 Task: Add an event with the title Training Session: Time Management, date '2024/03/16', time 8:50 AM to 10:50 AMand add a description: This training session is designed to help participants effectively manage their time, increase productivity, and achieve a better work-life balance. Select event color  Basil . Add location for the event as: 654 Queen's Road, Central, Hong Kong, logged in from the account softage.1@softage.netand send the event invitation to softage.7@softage.net and softage.8@softage.net. Set a reminder for the event Every weekday(Monday to Friday)
Action: Mouse moved to (46, 96)
Screenshot: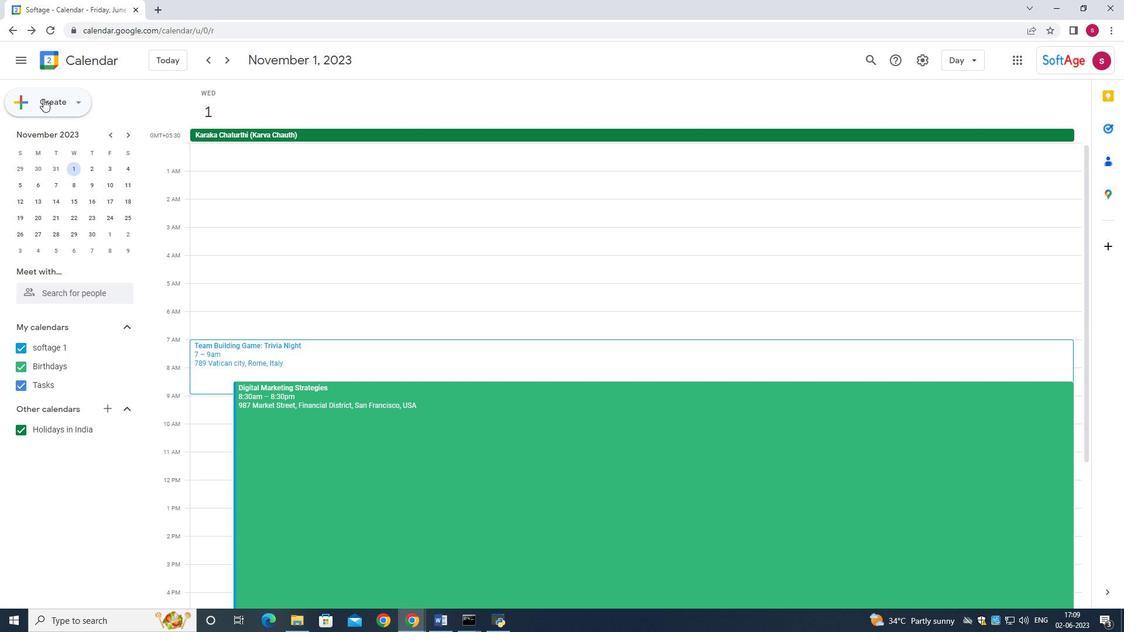 
Action: Mouse pressed left at (46, 96)
Screenshot: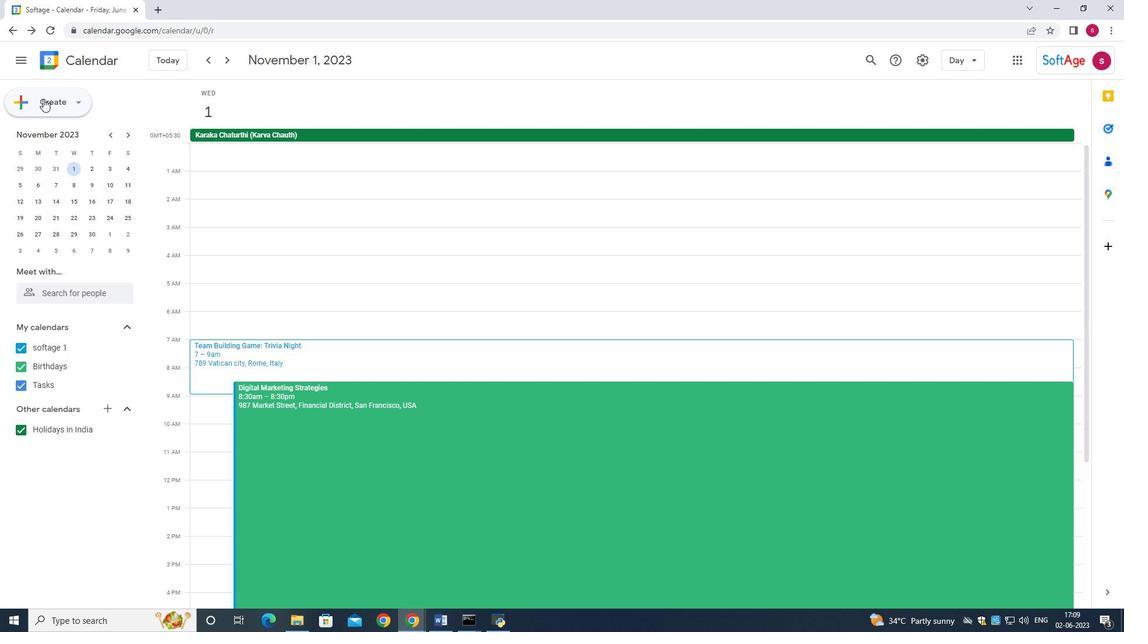 
Action: Mouse moved to (45, 138)
Screenshot: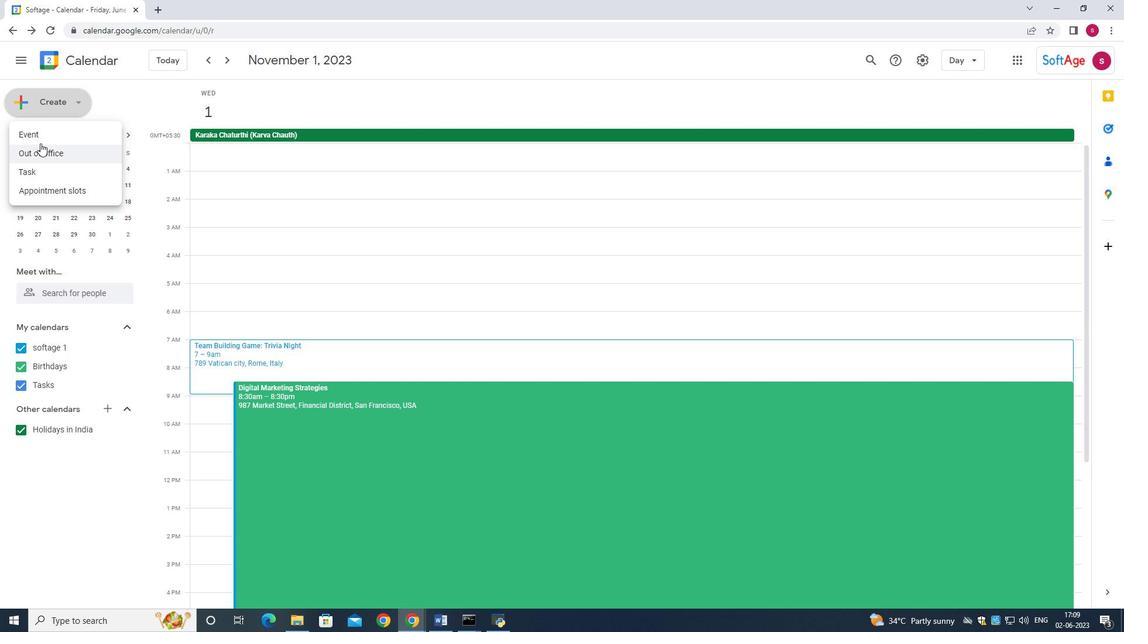 
Action: Mouse pressed left at (45, 138)
Screenshot: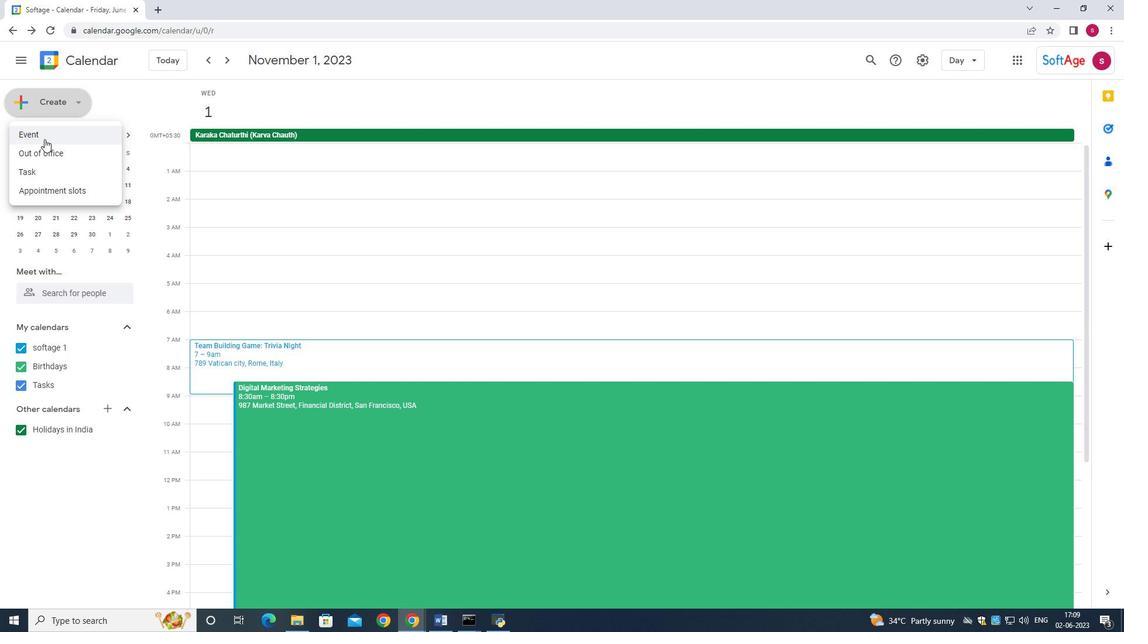 
Action: Mouse moved to (558, 316)
Screenshot: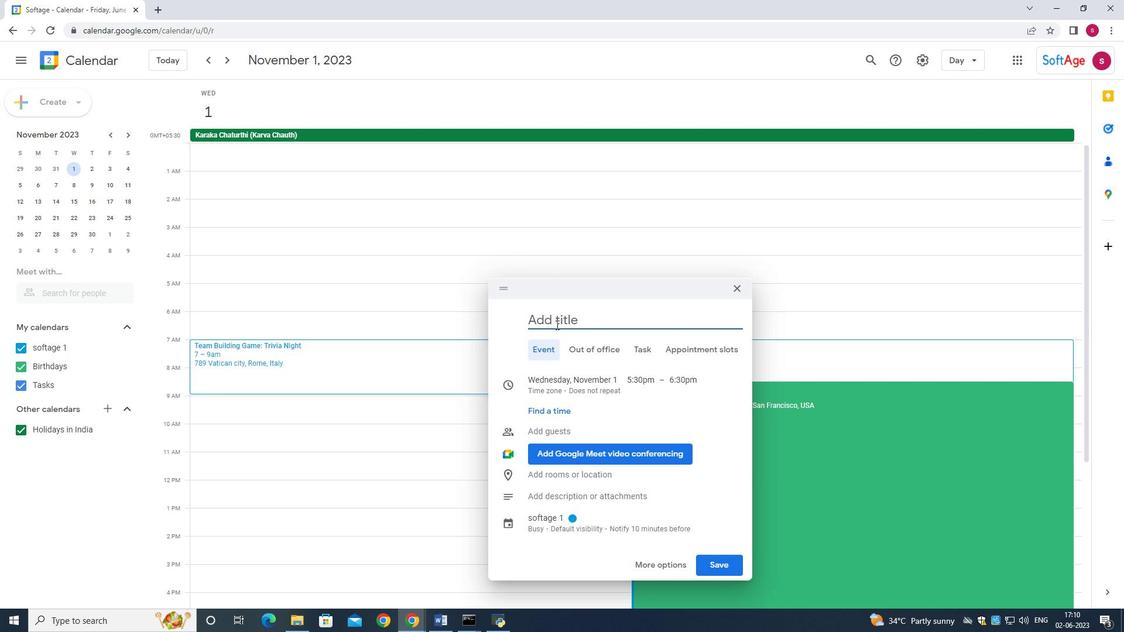 
Action: Mouse pressed left at (558, 316)
Screenshot: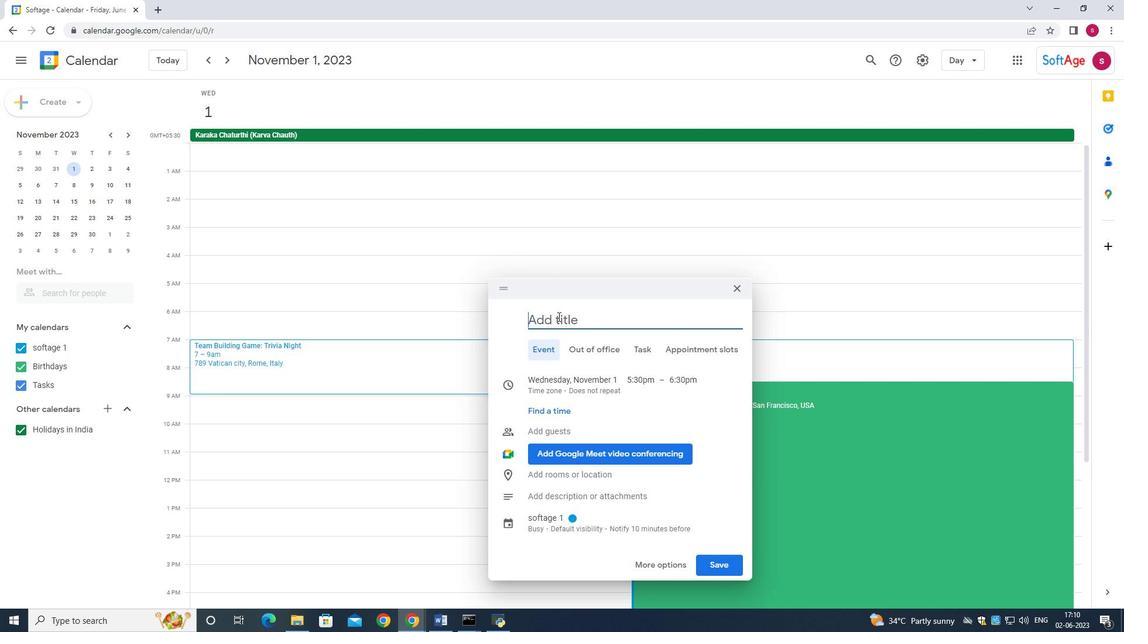 
Action: Key pressed <Key.shift>Training<Key.space><Key.shift>Session
Screenshot: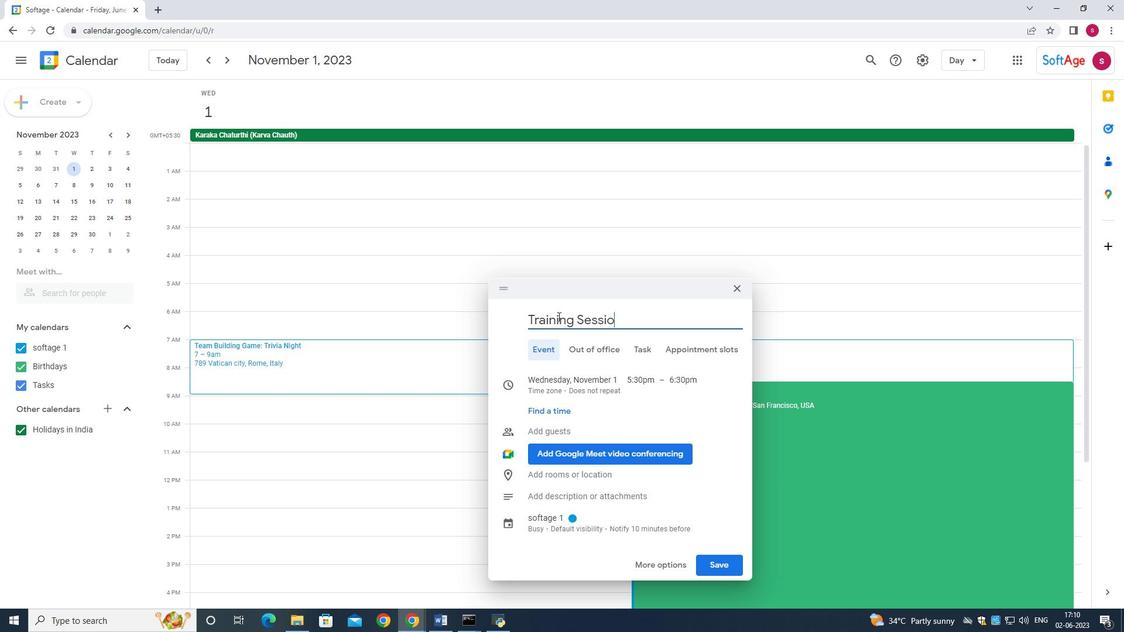 
Action: Mouse moved to (551, 375)
Screenshot: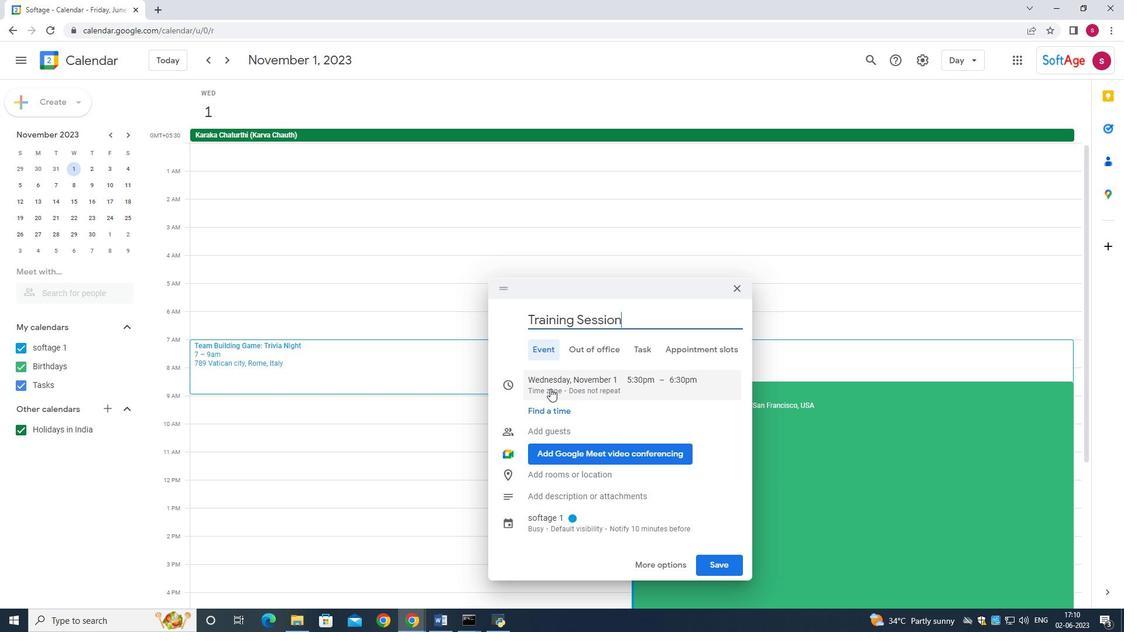 
Action: Mouse pressed left at (551, 375)
Screenshot: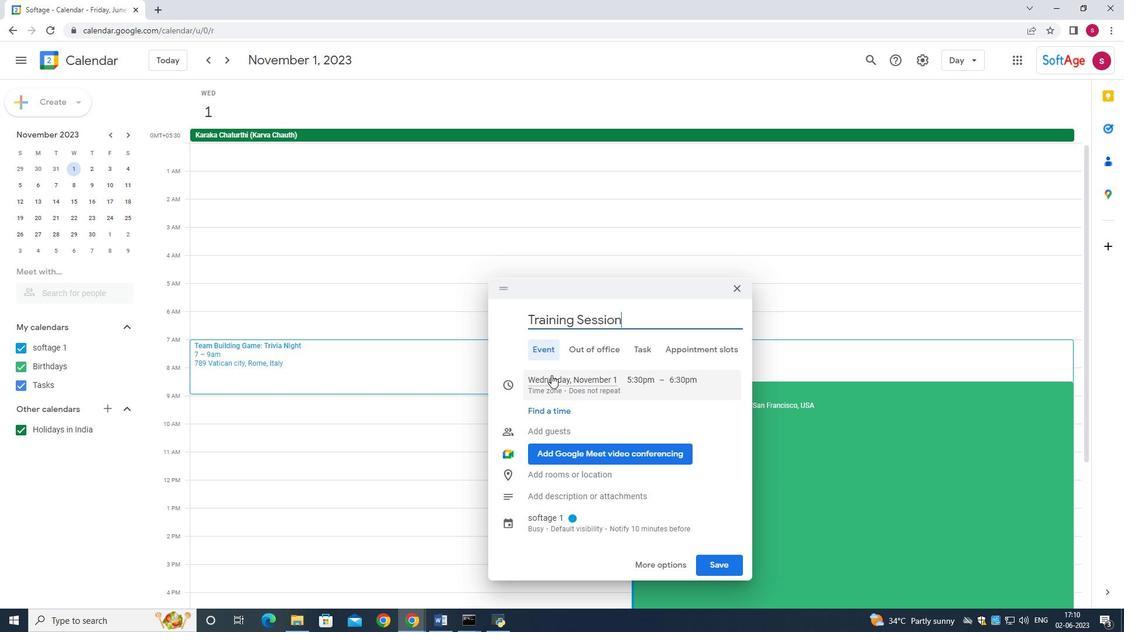 
Action: Mouse moved to (641, 286)
Screenshot: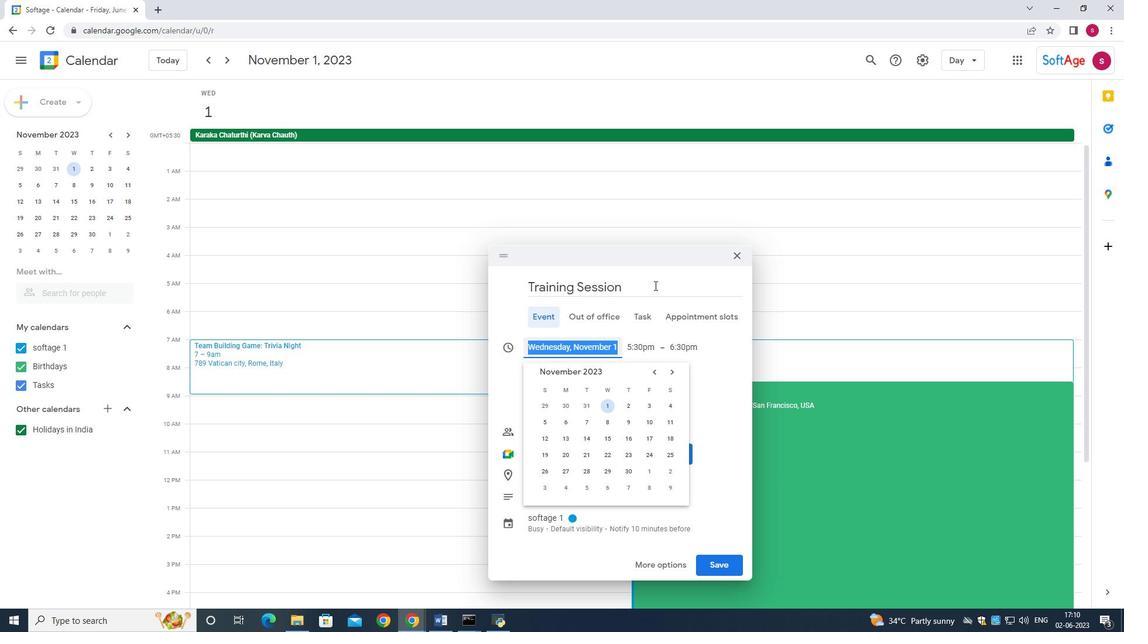 
Action: Mouse pressed left at (641, 286)
Screenshot: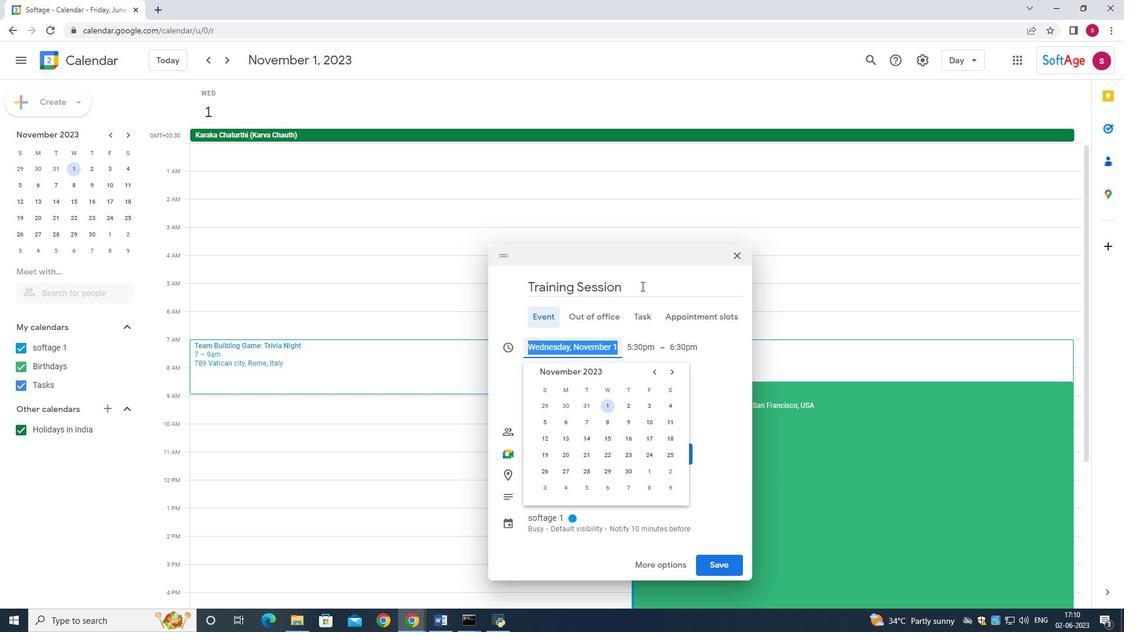 
Action: Key pressed <Key.space><Key.shift_r>:<Key.space><Key.shift><Key.shift><Key.shift><Key.shift><Key.shift><Key.shift>Time<Key.space><Key.shift_r><Key.shift_r><Key.shift_r><Key.shift_r><Key.shift_r>Management
Screenshot: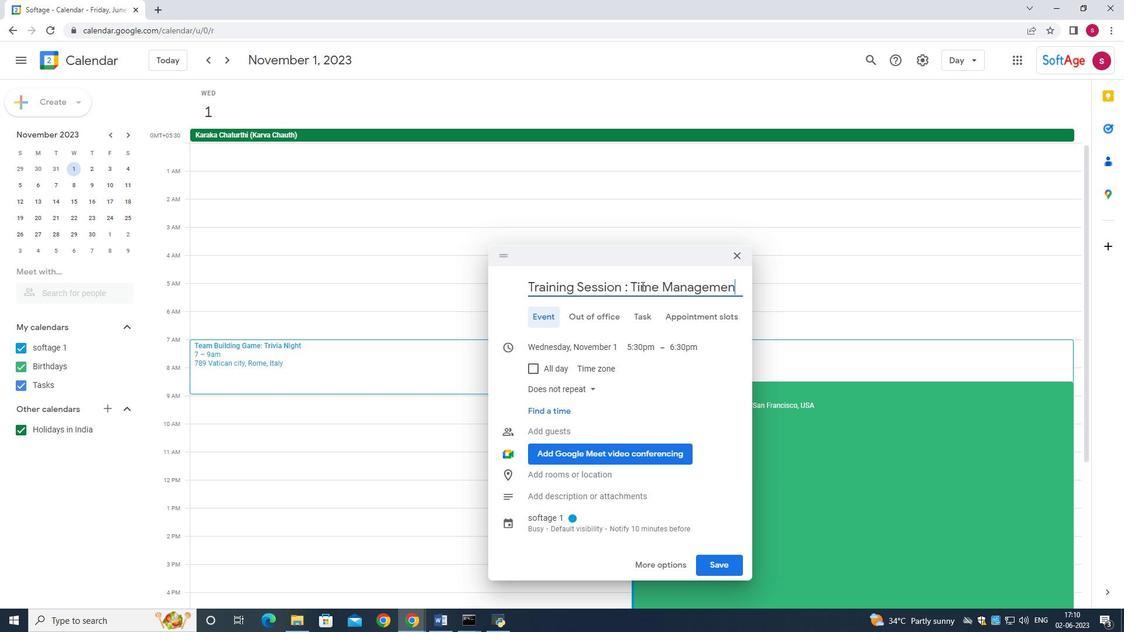 
Action: Mouse moved to (562, 348)
Screenshot: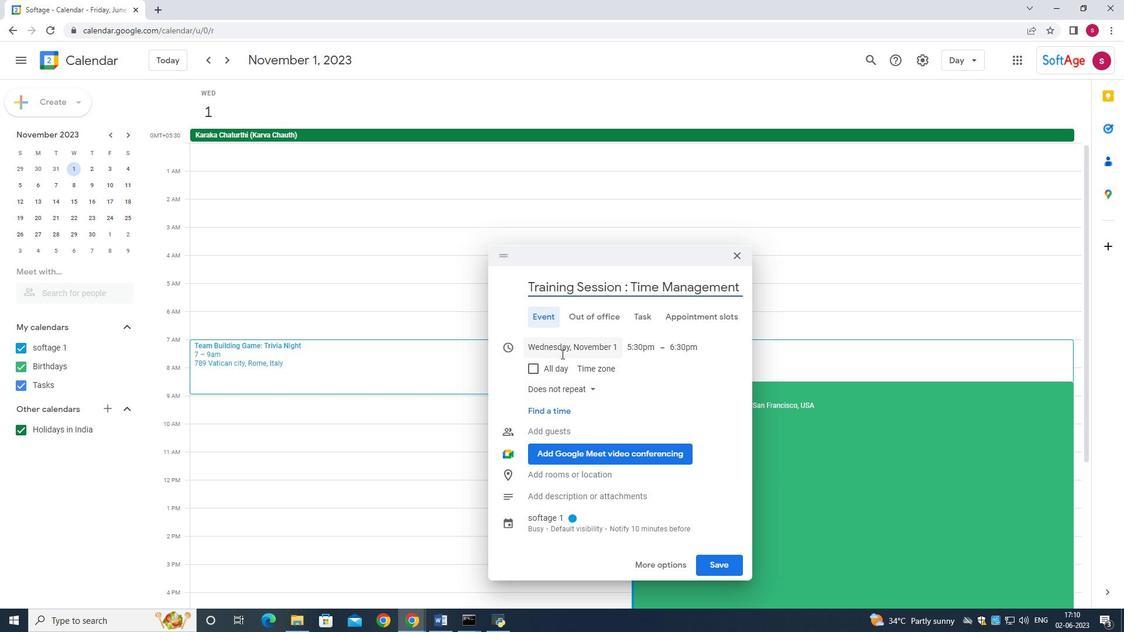 
Action: Mouse pressed left at (562, 348)
Screenshot: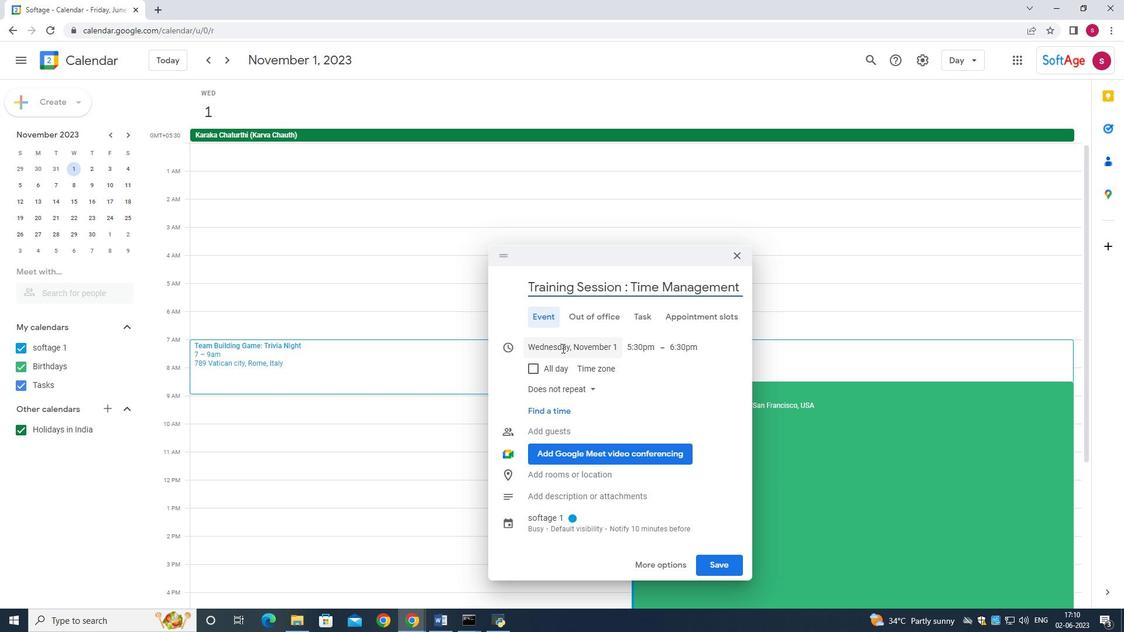 
Action: Mouse moved to (659, 369)
Screenshot: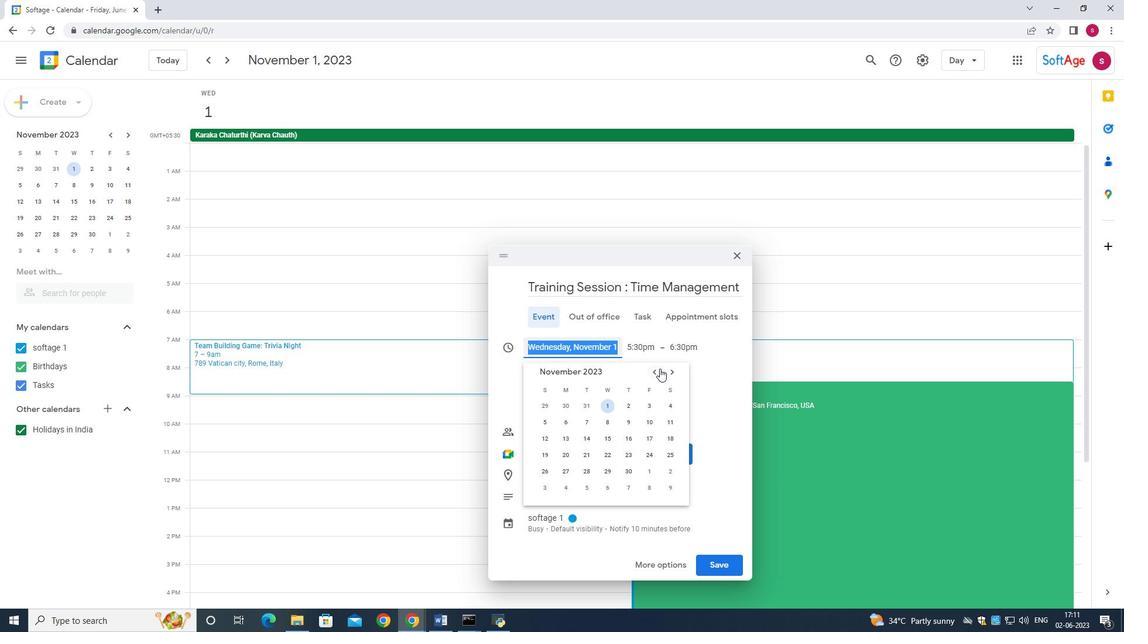 
Action: Mouse pressed left at (659, 369)
Screenshot: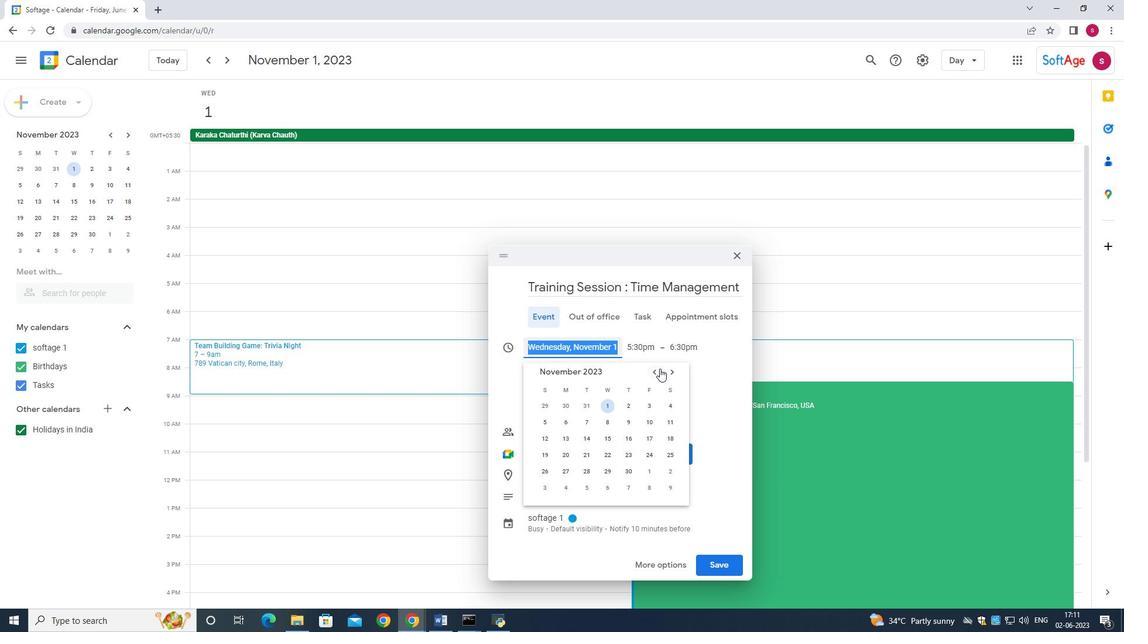 
Action: Mouse pressed left at (659, 369)
Screenshot: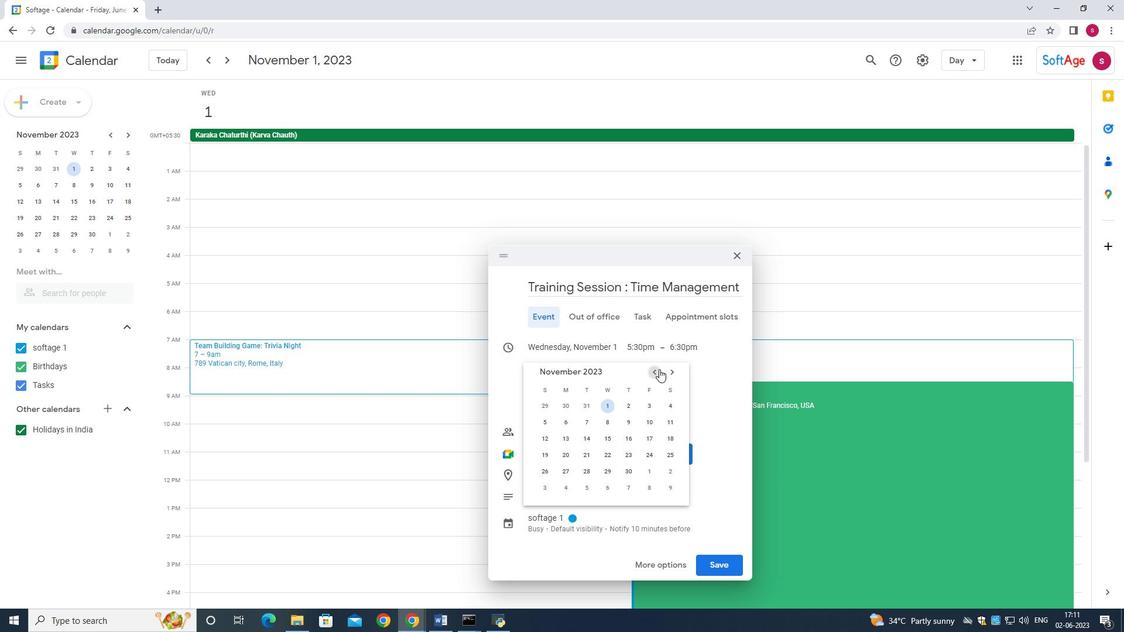 
Action: Mouse pressed left at (659, 369)
Screenshot: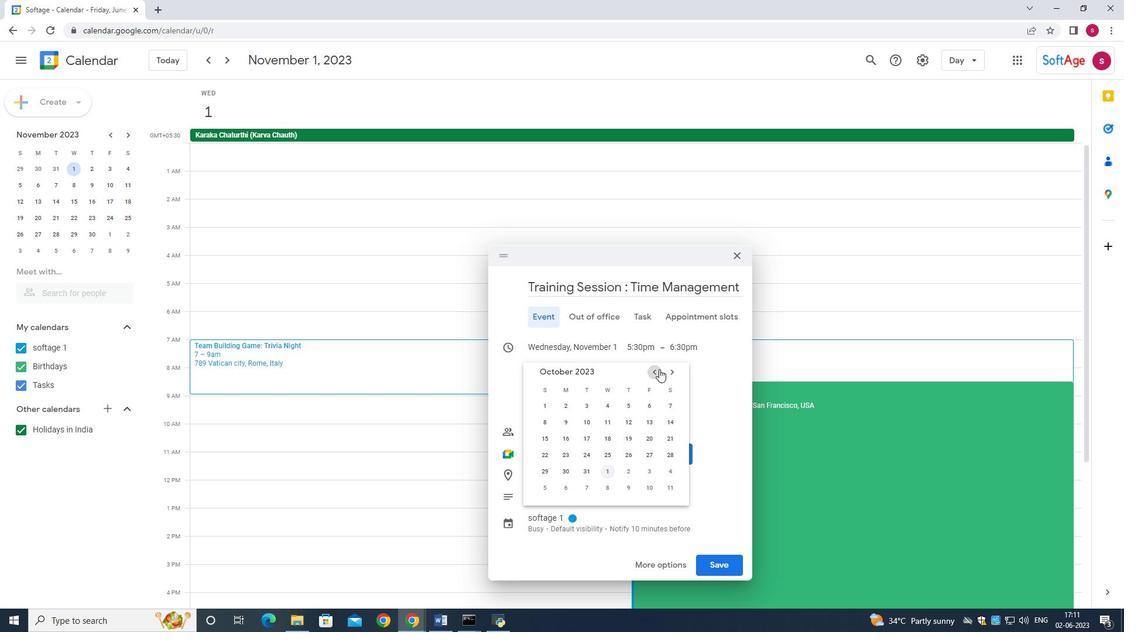 
Action: Mouse pressed left at (659, 369)
Screenshot: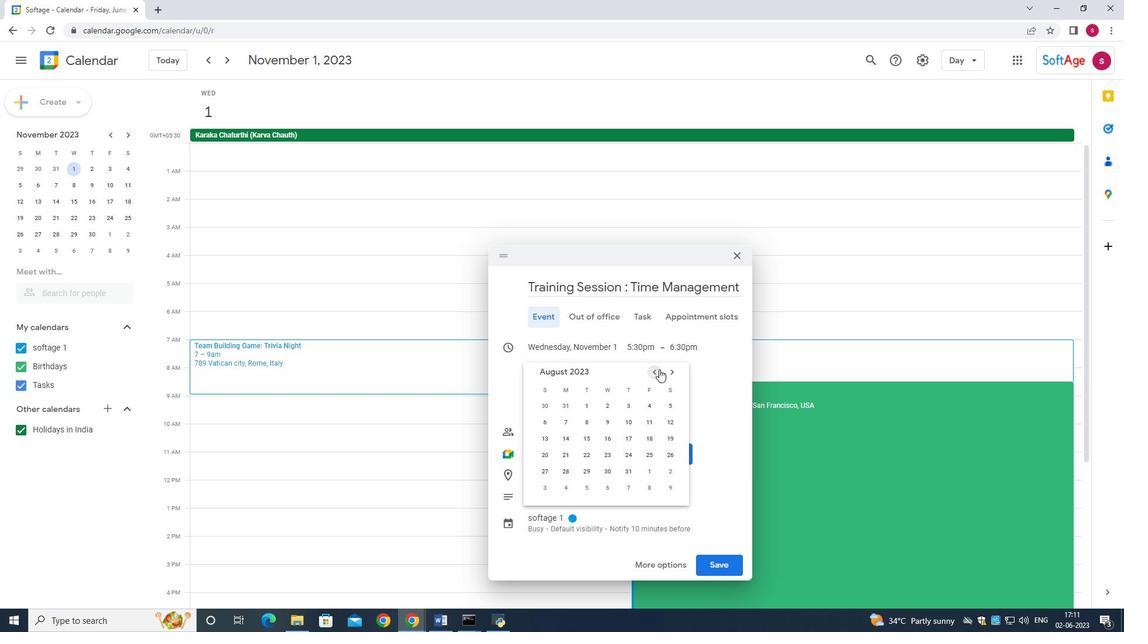 
Action: Mouse pressed left at (659, 369)
Screenshot: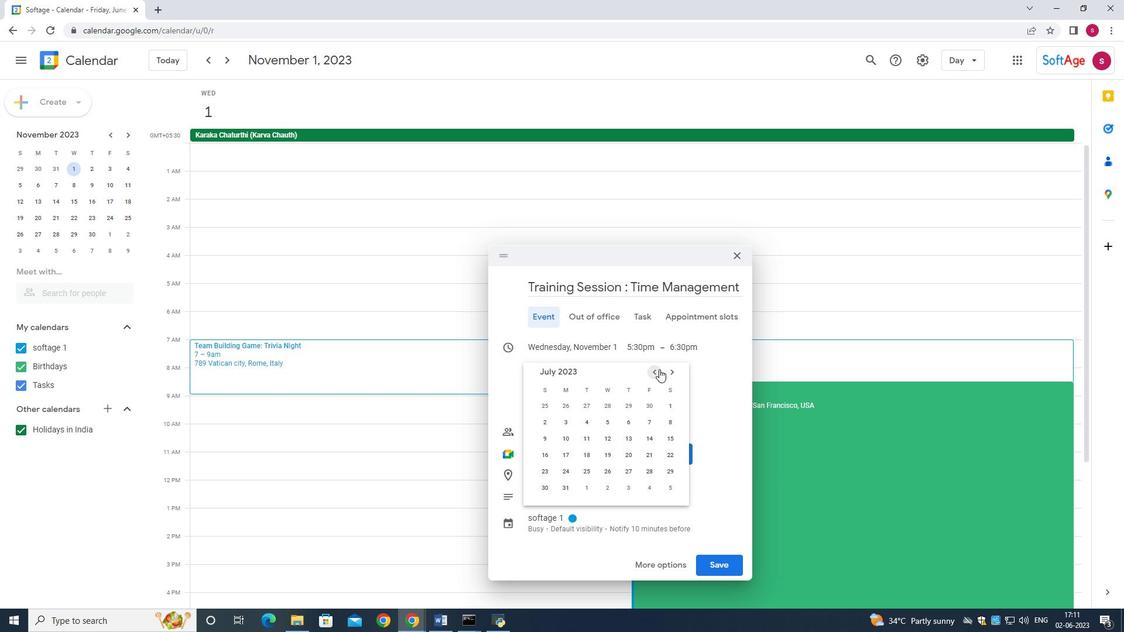 
Action: Mouse pressed left at (659, 369)
Screenshot: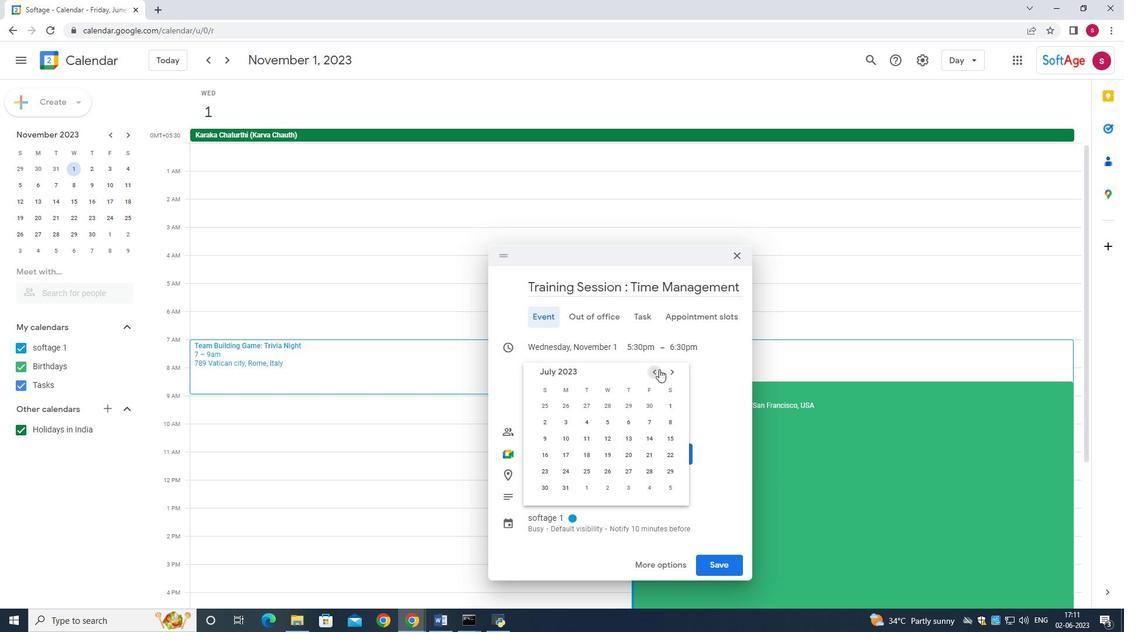 
Action: Mouse pressed left at (659, 369)
Screenshot: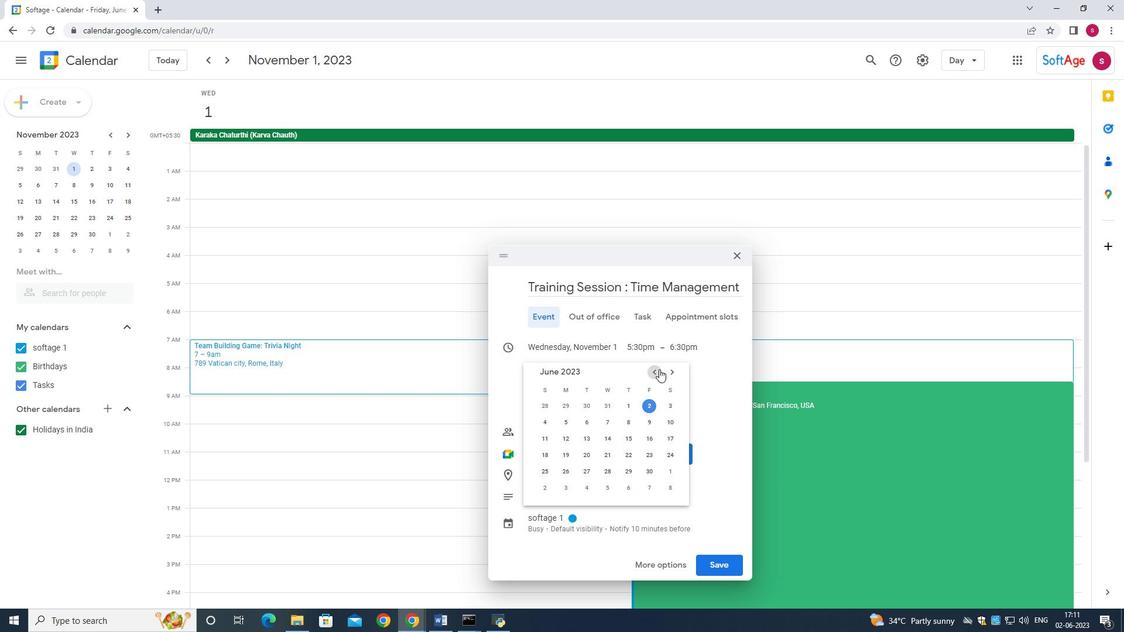 
Action: Mouse pressed left at (659, 369)
Screenshot: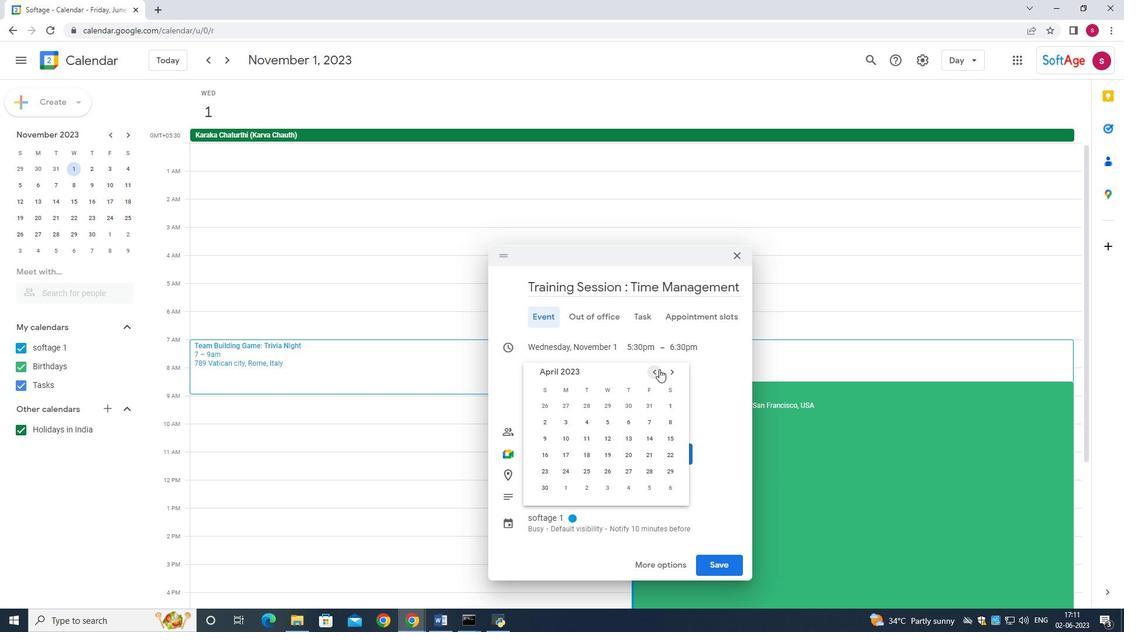 
Action: Mouse moved to (630, 435)
Screenshot: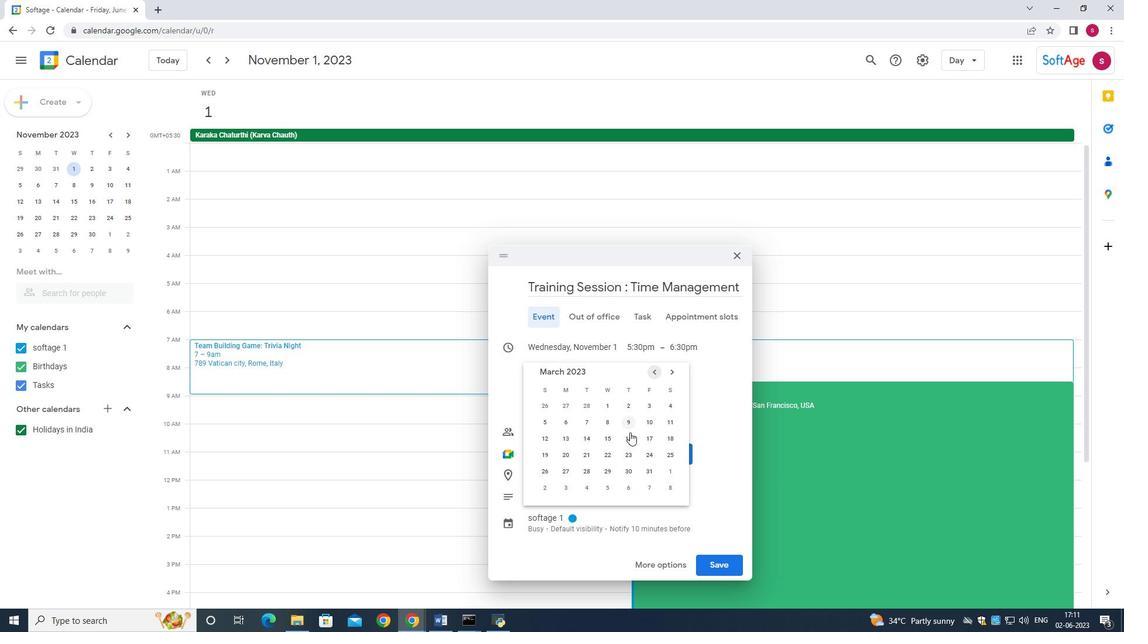 
Action: Mouse pressed left at (630, 435)
Screenshot: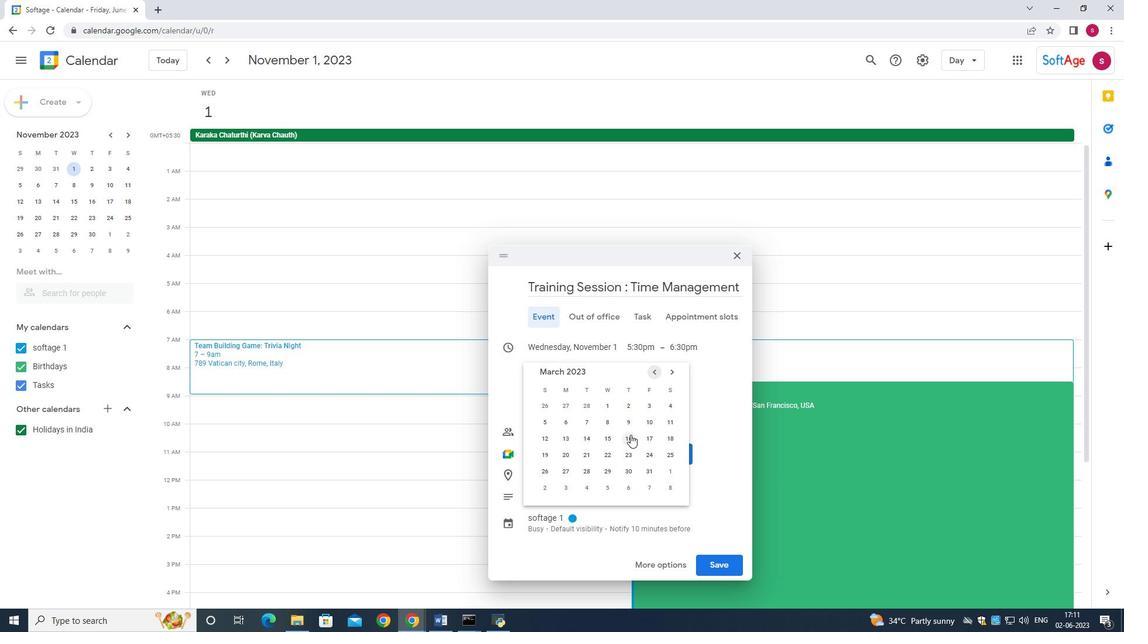 
Action: Mouse moved to (627, 277)
Screenshot: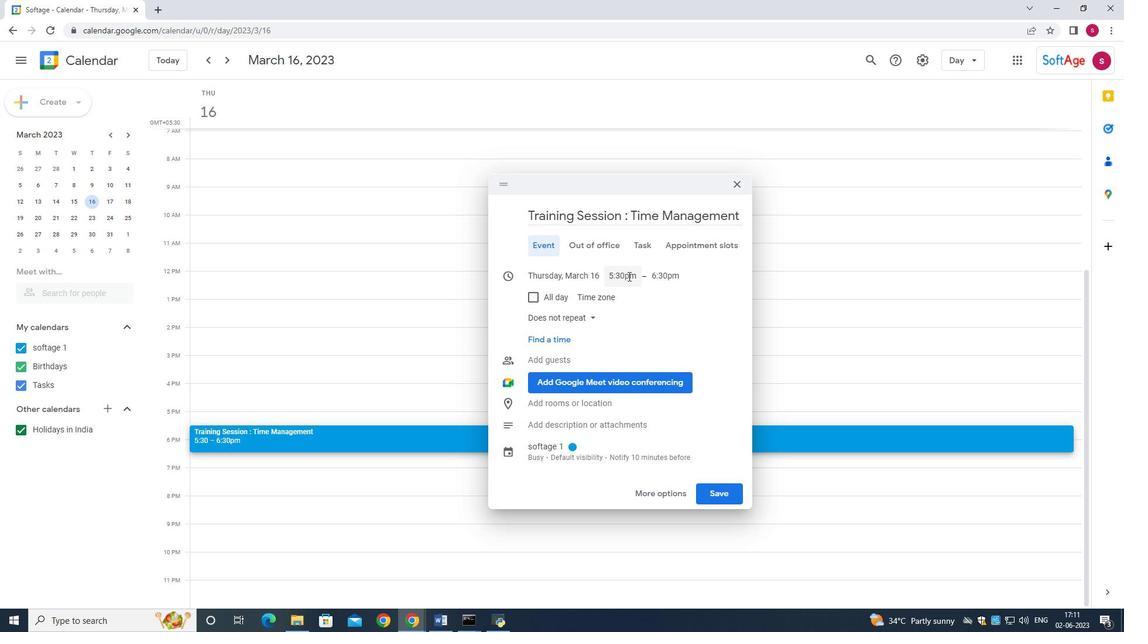 
Action: Mouse pressed left at (627, 277)
Screenshot: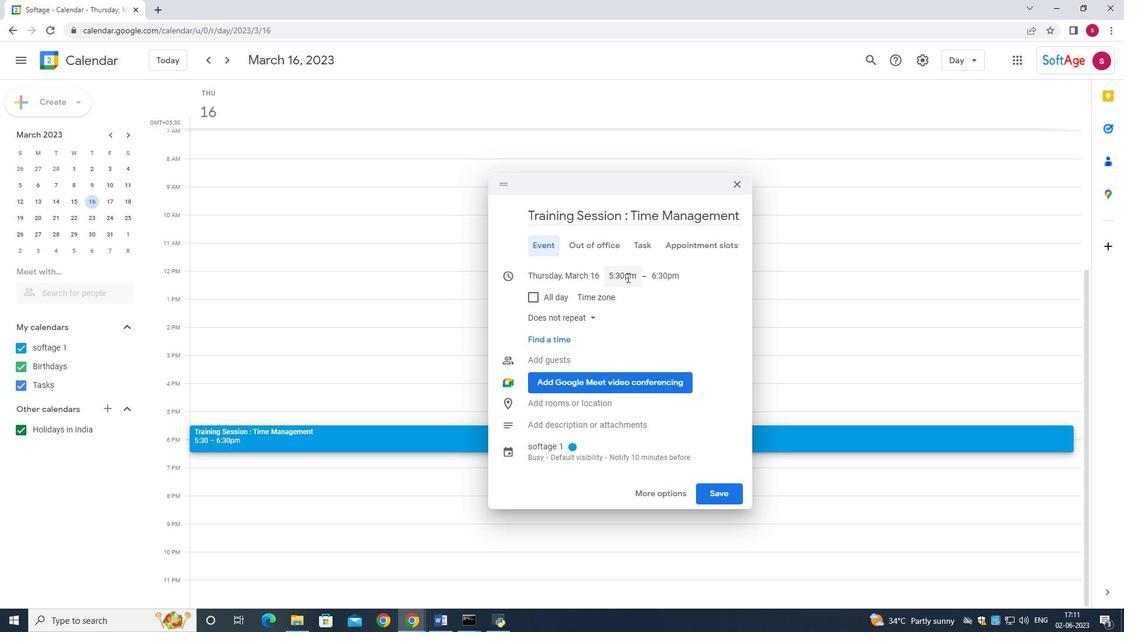 
Action: Mouse moved to (626, 276)
Screenshot: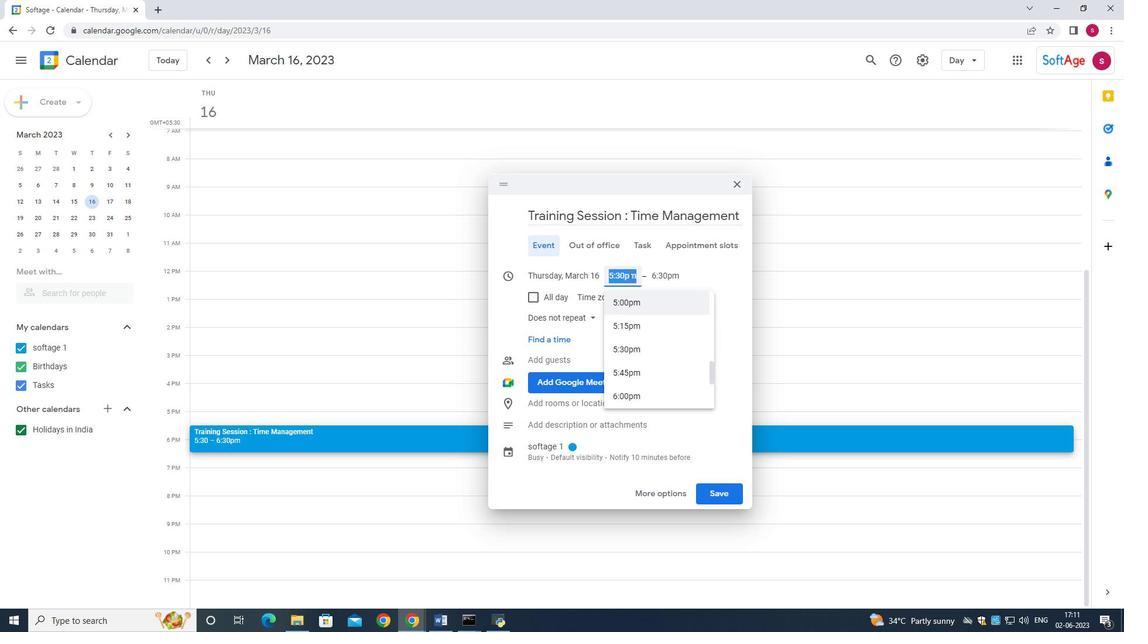 
Action: Mouse pressed left at (626, 276)
Screenshot: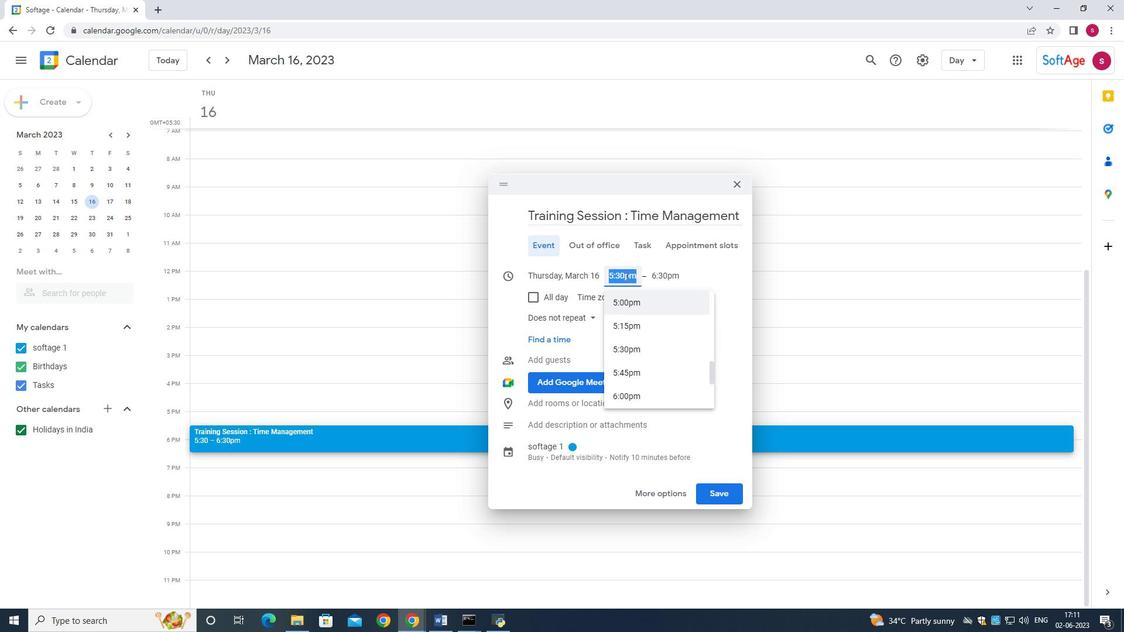 
Action: Mouse moved to (615, 276)
Screenshot: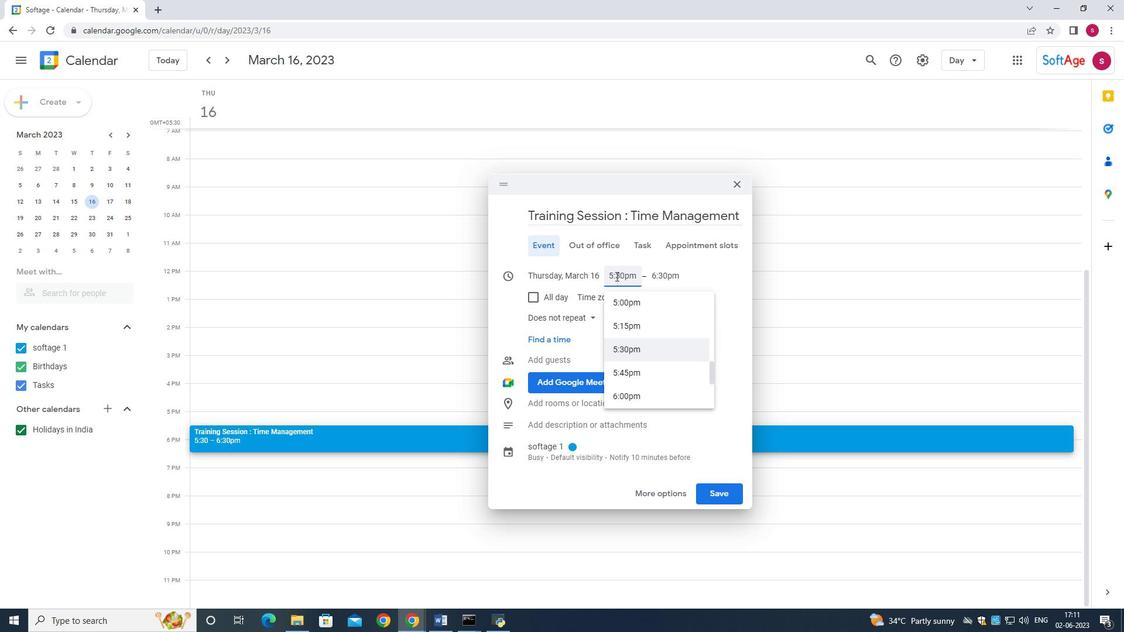 
Action: Mouse pressed left at (615, 276)
Screenshot: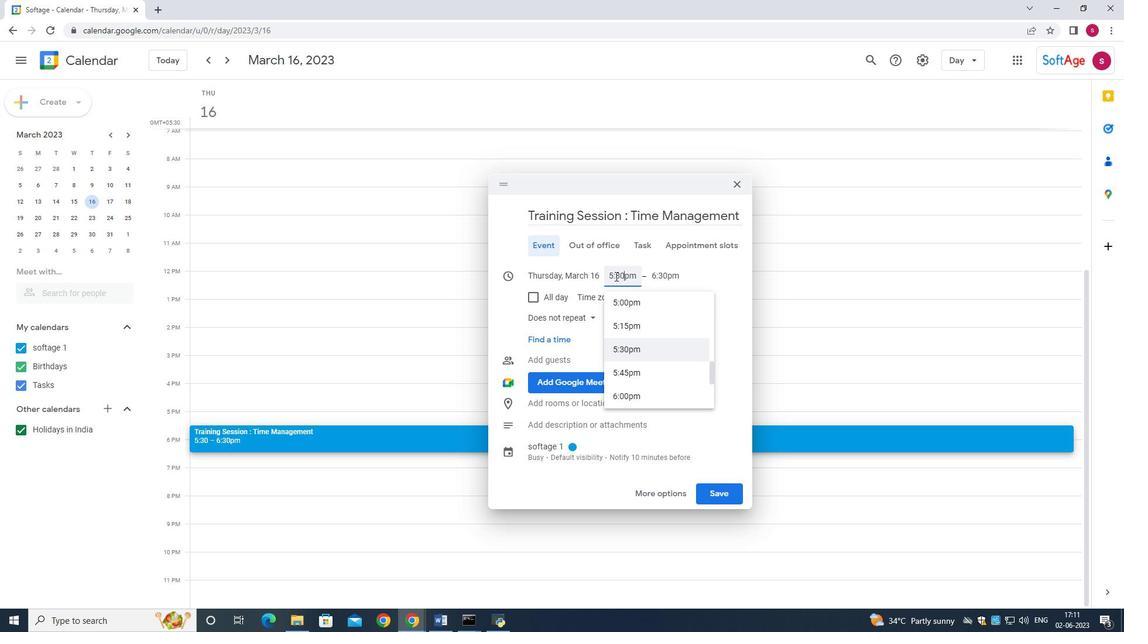 
Action: Key pressed <Key.backspace>8<Key.shift_r>:50
Screenshot: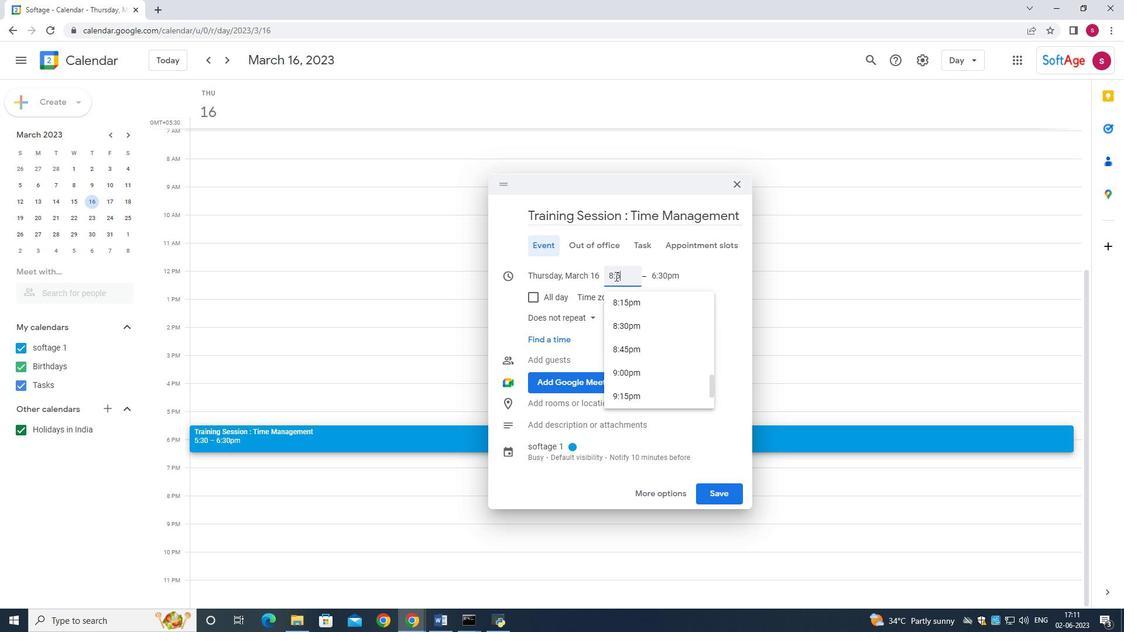 
Action: Mouse moved to (649, 273)
Screenshot: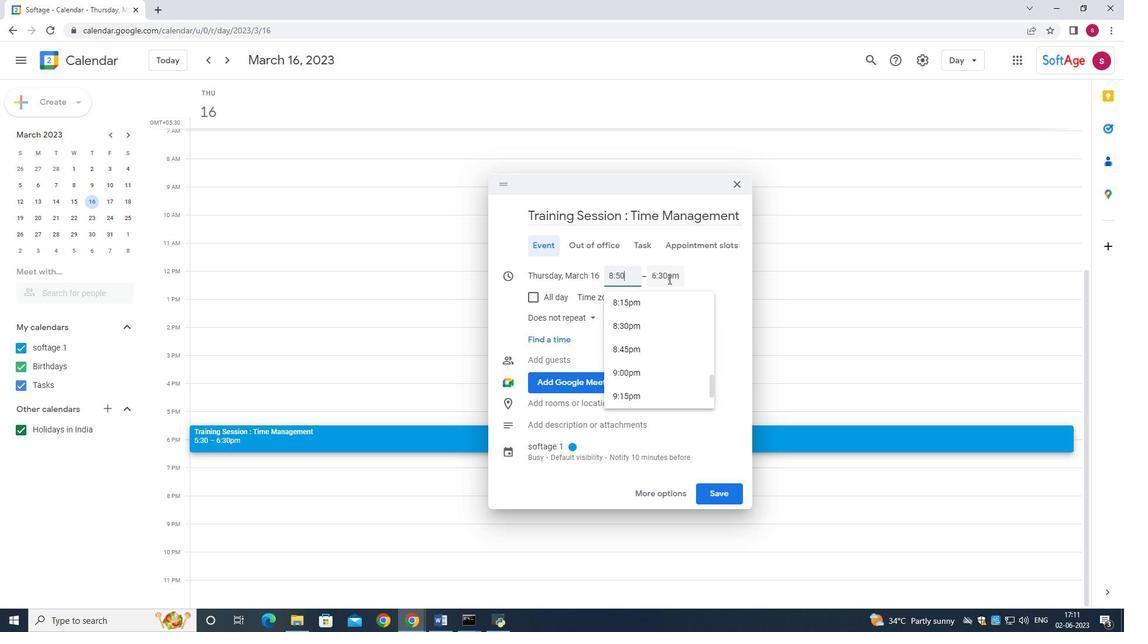 
Action: Mouse pressed left at (649, 273)
Screenshot: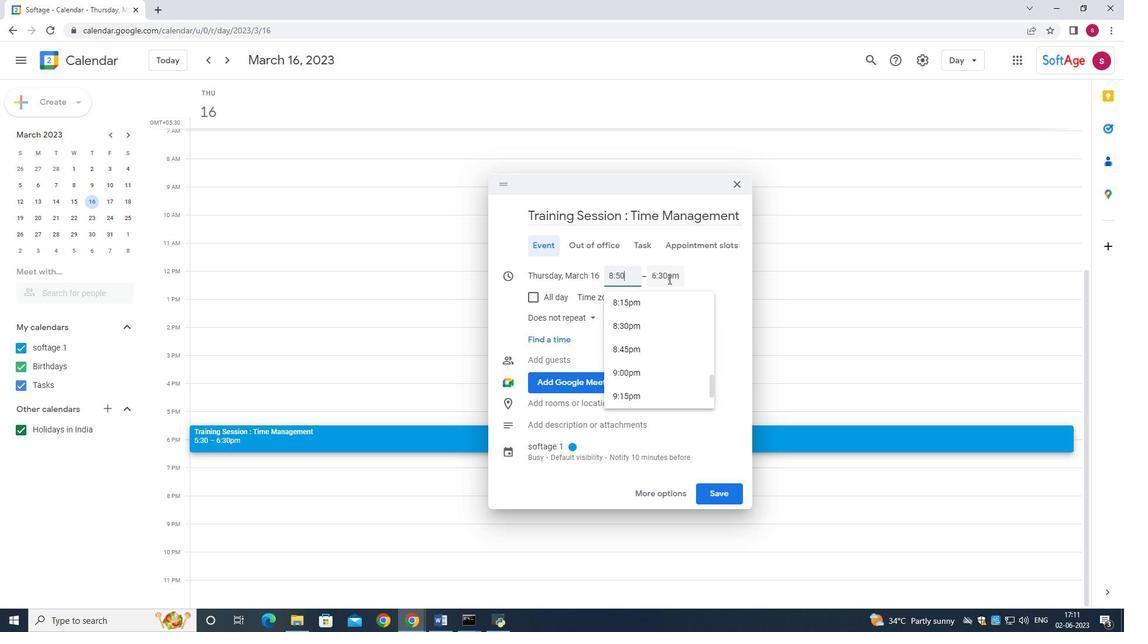 
Action: Mouse moved to (657, 320)
Screenshot: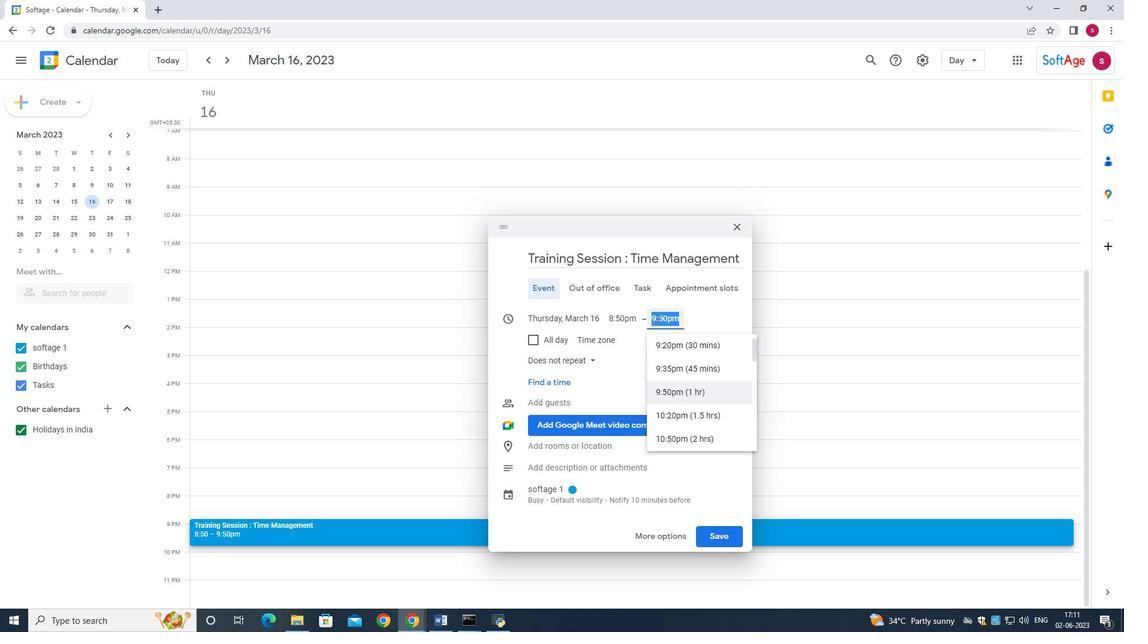 
Action: Mouse pressed left at (657, 320)
Screenshot: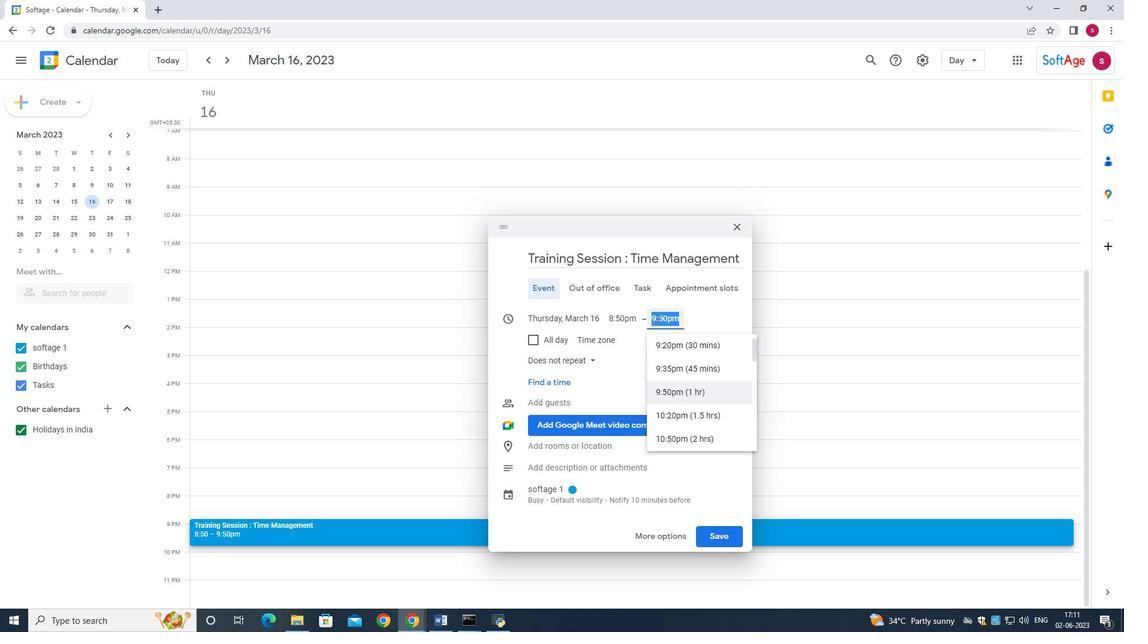 
Action: Mouse pressed left at (657, 320)
Screenshot: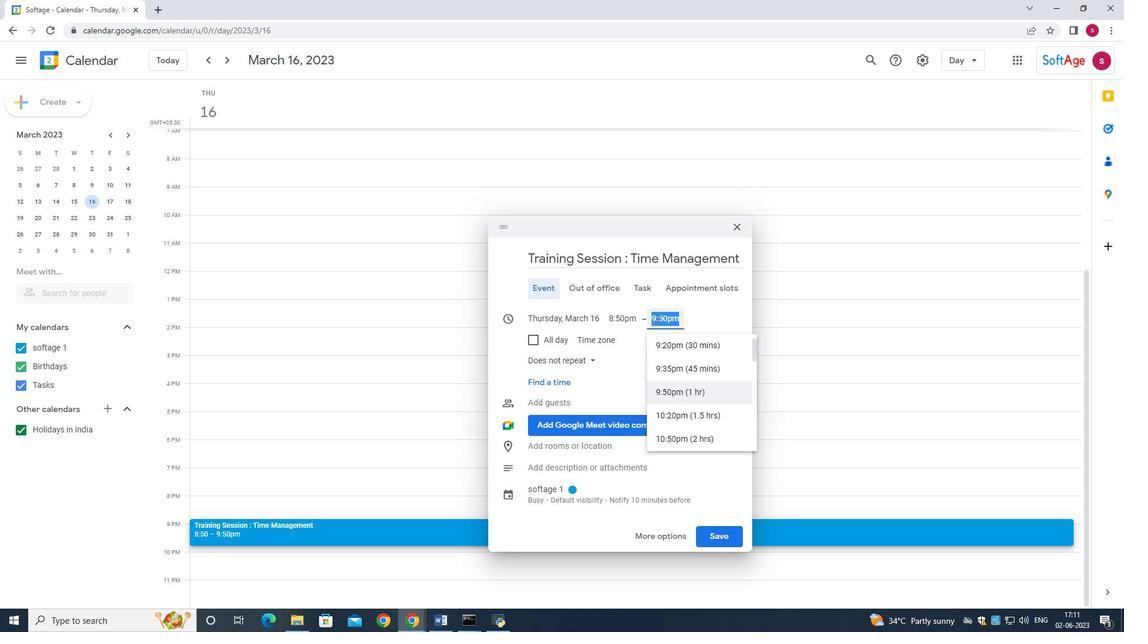 
Action: Mouse pressed left at (657, 320)
Screenshot: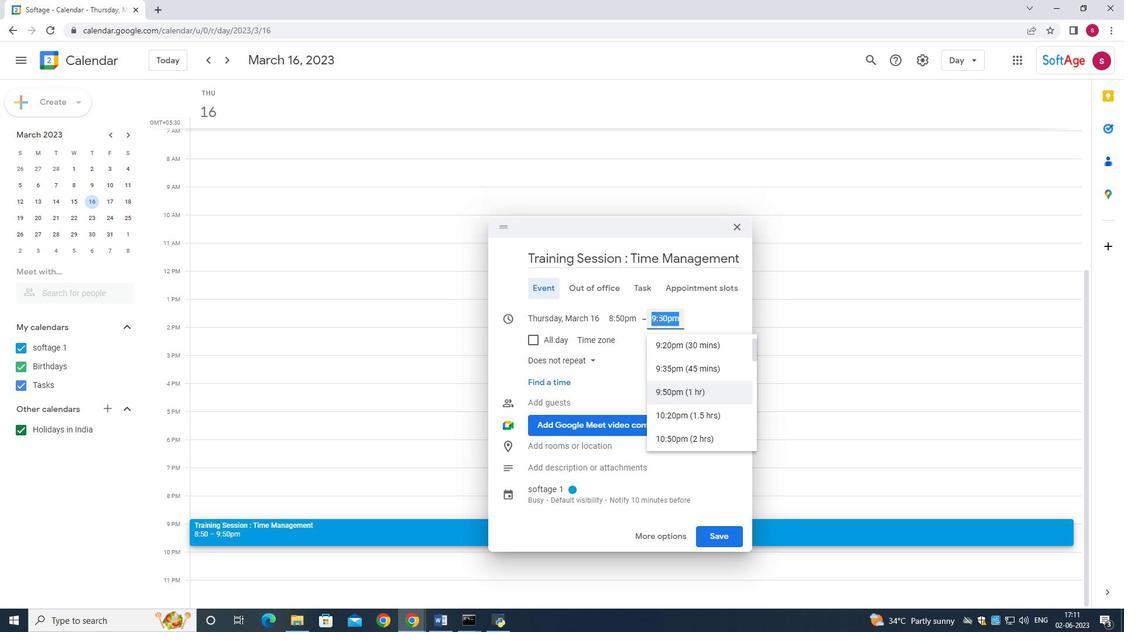 
Action: Mouse pressed left at (657, 320)
Screenshot: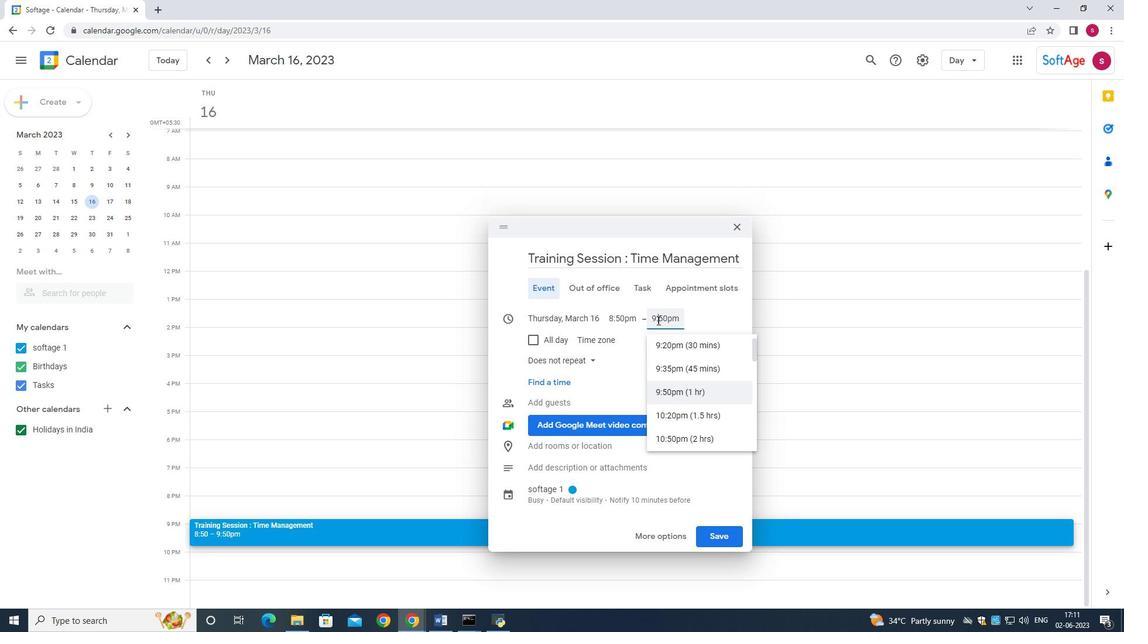 
Action: Key pressed <Key.backspace>
Screenshot: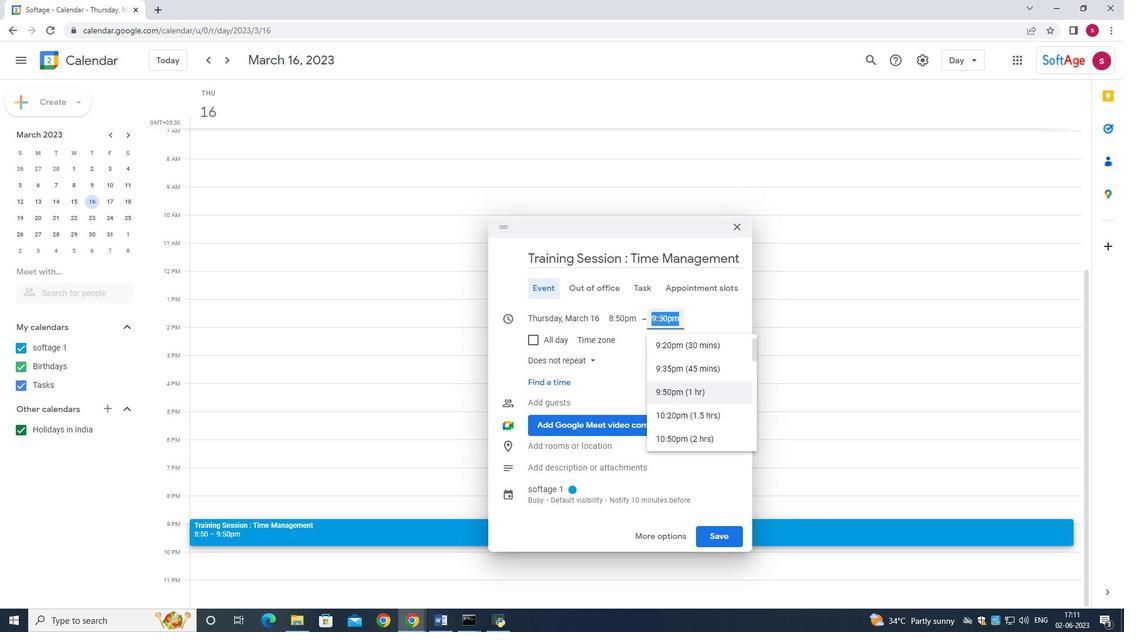 
Action: Mouse moved to (637, 319)
Screenshot: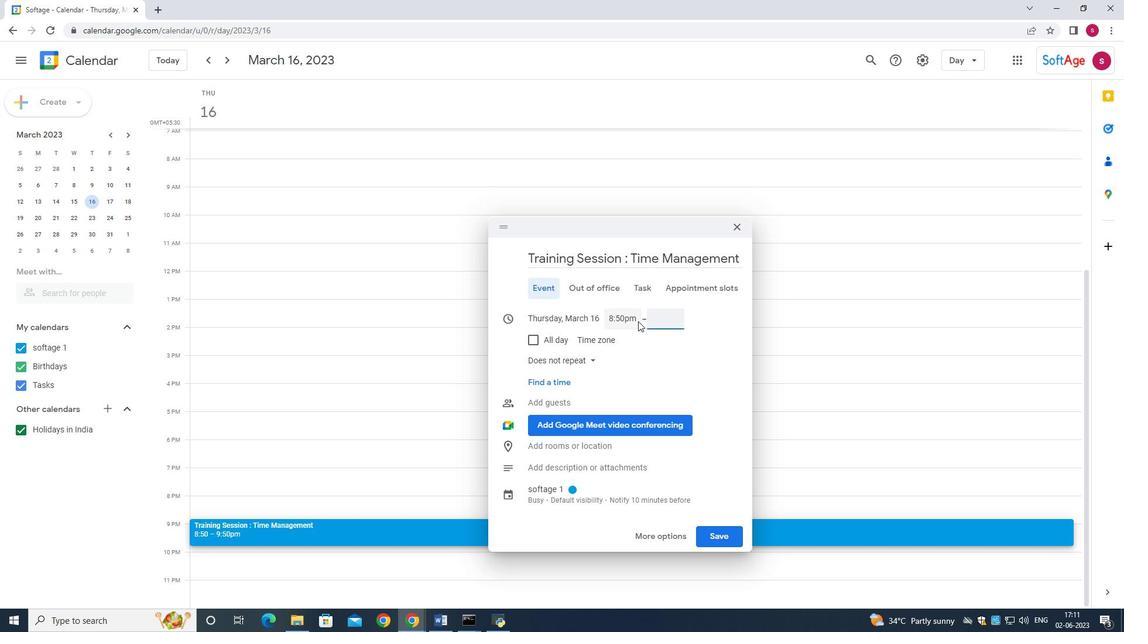 
Action: Mouse pressed left at (637, 319)
Screenshot: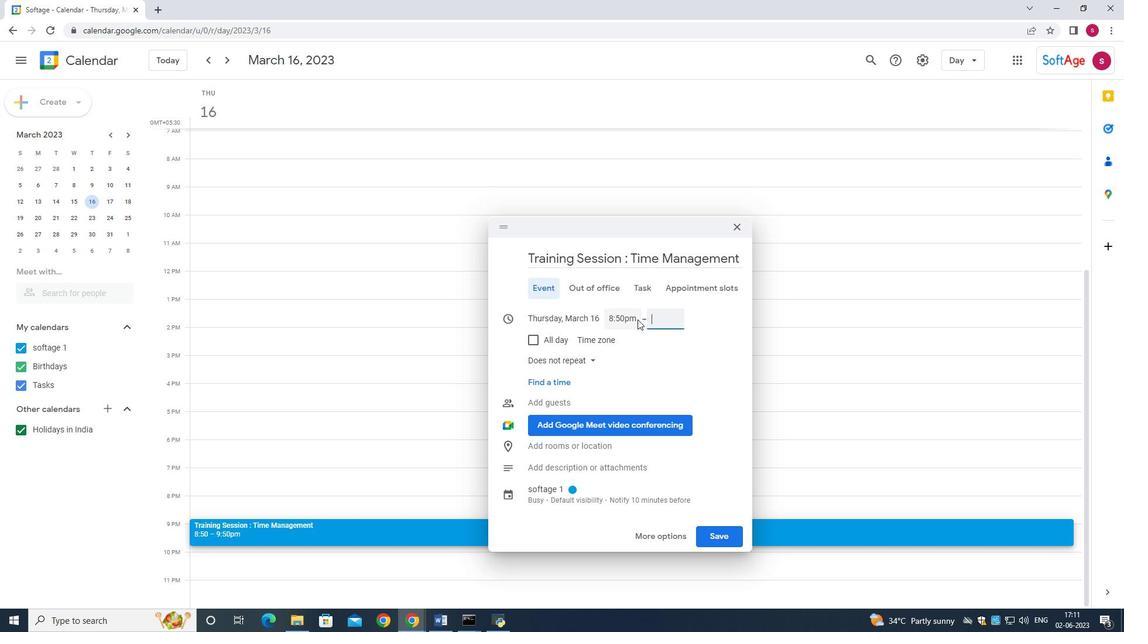 
Action: Mouse moved to (643, 390)
Screenshot: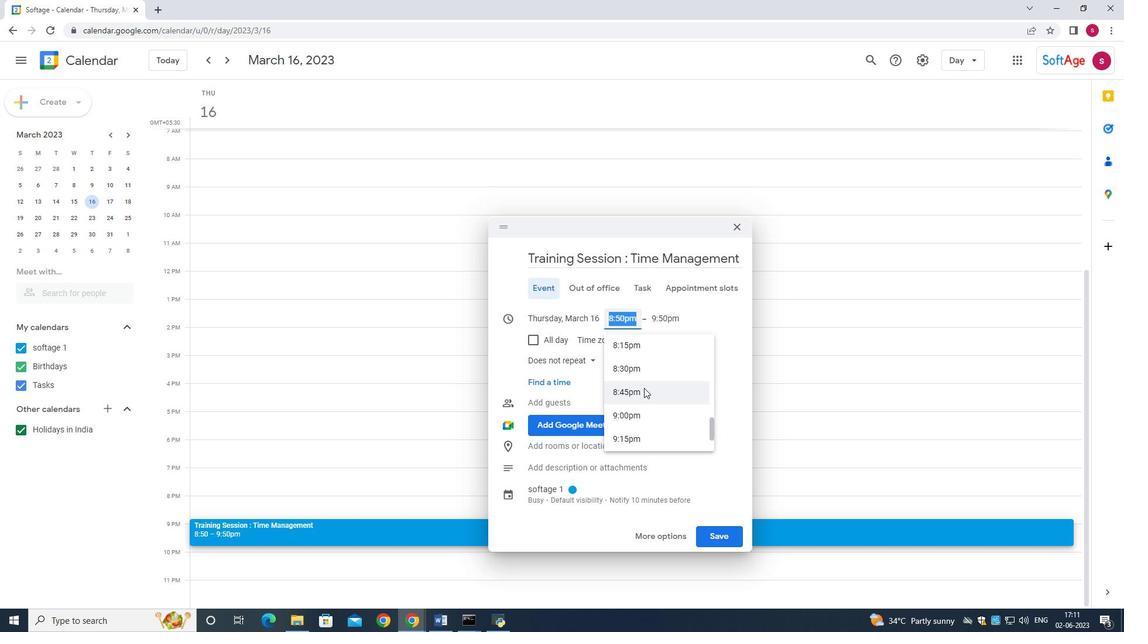 
Action: Mouse scrolled (643, 389) with delta (0, 0)
Screenshot: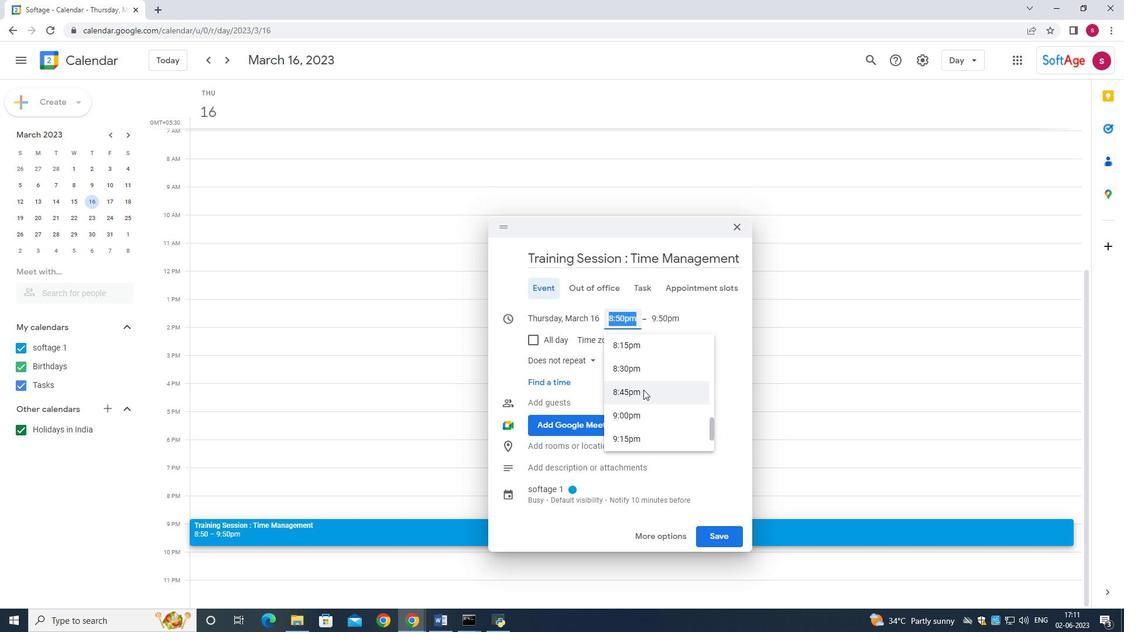 
Action: Mouse moved to (643, 390)
Screenshot: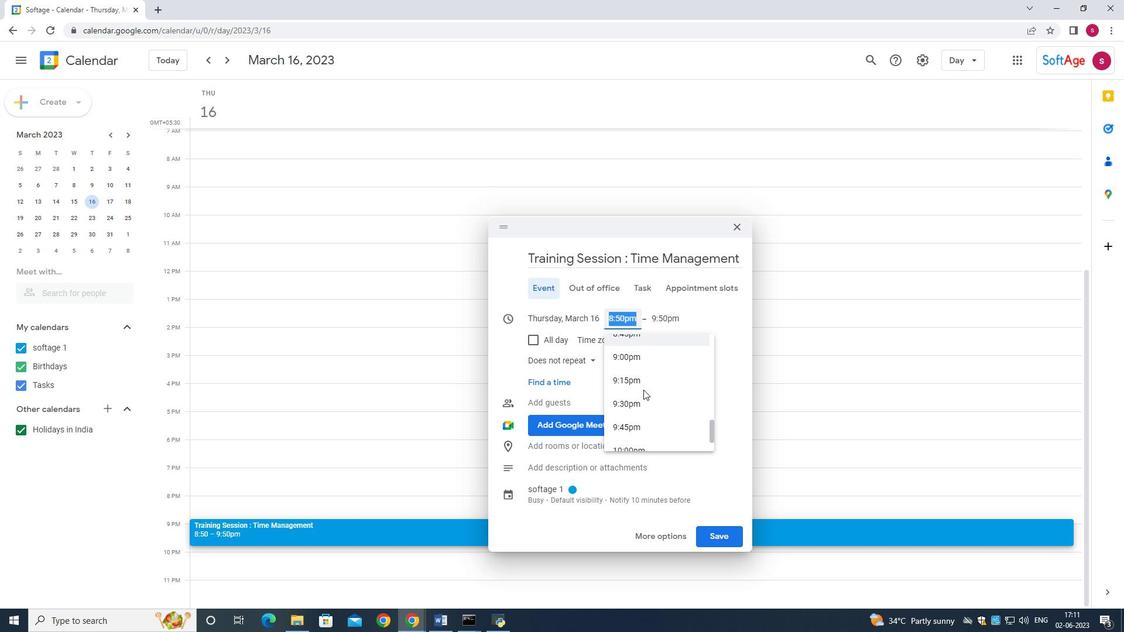 
Action: Mouse scrolled (643, 390) with delta (0, 0)
Screenshot: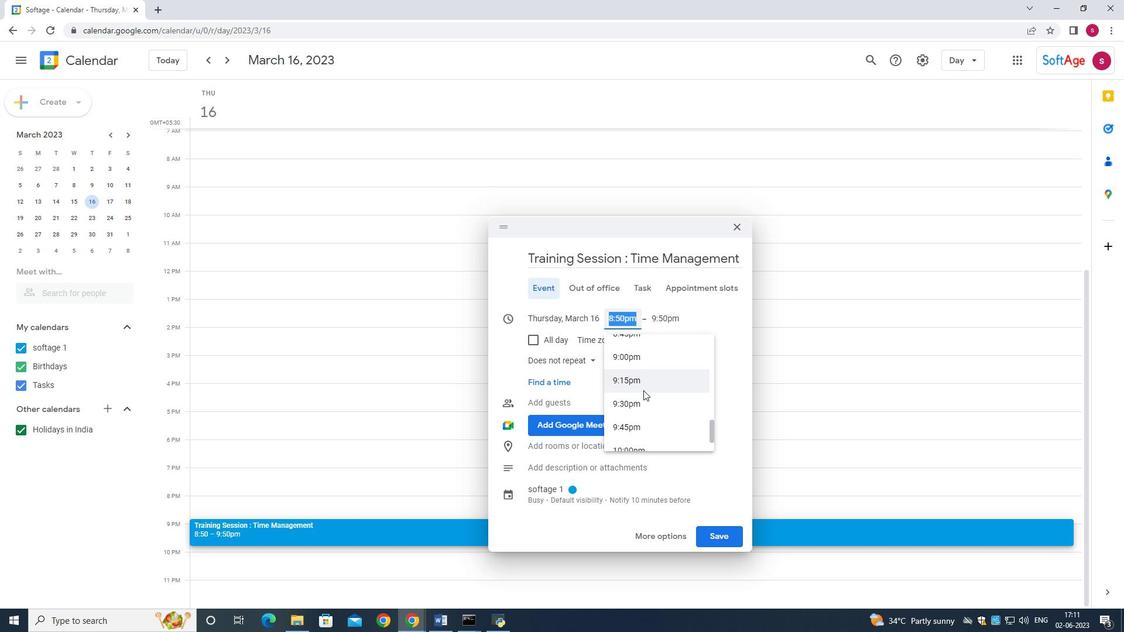 
Action: Mouse scrolled (643, 390) with delta (0, 0)
Screenshot: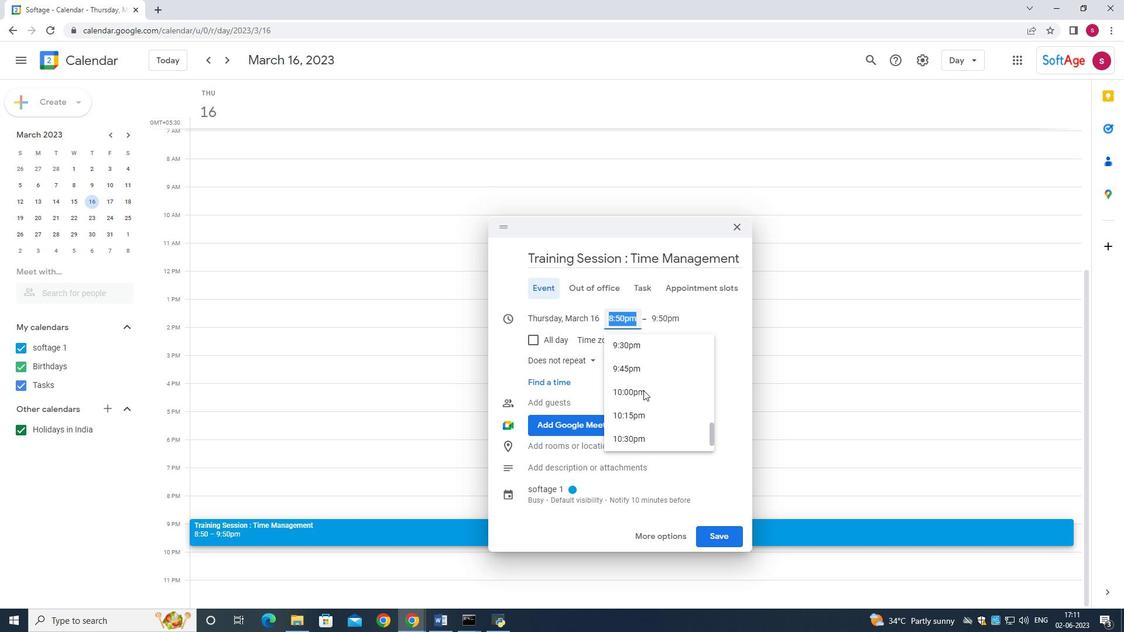 
Action: Mouse scrolled (643, 390) with delta (0, 0)
Screenshot: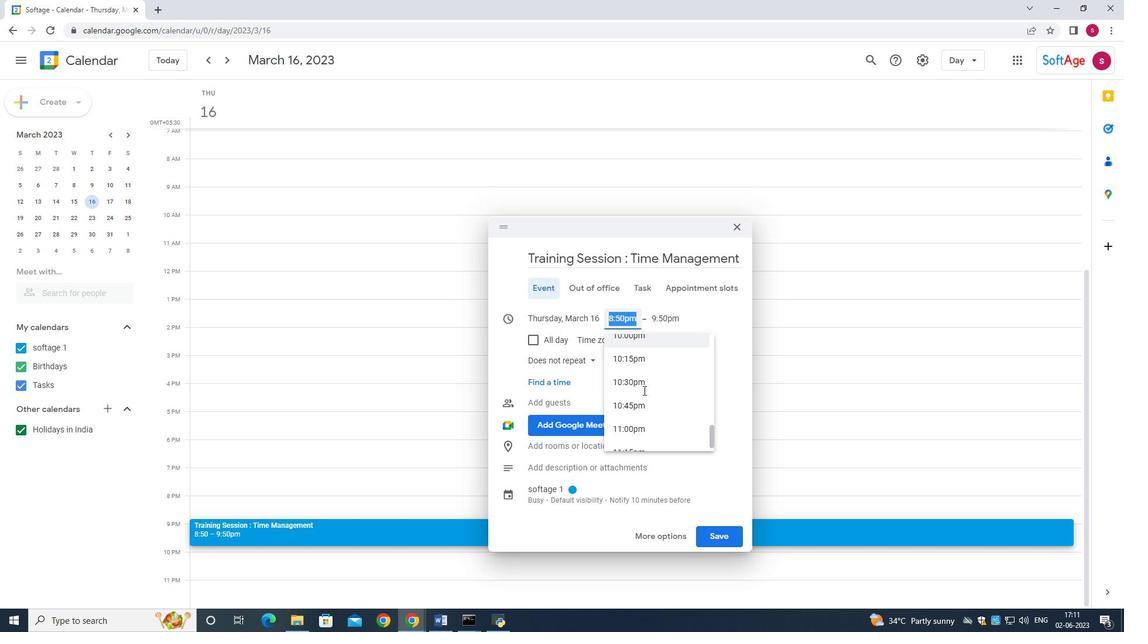 
Action: Mouse scrolled (643, 390) with delta (0, 0)
Screenshot: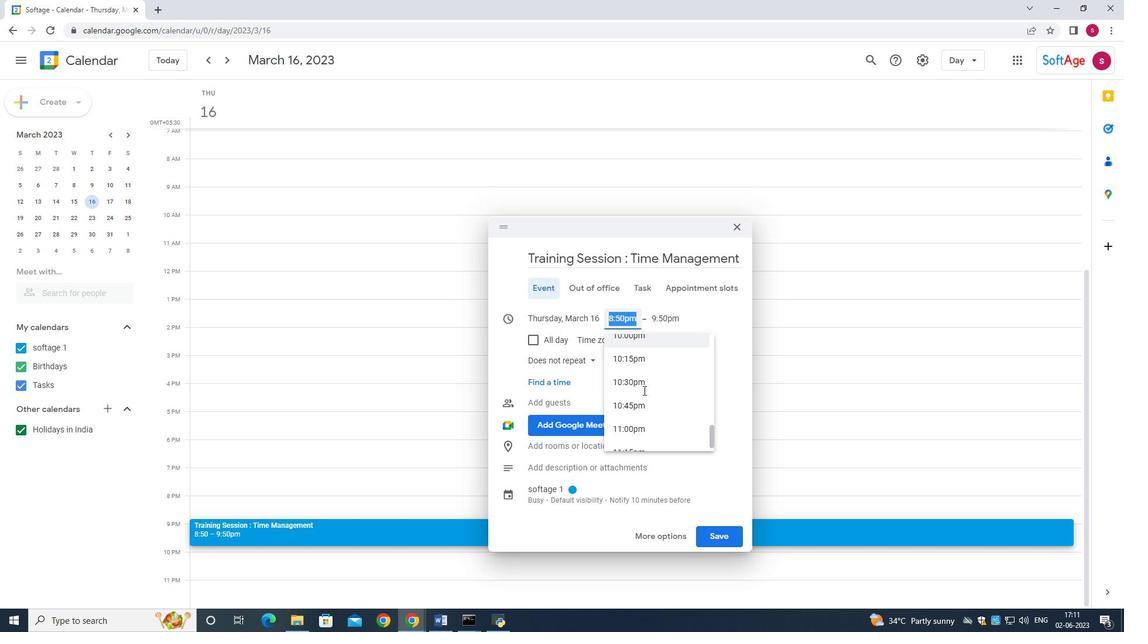 
Action: Mouse scrolled (643, 390) with delta (0, 0)
Screenshot: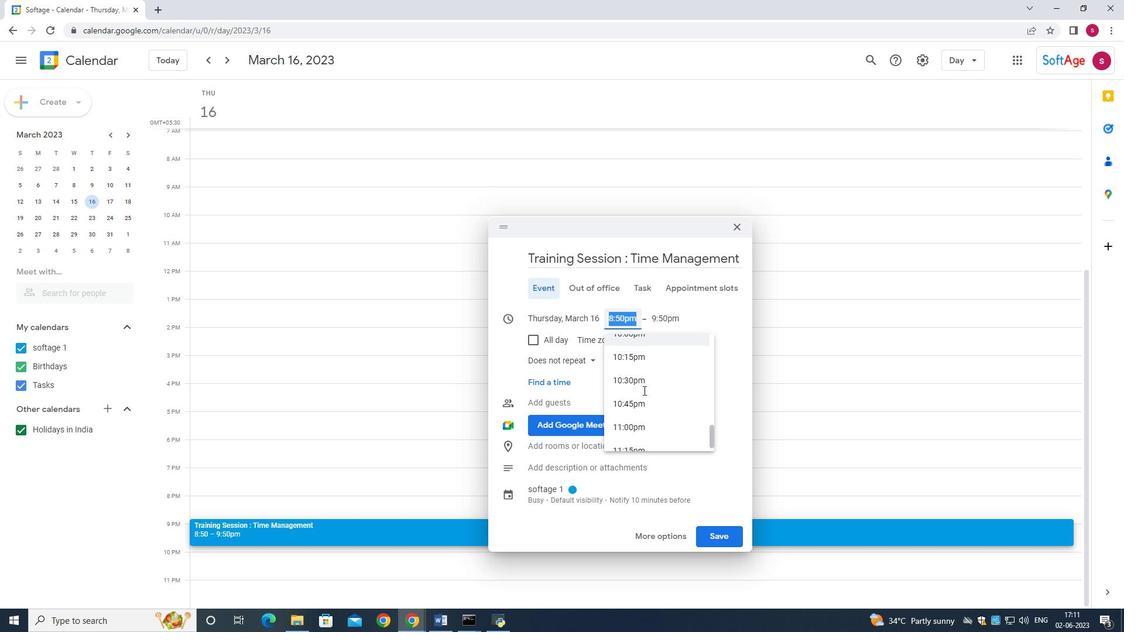 
Action: Mouse scrolled (643, 390) with delta (0, 0)
Screenshot: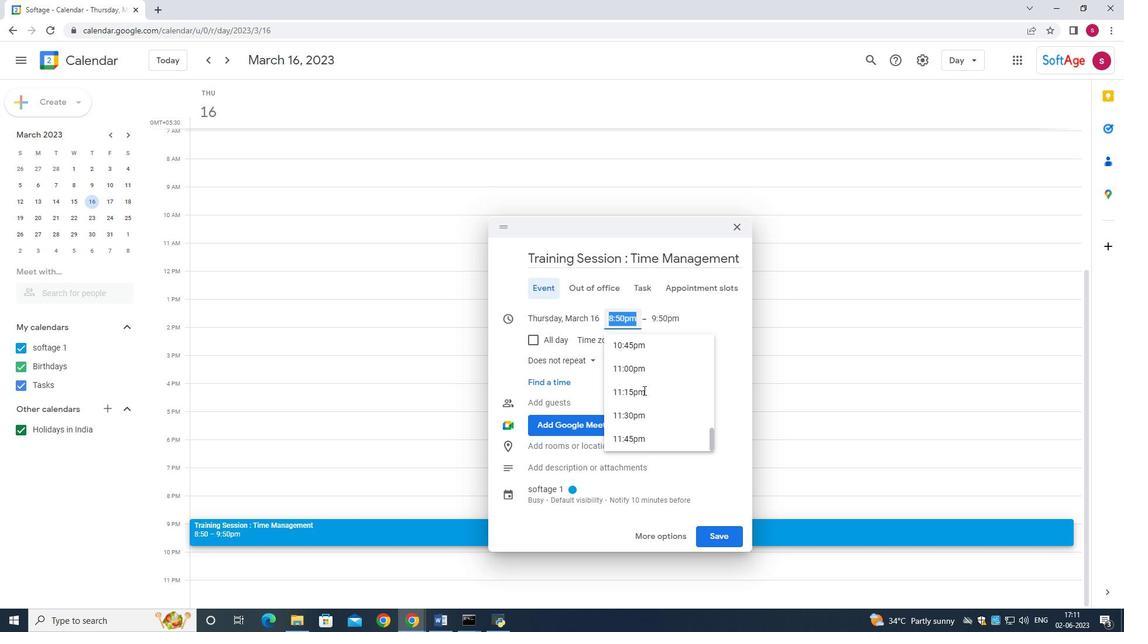 
Action: Mouse scrolled (643, 390) with delta (0, 0)
Screenshot: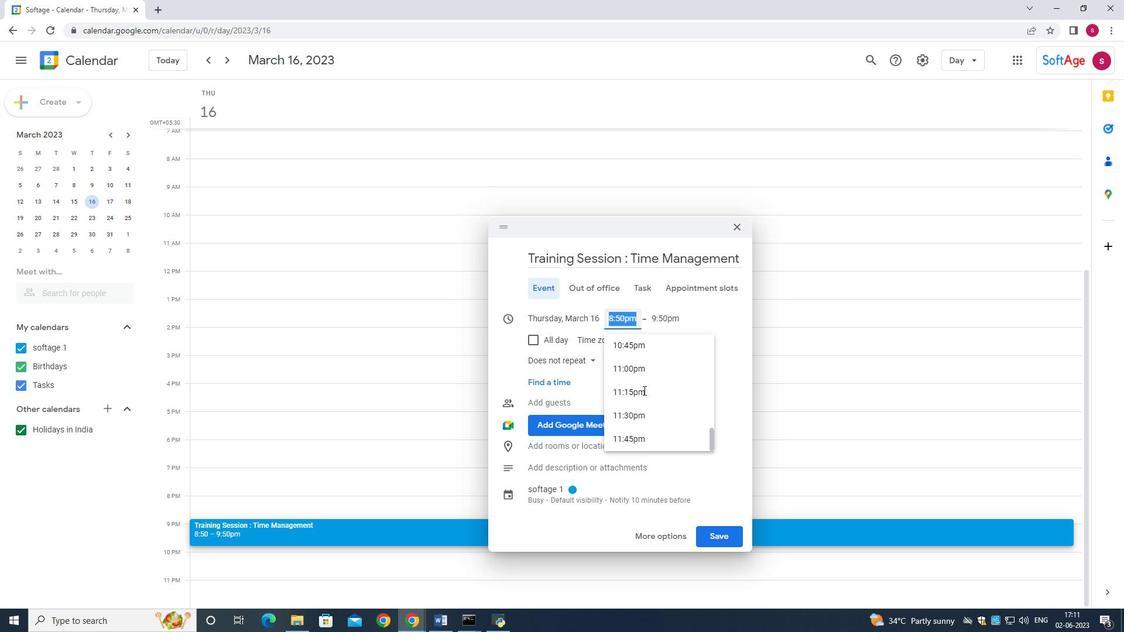 
Action: Mouse scrolled (643, 390) with delta (0, 0)
Screenshot: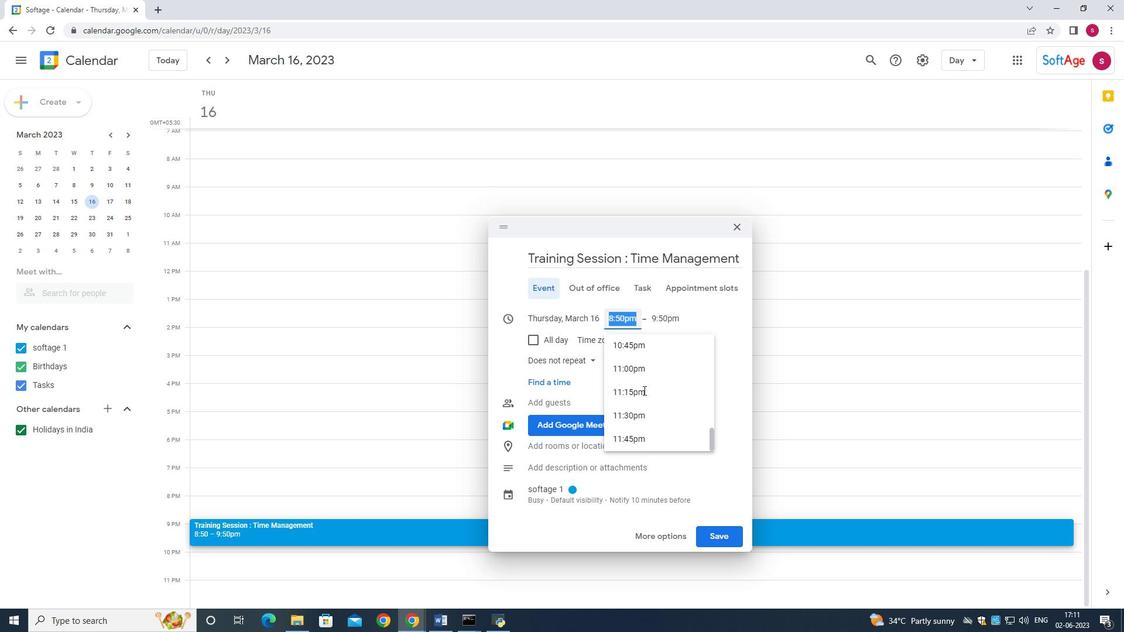 
Action: Mouse scrolled (643, 390) with delta (0, 0)
Screenshot: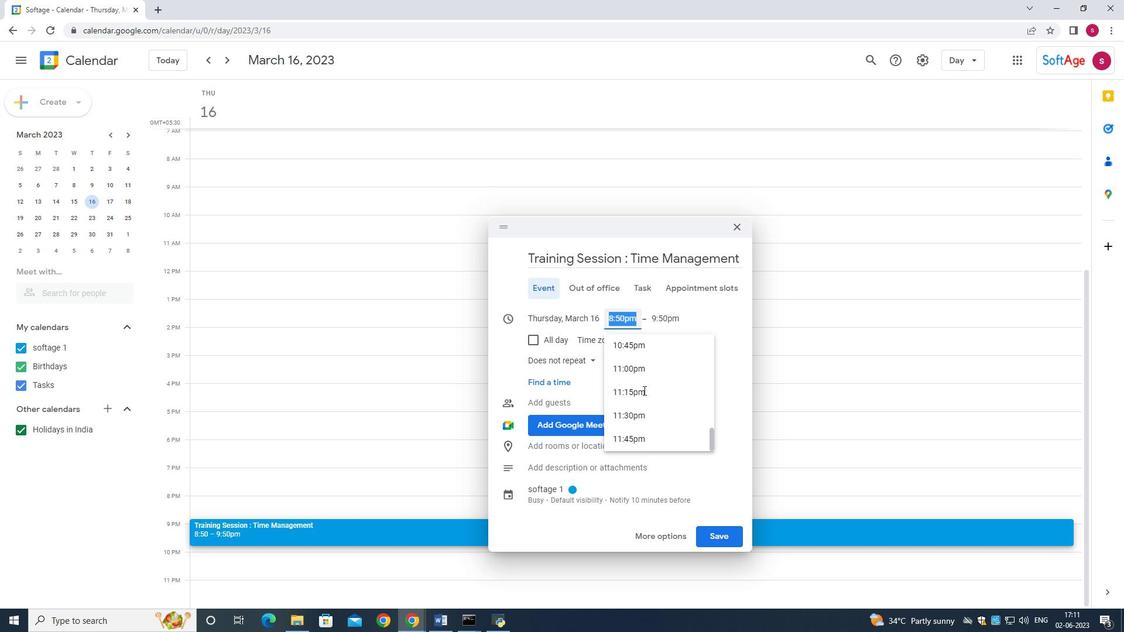 
Action: Mouse scrolled (643, 390) with delta (0, 0)
Screenshot: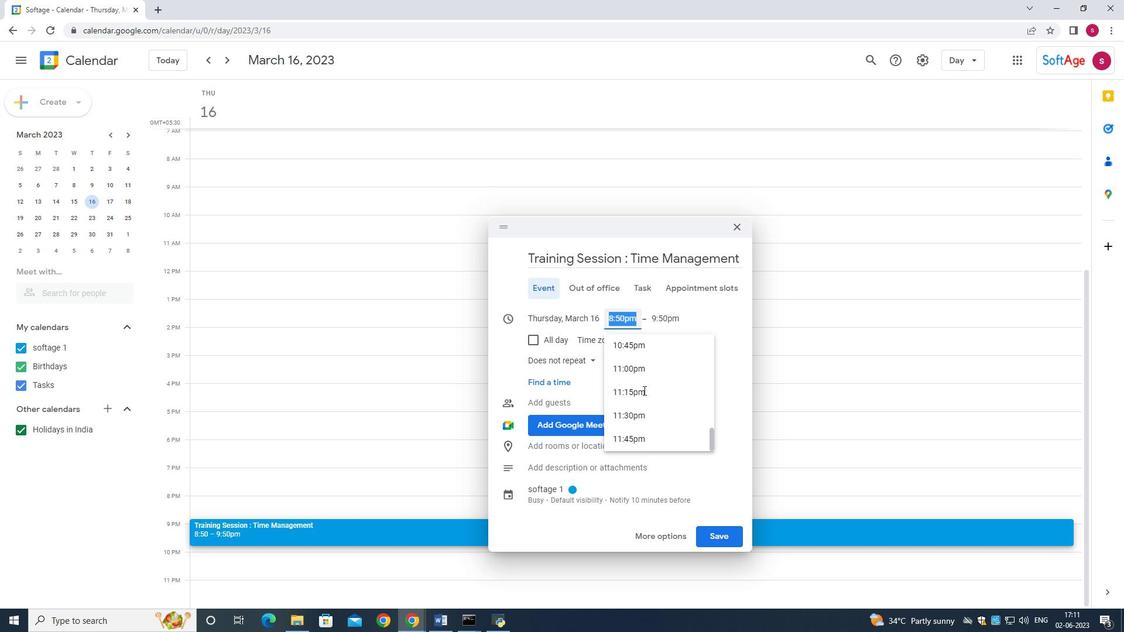 
Action: Mouse scrolled (643, 390) with delta (0, 0)
Screenshot: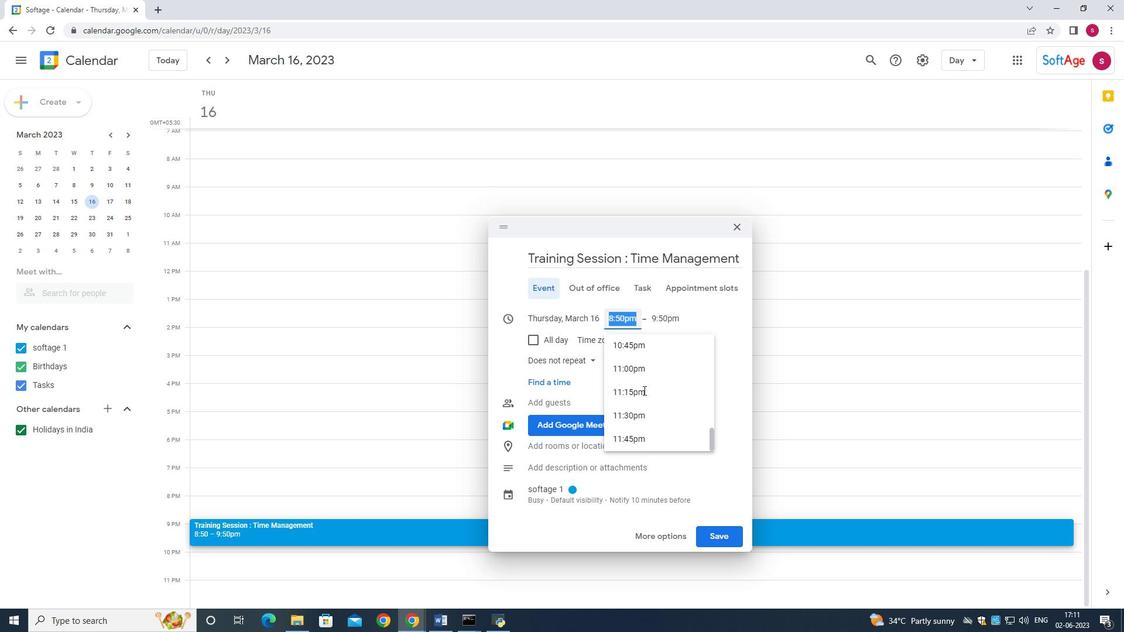 
Action: Mouse scrolled (643, 390) with delta (0, 0)
Screenshot: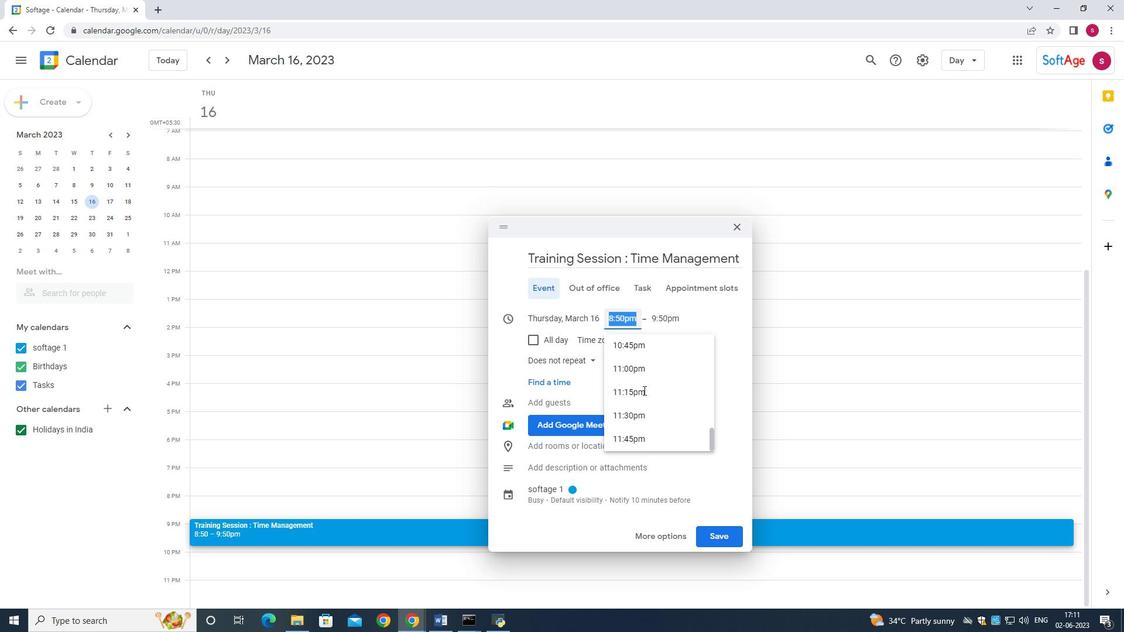 
Action: Mouse scrolled (643, 390) with delta (0, 0)
Screenshot: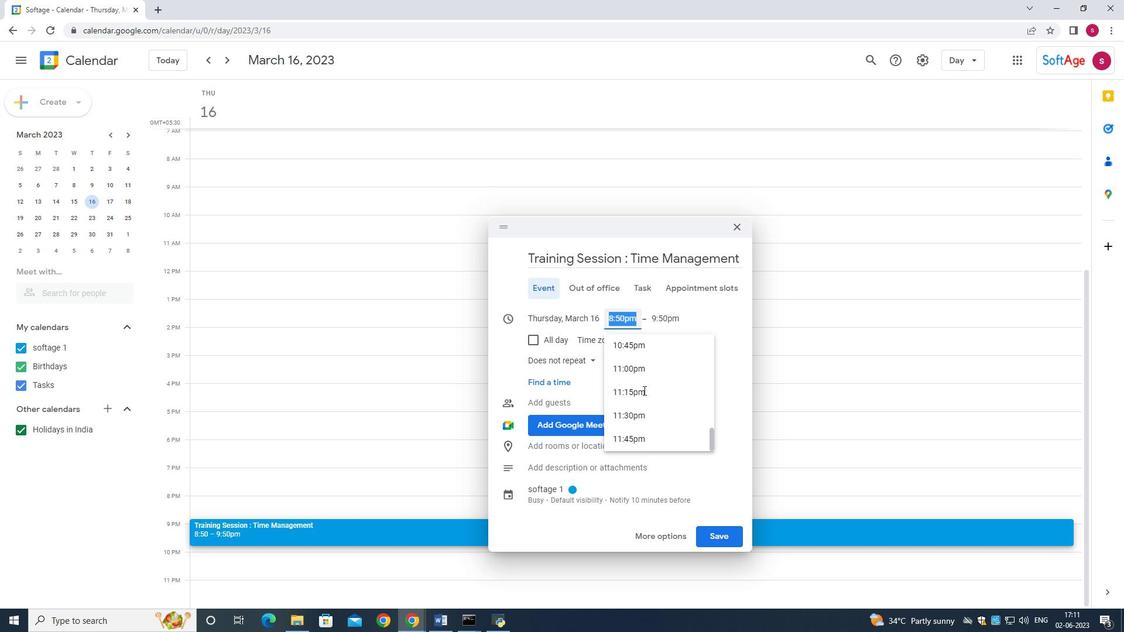 
Action: Mouse moved to (644, 404)
Screenshot: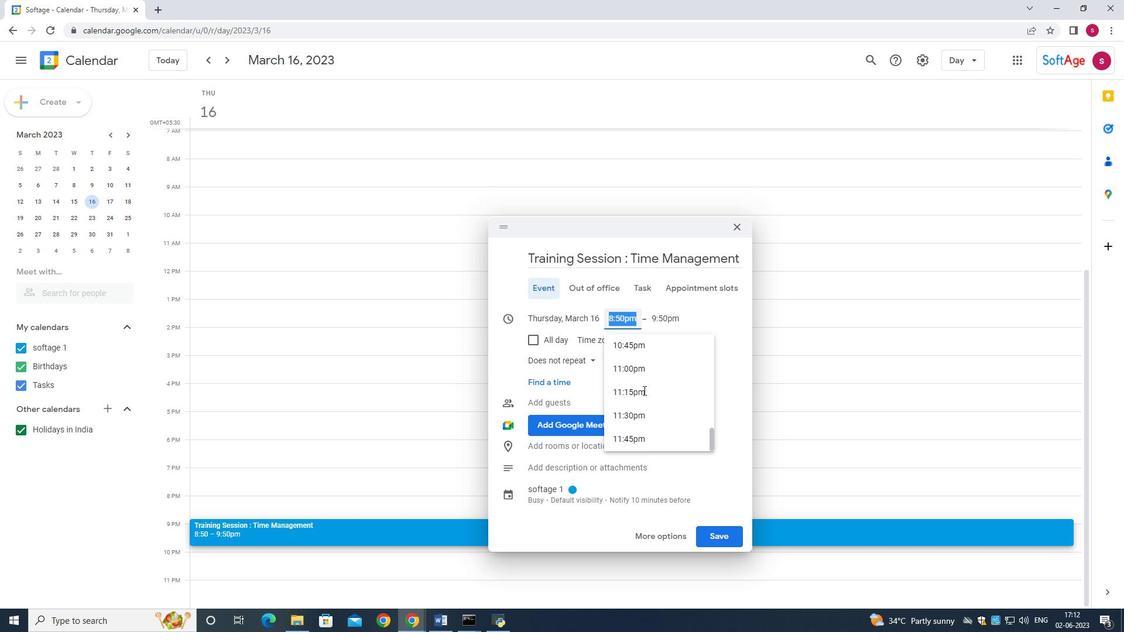 
Action: Mouse scrolled (644, 403) with delta (0, 0)
Screenshot: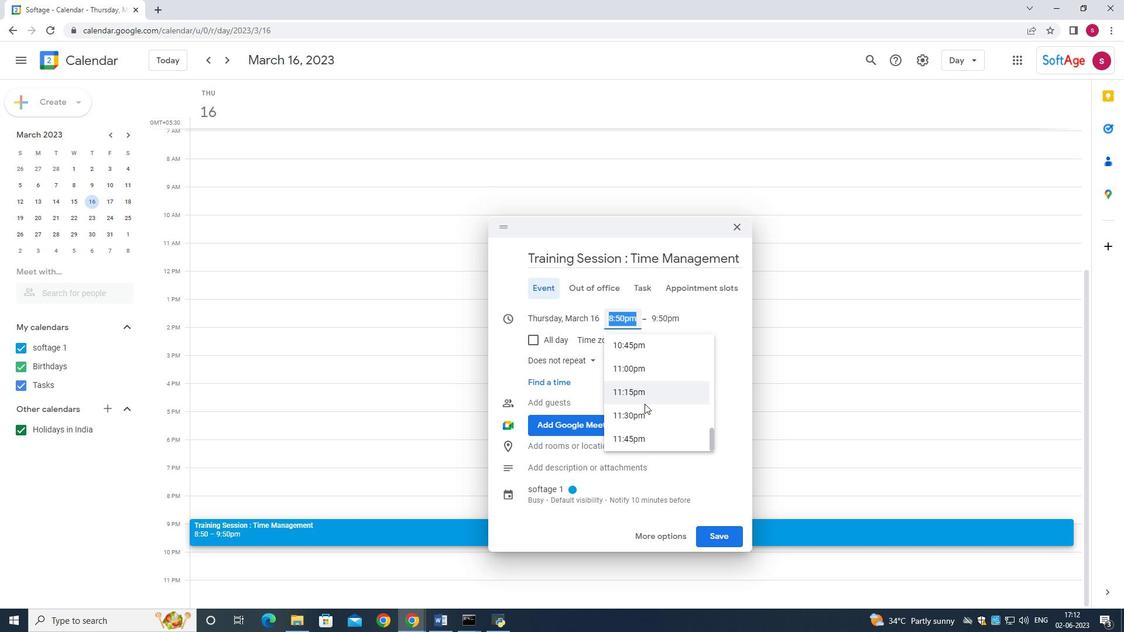 
Action: Mouse scrolled (644, 403) with delta (0, 0)
Screenshot: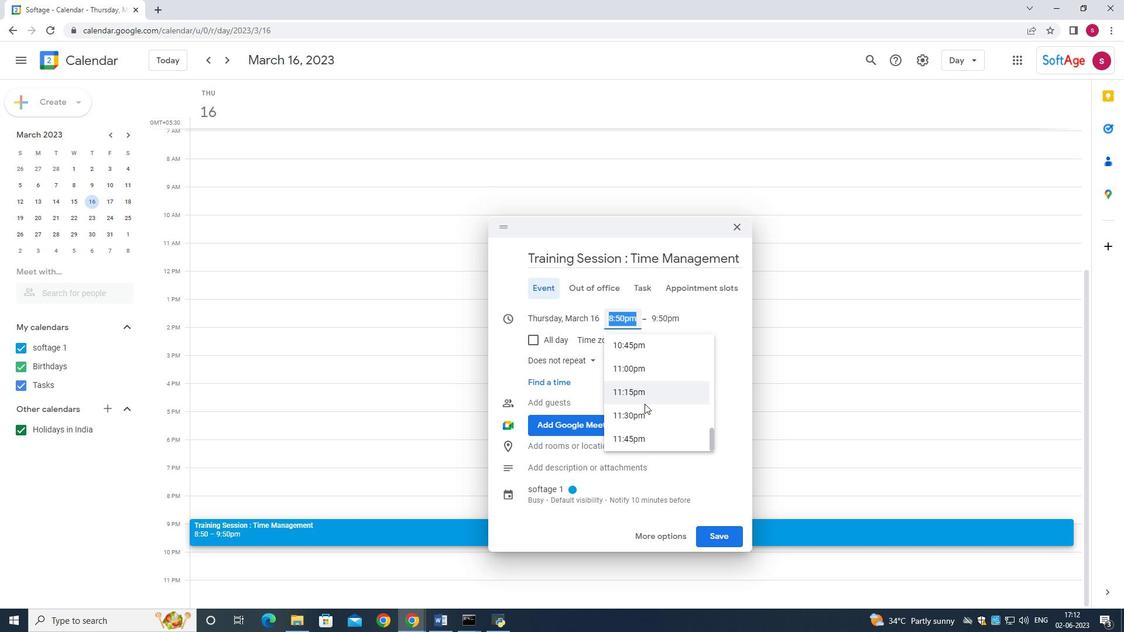 
Action: Mouse scrolled (644, 403) with delta (0, 0)
Screenshot: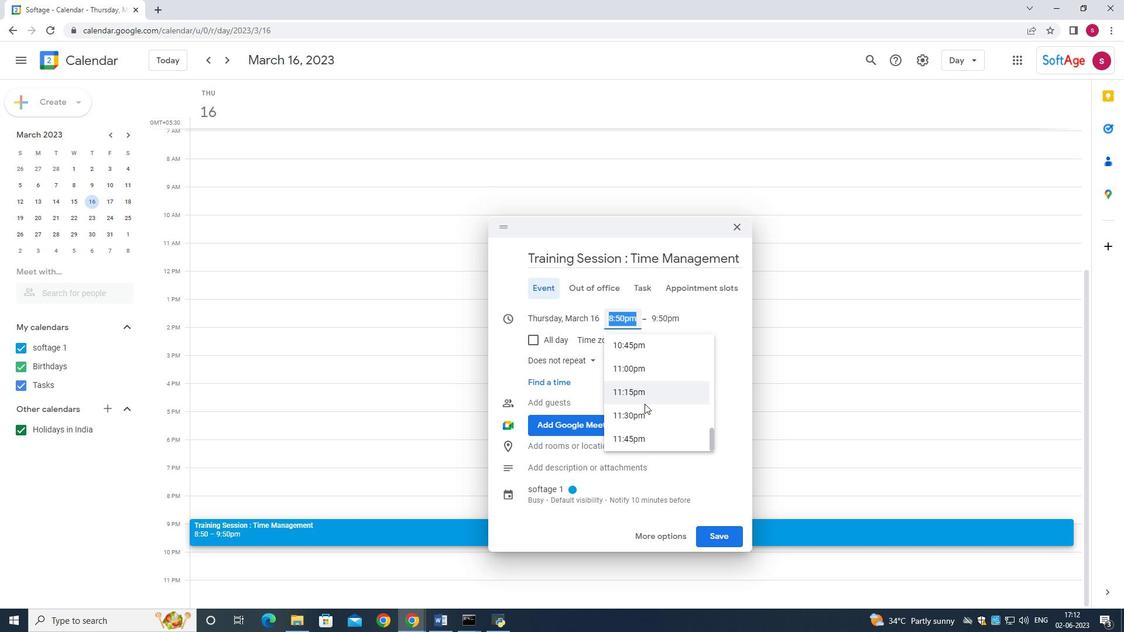 
Action: Mouse scrolled (644, 403) with delta (0, 0)
Screenshot: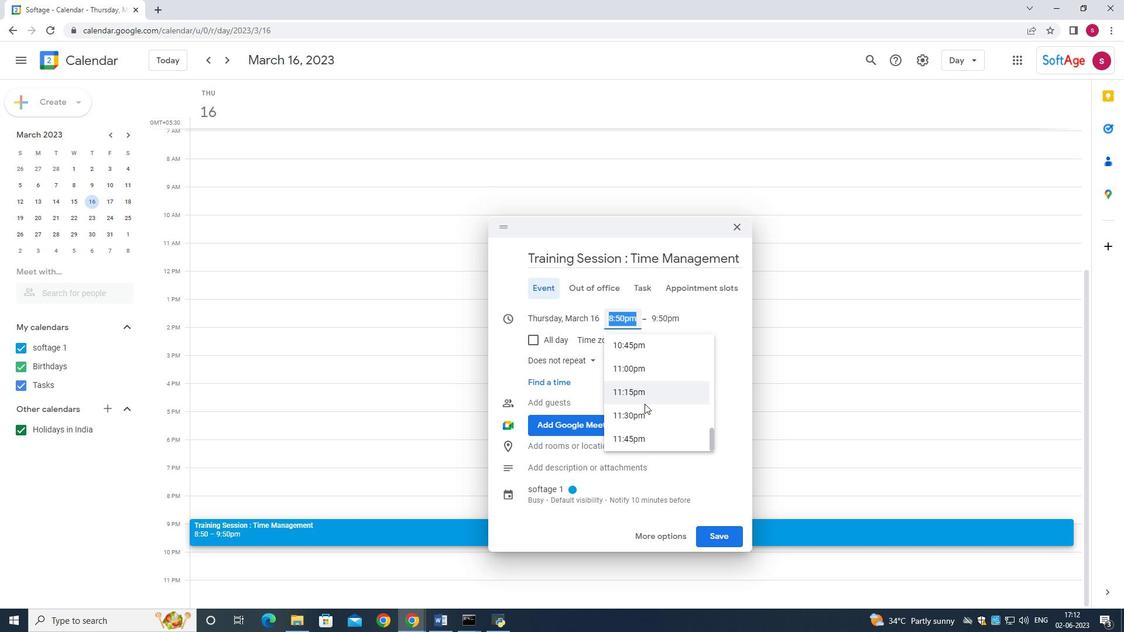 
Action: Mouse moved to (644, 404)
Screenshot: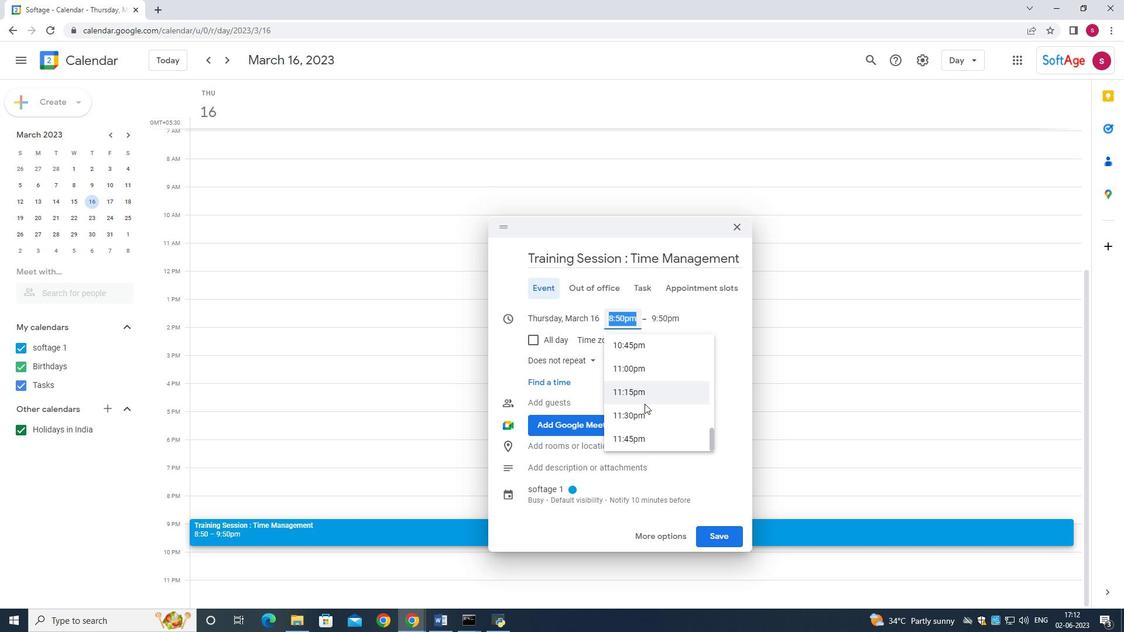 
Action: Mouse scrolled (644, 405) with delta (0, 0)
Screenshot: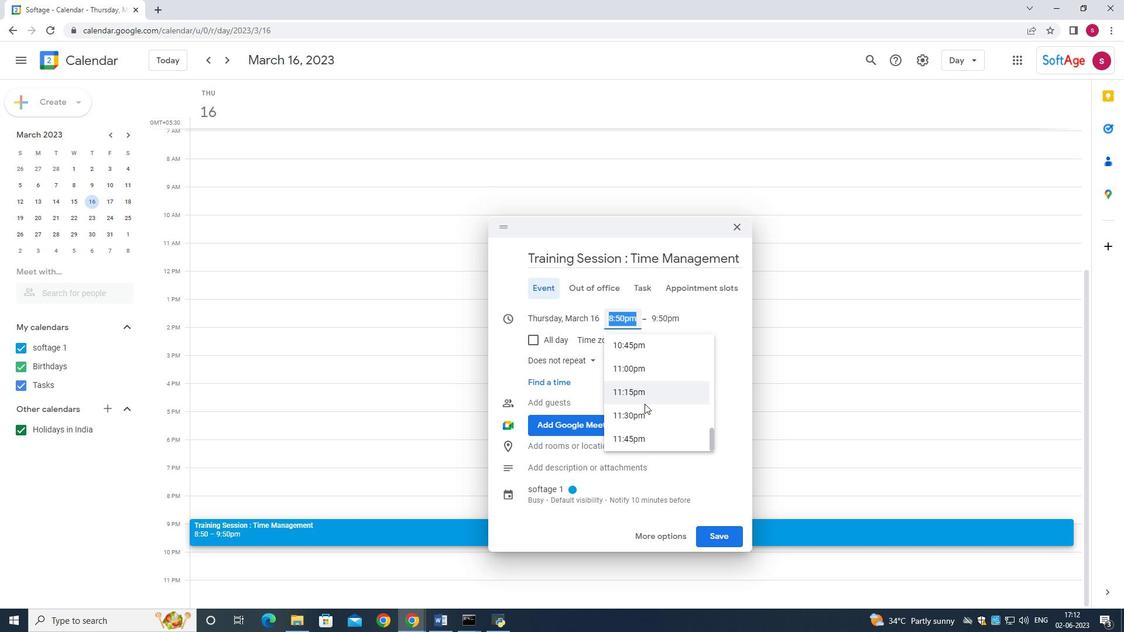 
Action: Mouse scrolled (644, 405) with delta (0, 0)
Screenshot: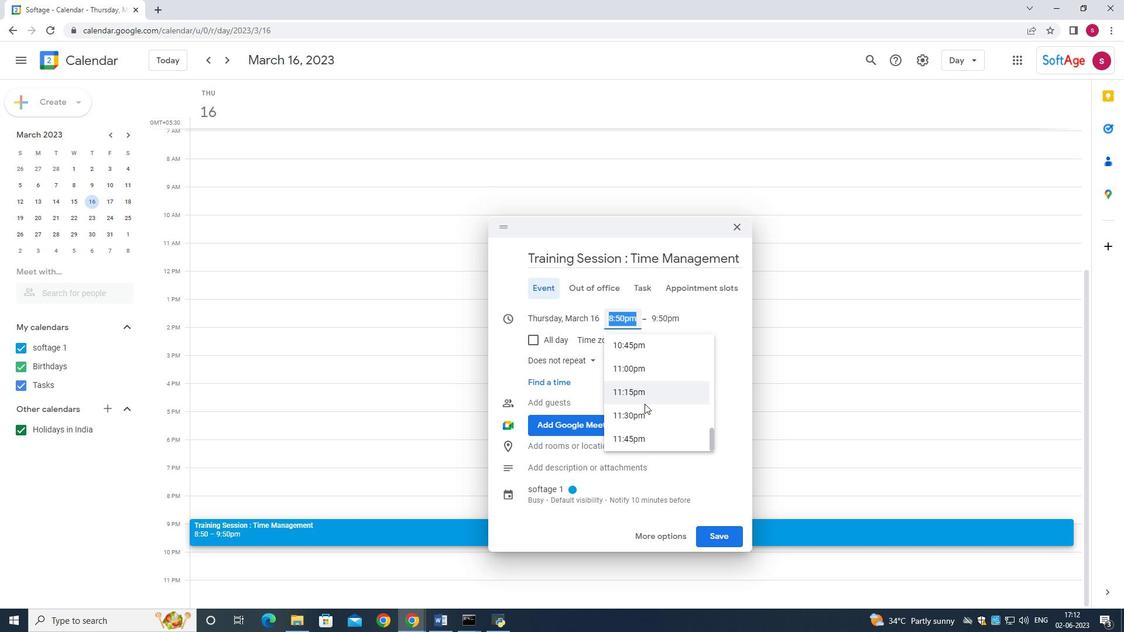 
Action: Mouse scrolled (644, 405) with delta (0, 0)
Screenshot: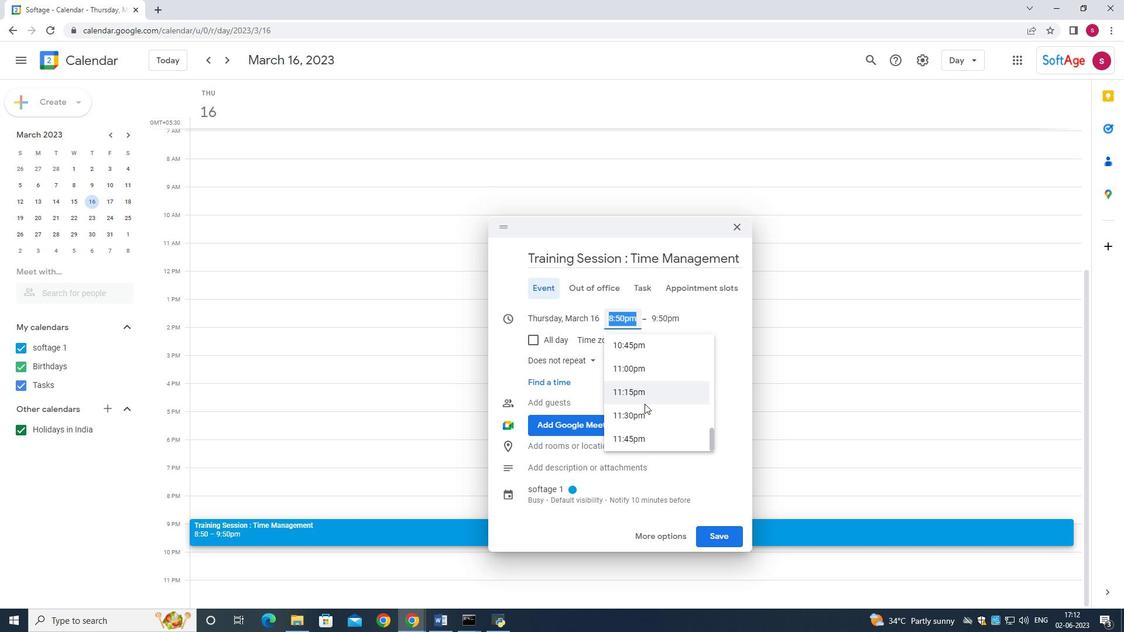 
Action: Mouse scrolled (644, 405) with delta (0, 0)
Screenshot: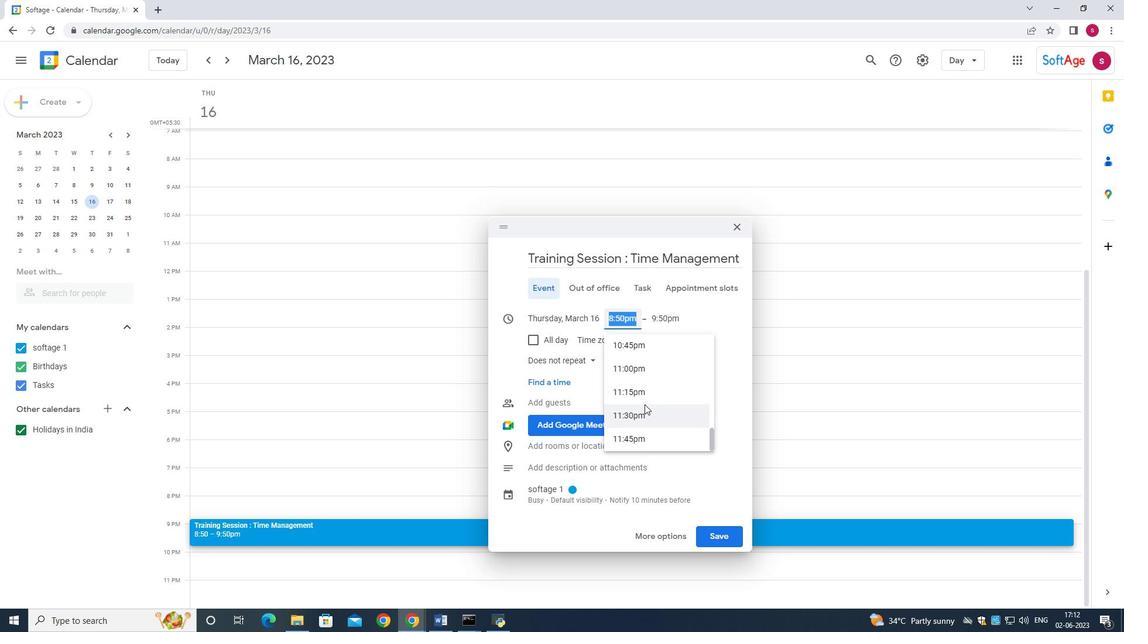 
Action: Mouse scrolled (644, 405) with delta (0, 0)
Screenshot: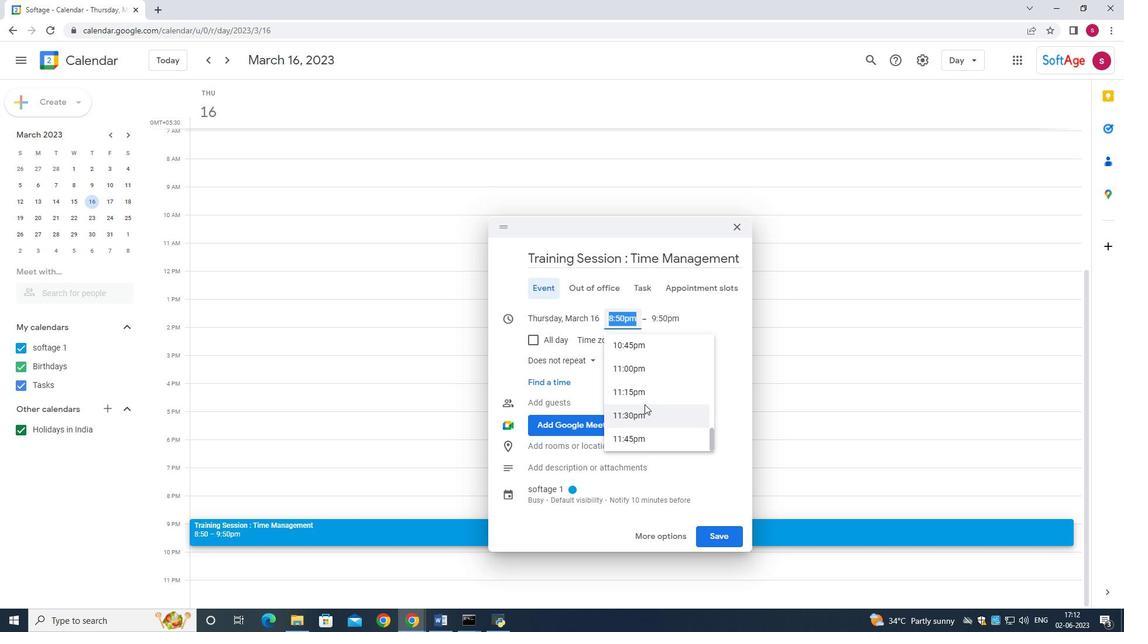
Action: Mouse moved to (643, 405)
Screenshot: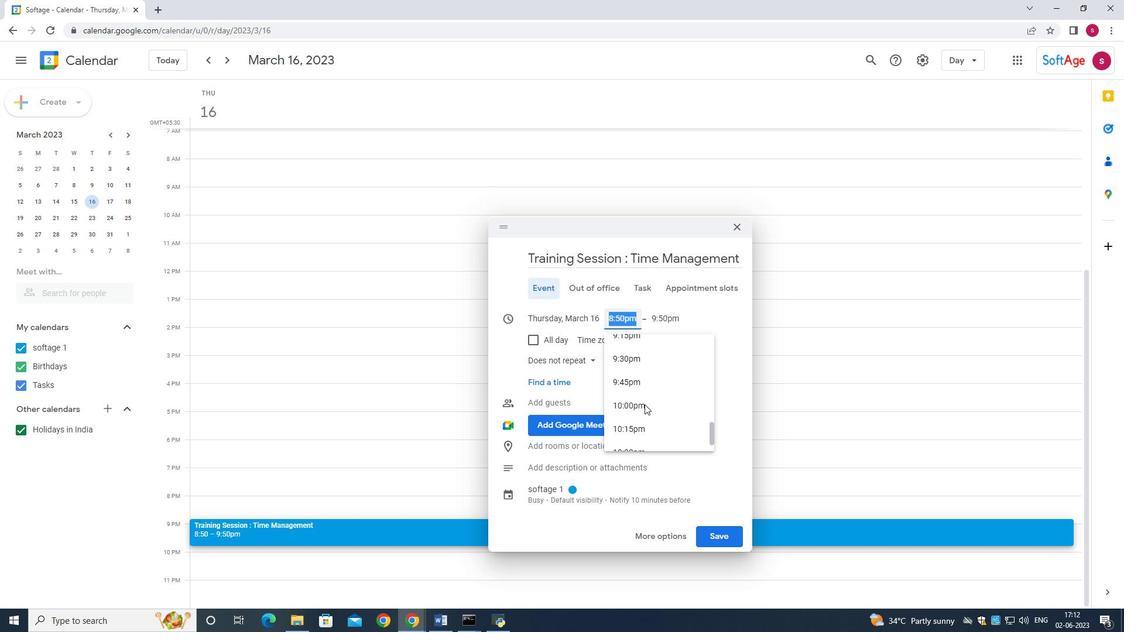 
Action: Mouse scrolled (643, 406) with delta (0, 0)
Screenshot: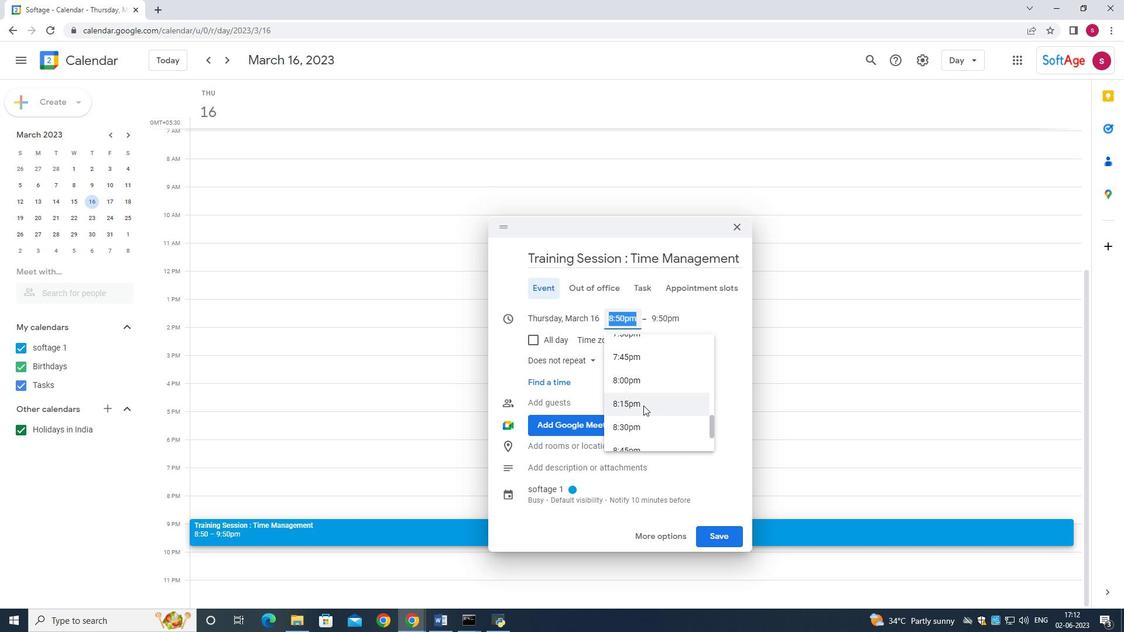 
Action: Mouse scrolled (643, 406) with delta (0, 0)
Screenshot: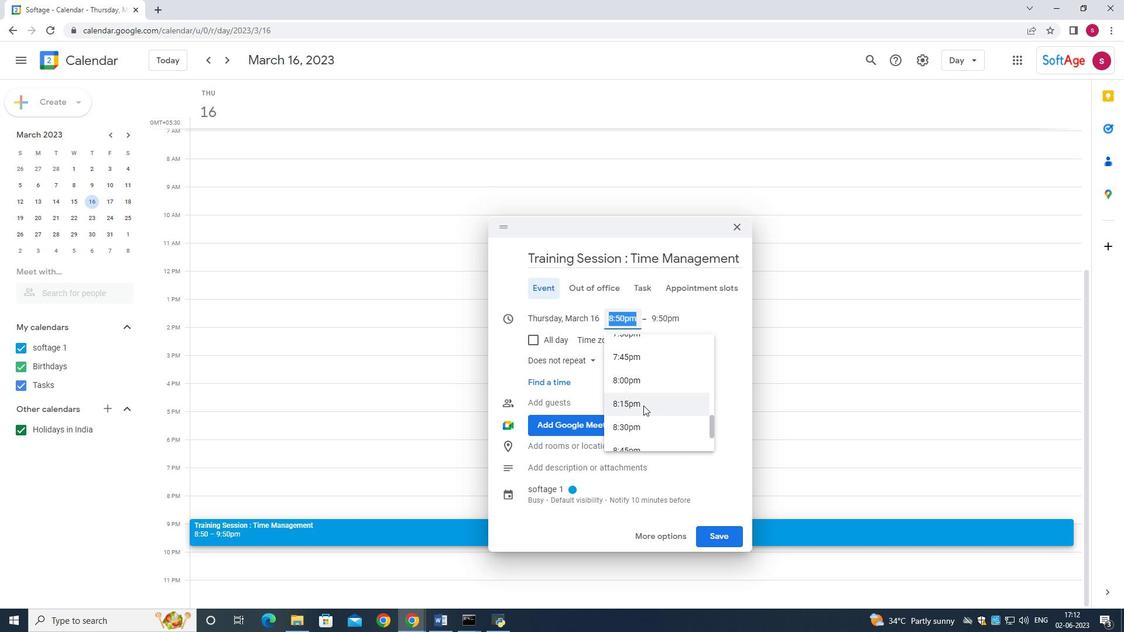 
Action: Mouse scrolled (643, 406) with delta (0, 0)
Screenshot: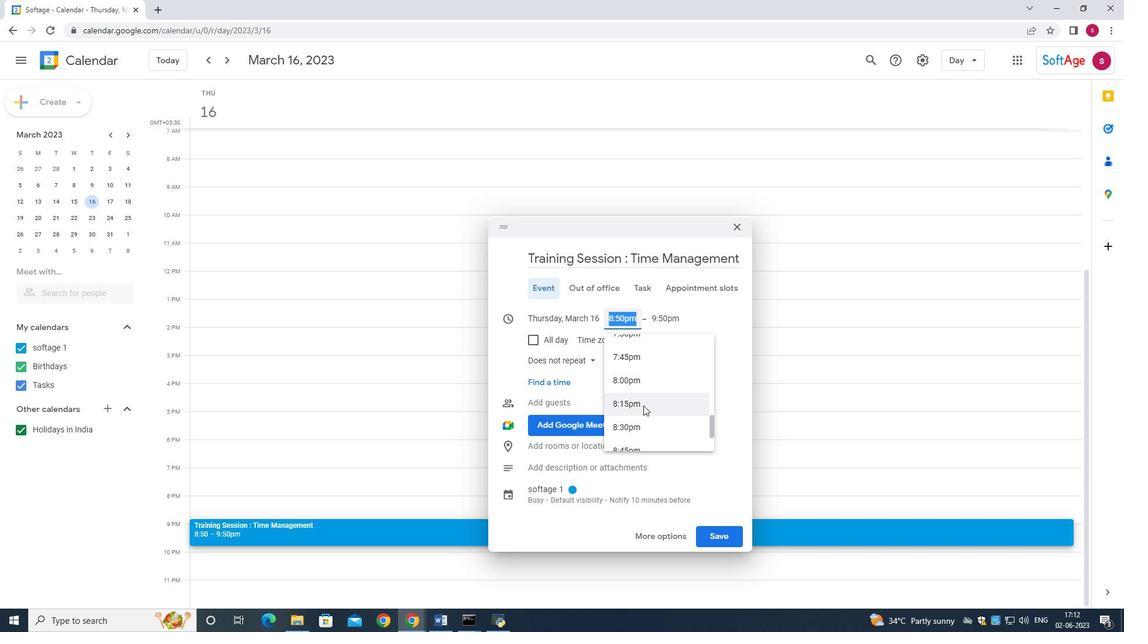 
Action: Mouse scrolled (643, 406) with delta (0, 0)
Screenshot: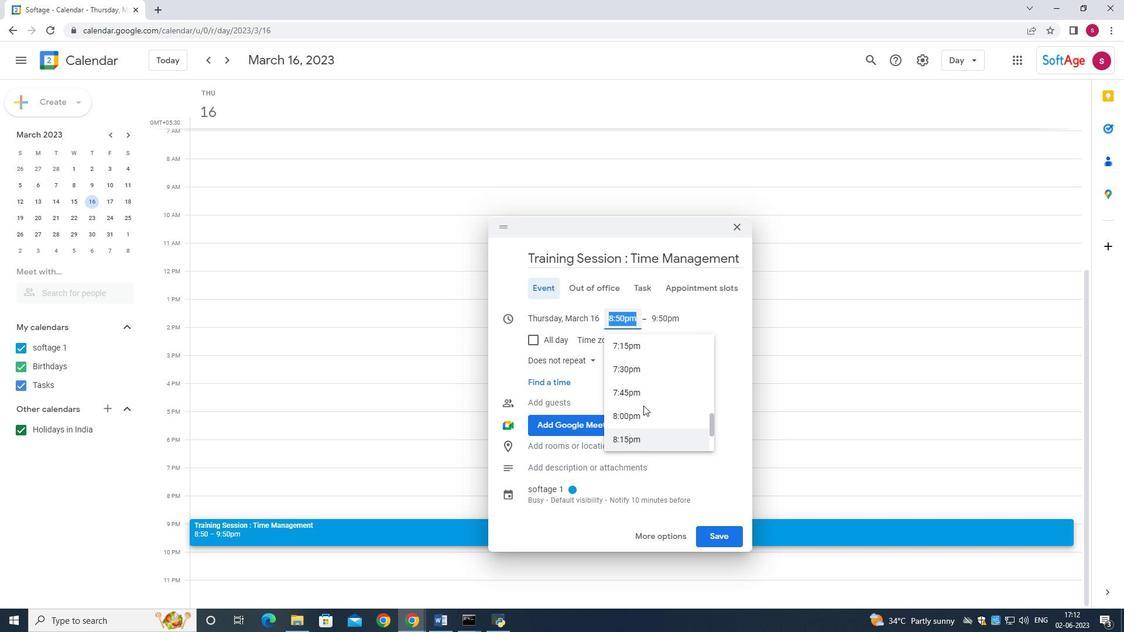 
Action: Mouse moved to (634, 386)
Screenshot: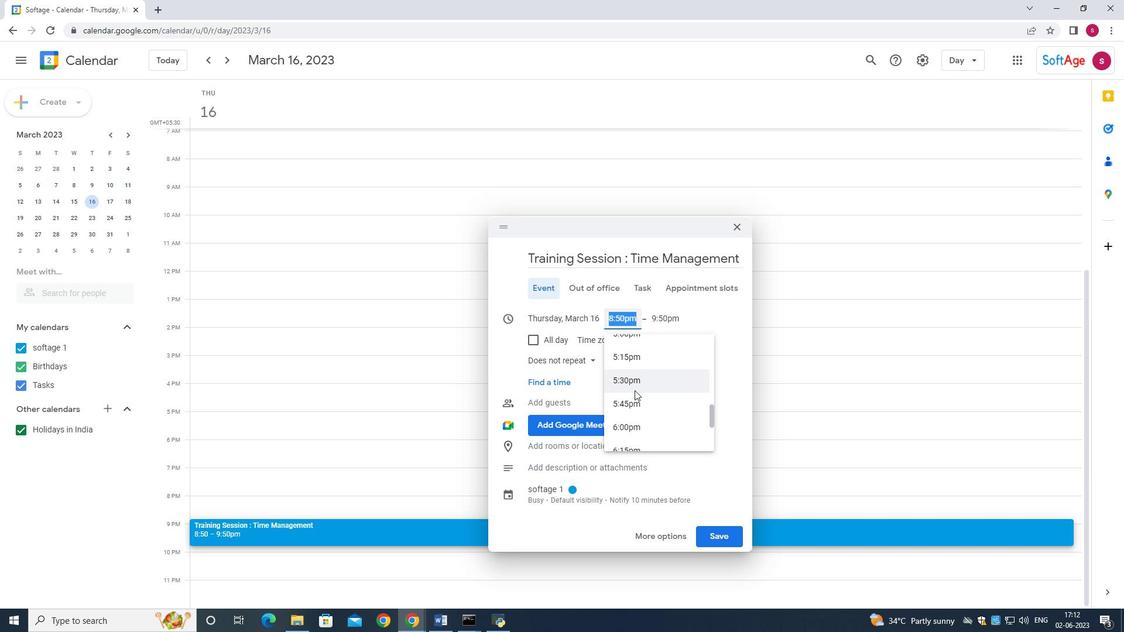 
Action: Mouse scrolled (634, 387) with delta (0, 0)
Screenshot: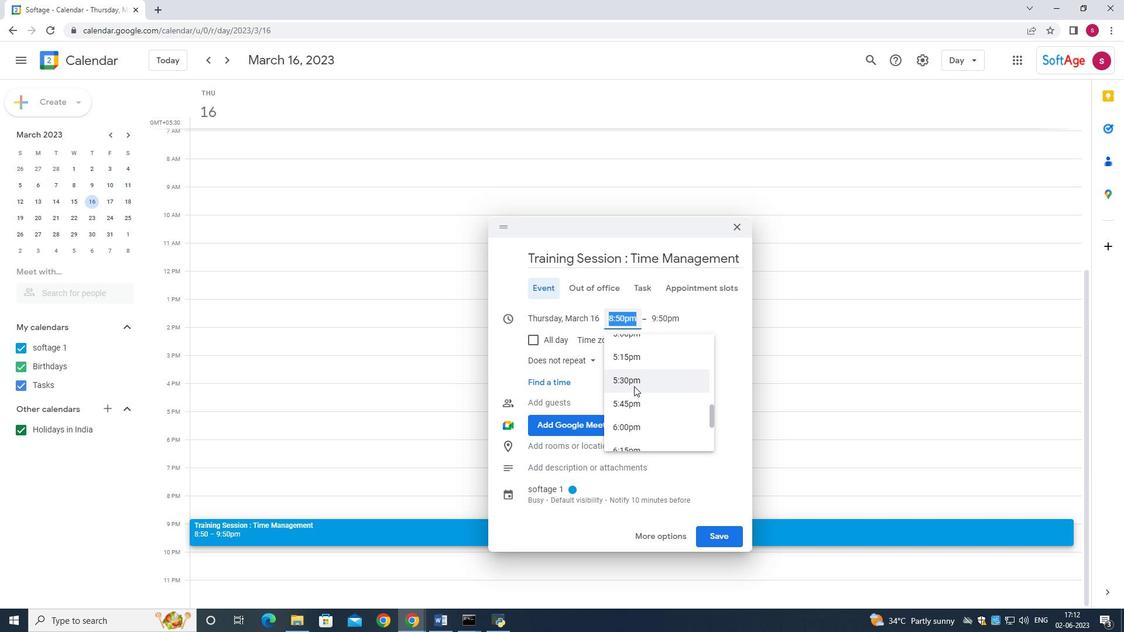 
Action: Mouse scrolled (634, 387) with delta (0, 0)
Screenshot: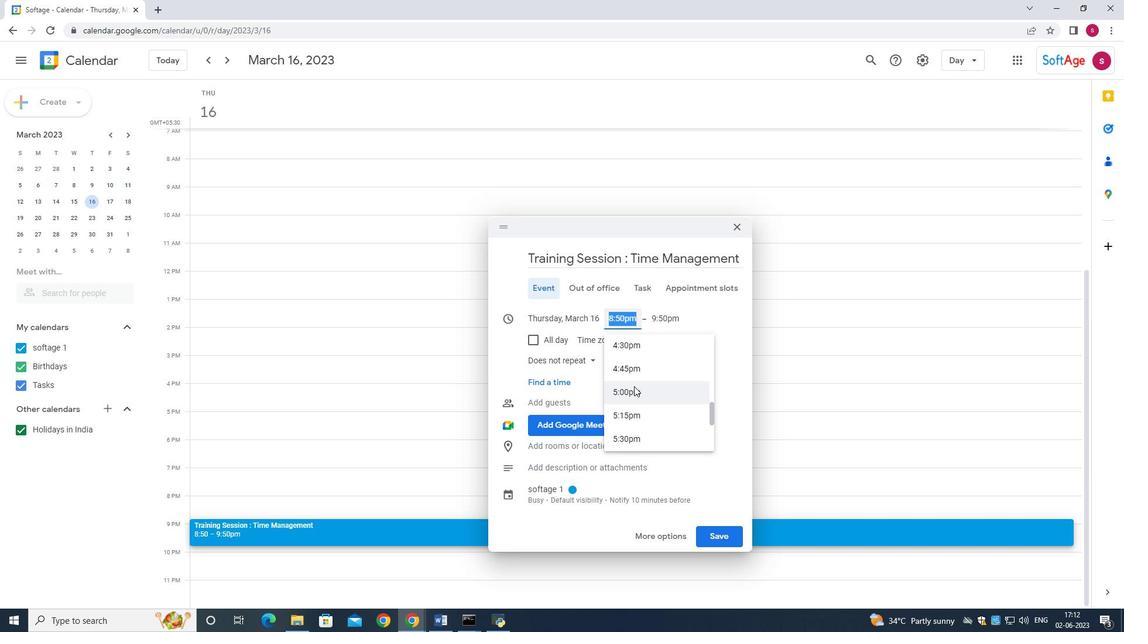 
Action: Mouse scrolled (634, 387) with delta (0, 0)
Screenshot: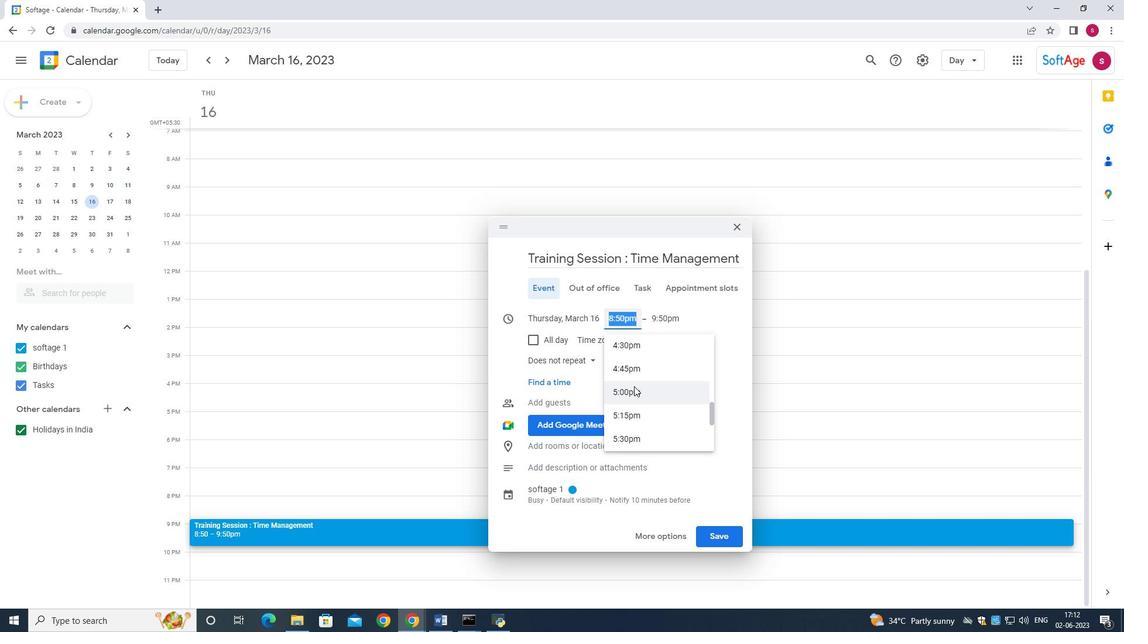 
Action: Mouse scrolled (634, 387) with delta (0, 0)
Screenshot: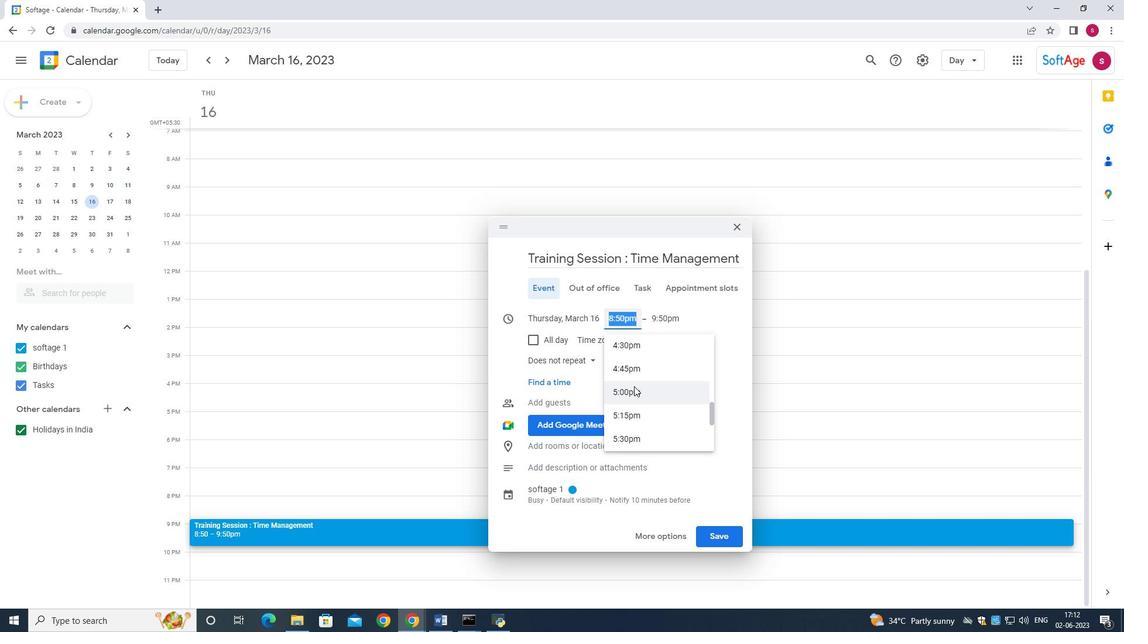 
Action: Mouse scrolled (634, 387) with delta (0, 0)
Screenshot: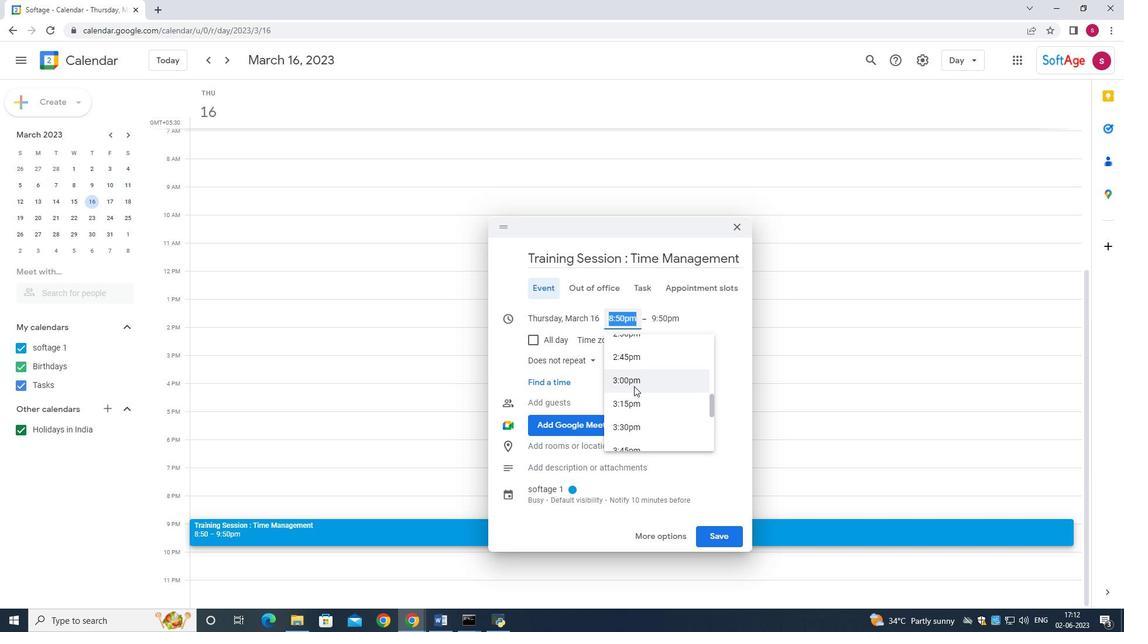 
Action: Mouse scrolled (634, 387) with delta (0, 0)
Screenshot: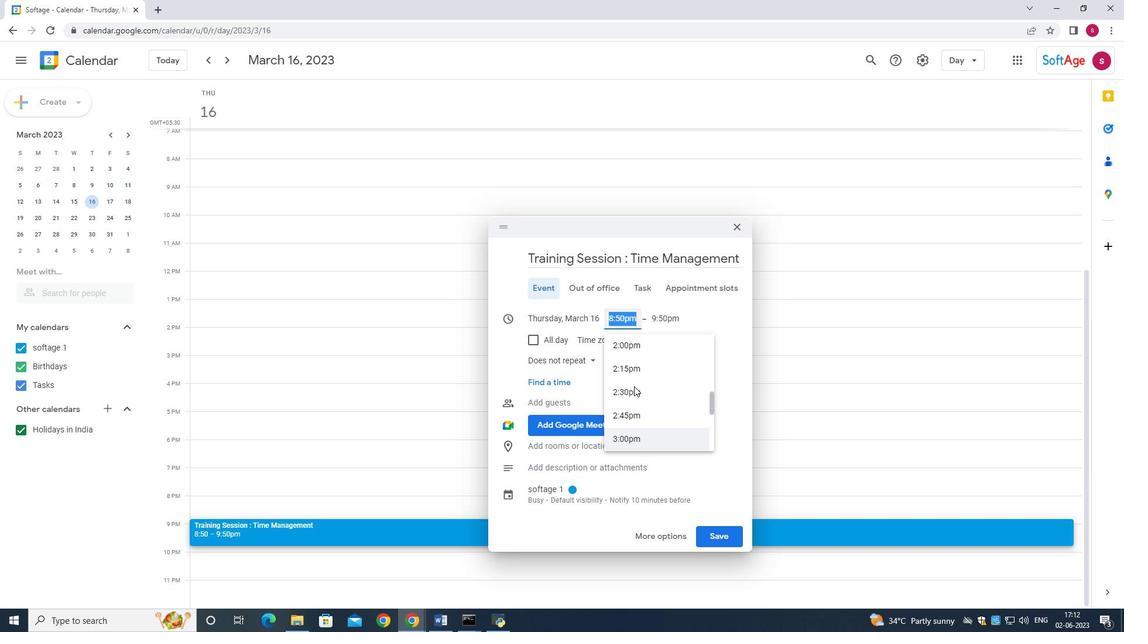 
Action: Mouse scrolled (634, 387) with delta (0, 0)
Screenshot: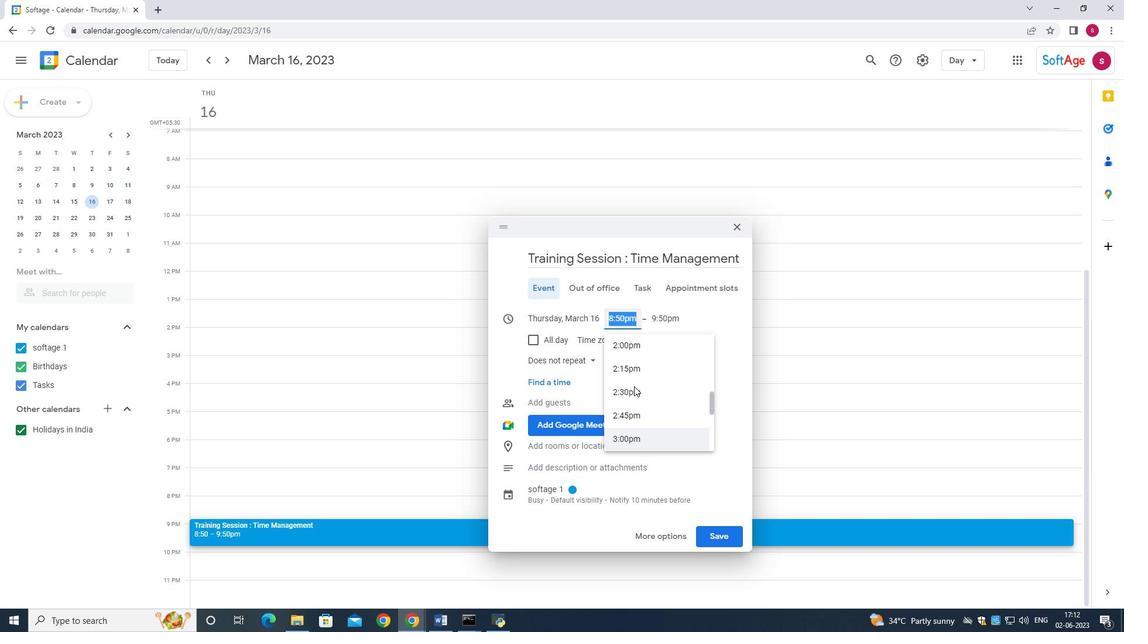 
Action: Mouse scrolled (634, 387) with delta (0, 0)
Screenshot: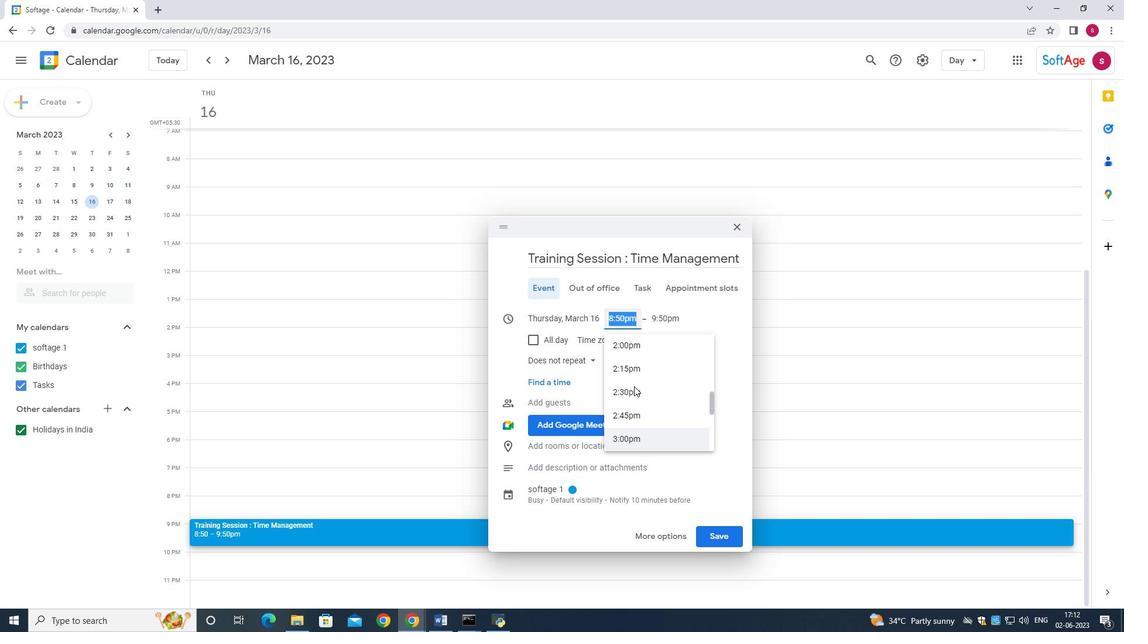 
Action: Mouse scrolled (634, 387) with delta (0, 0)
Screenshot: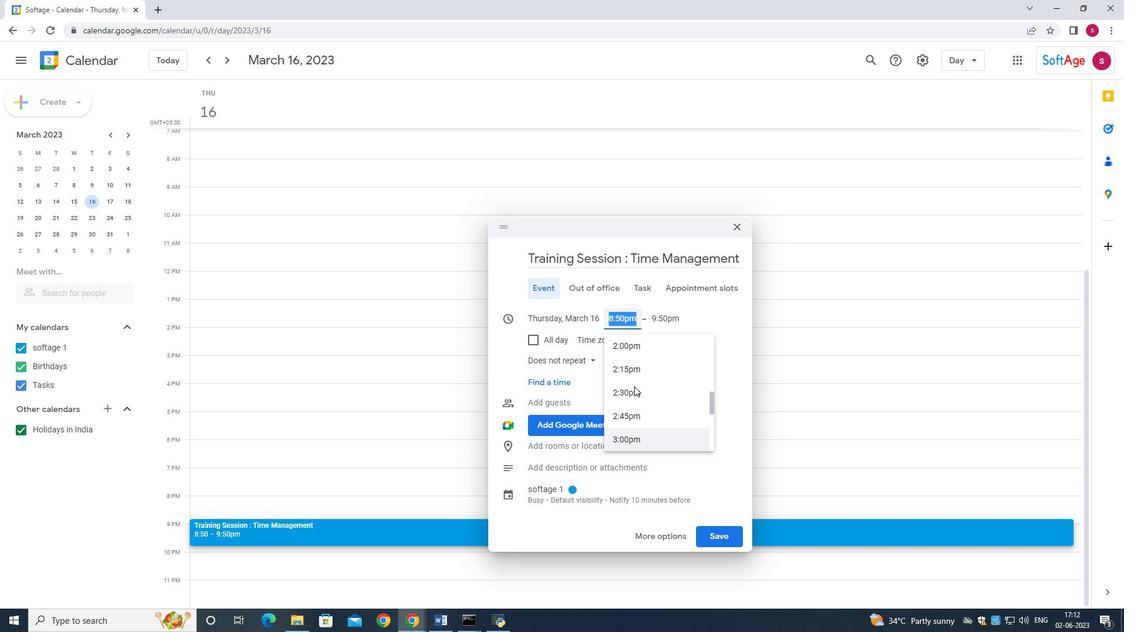 
Action: Mouse moved to (648, 386)
Screenshot: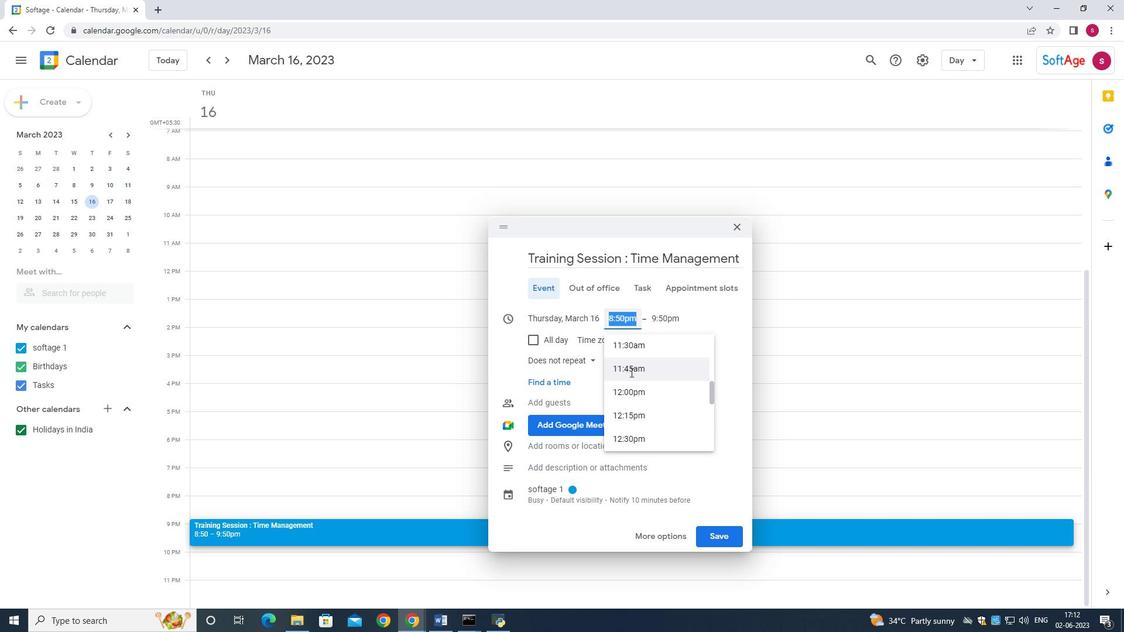 
Action: Mouse scrolled (648, 387) with delta (0, 0)
Screenshot: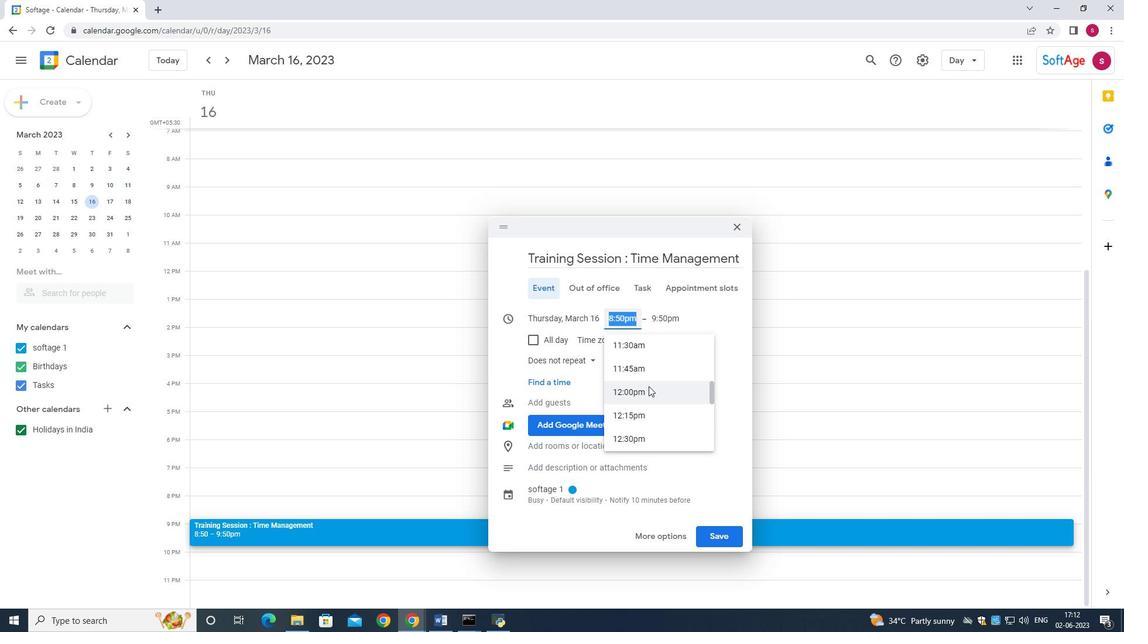 
Action: Mouse scrolled (648, 387) with delta (0, 0)
Screenshot: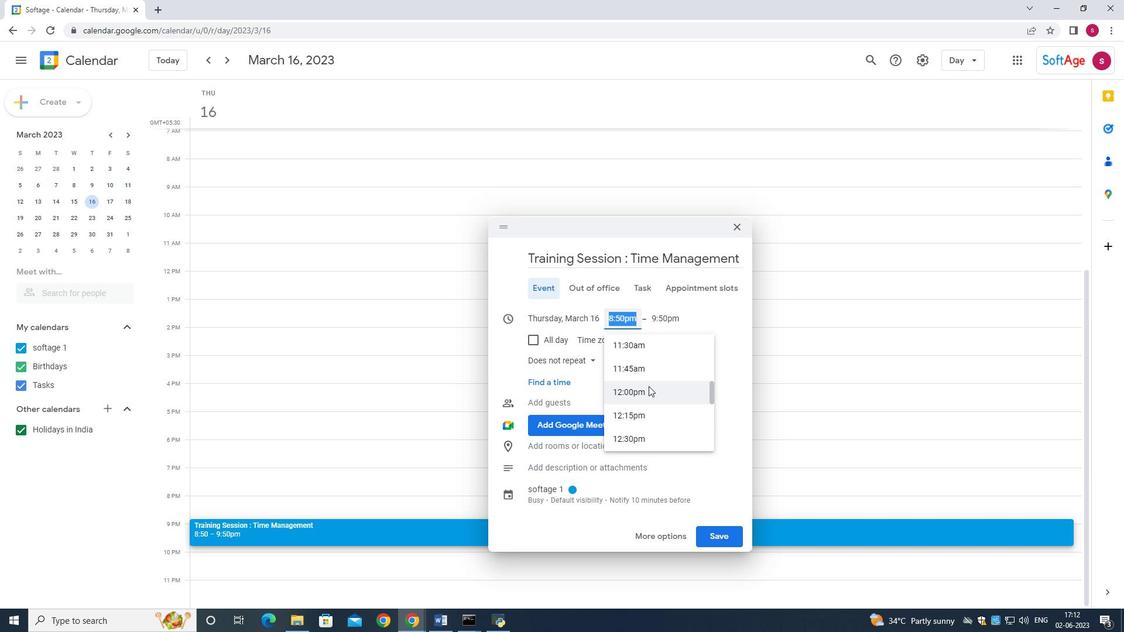 
Action: Mouse scrolled (648, 387) with delta (0, 0)
Screenshot: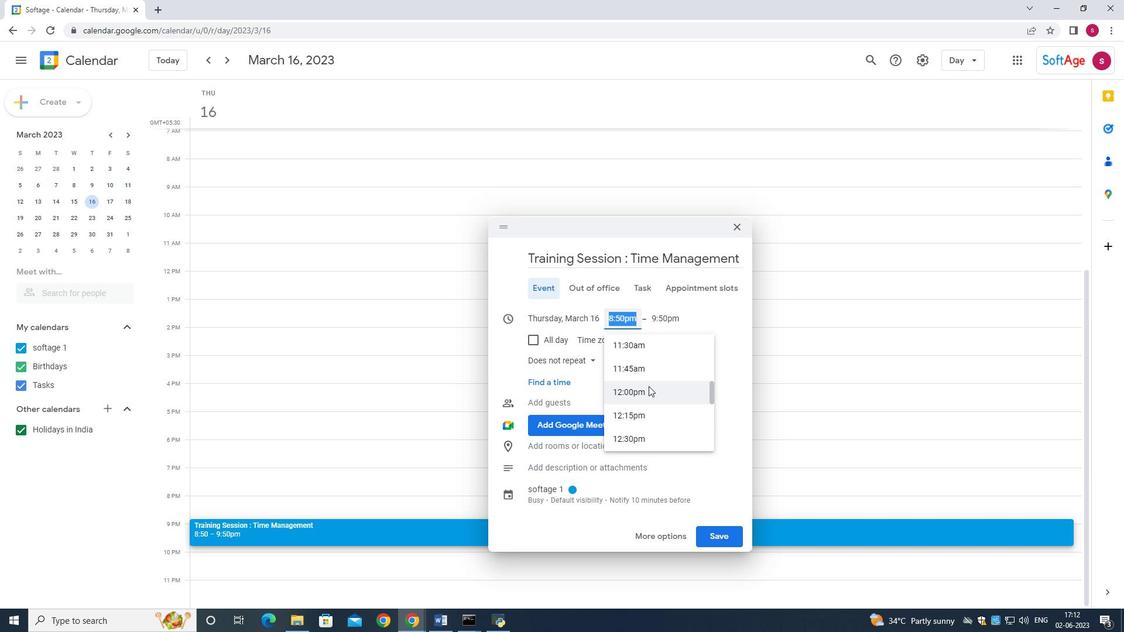 
Action: Mouse scrolled (648, 387) with delta (0, 0)
Screenshot: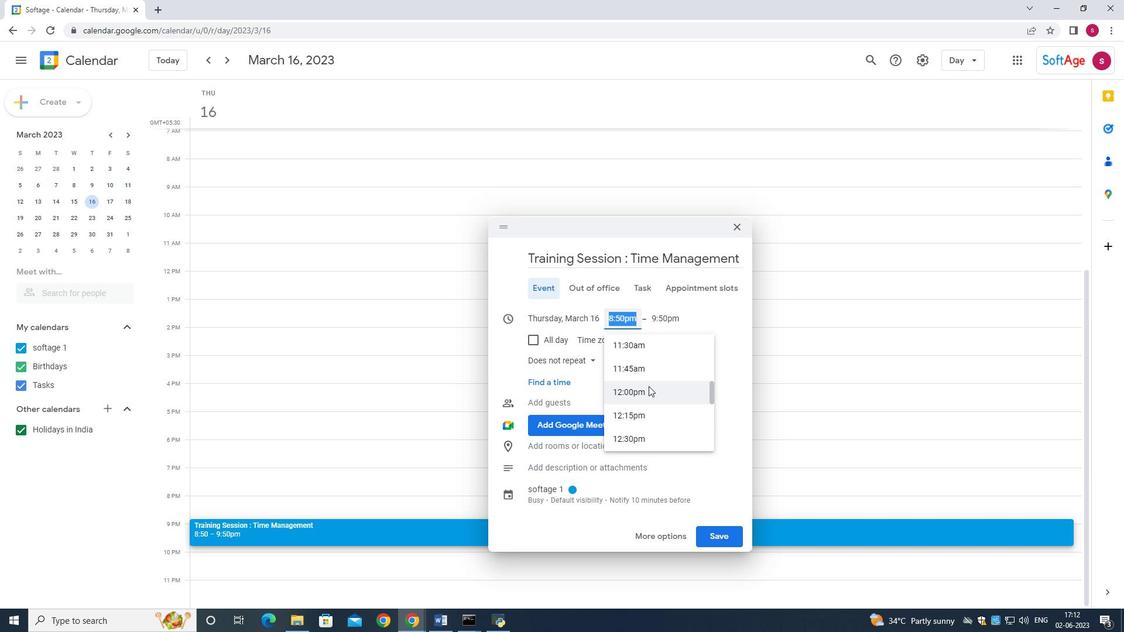 
Action: Mouse scrolled (648, 387) with delta (0, 0)
Screenshot: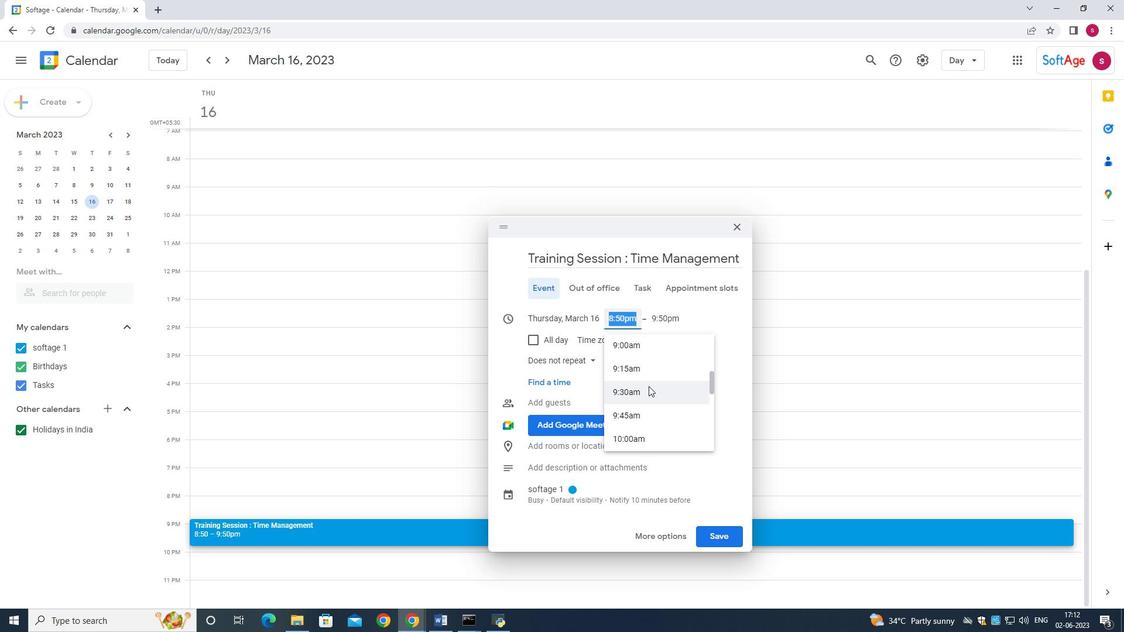 
Action: Mouse scrolled (648, 387) with delta (0, 0)
Screenshot: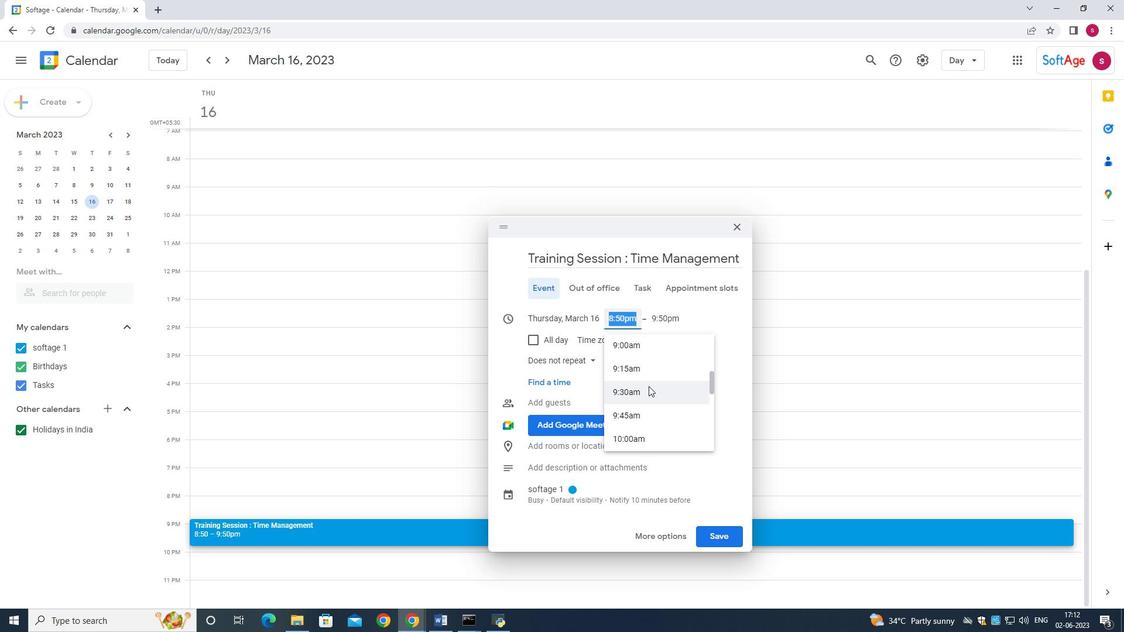 
Action: Mouse scrolled (648, 387) with delta (0, 0)
Screenshot: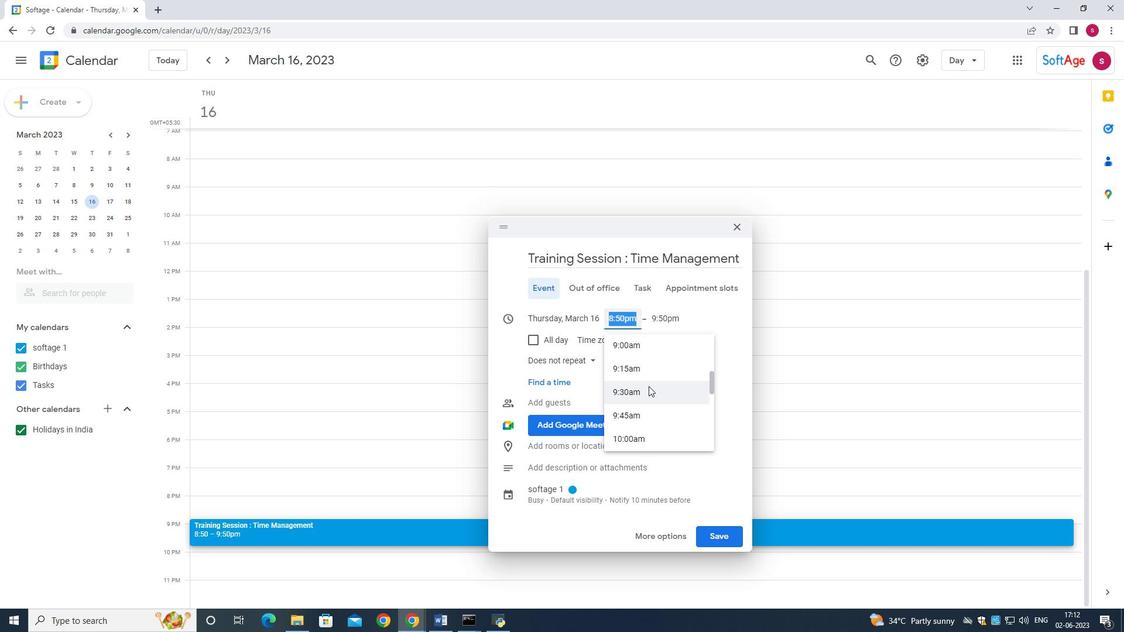 
Action: Mouse scrolled (648, 385) with delta (0, 0)
Screenshot: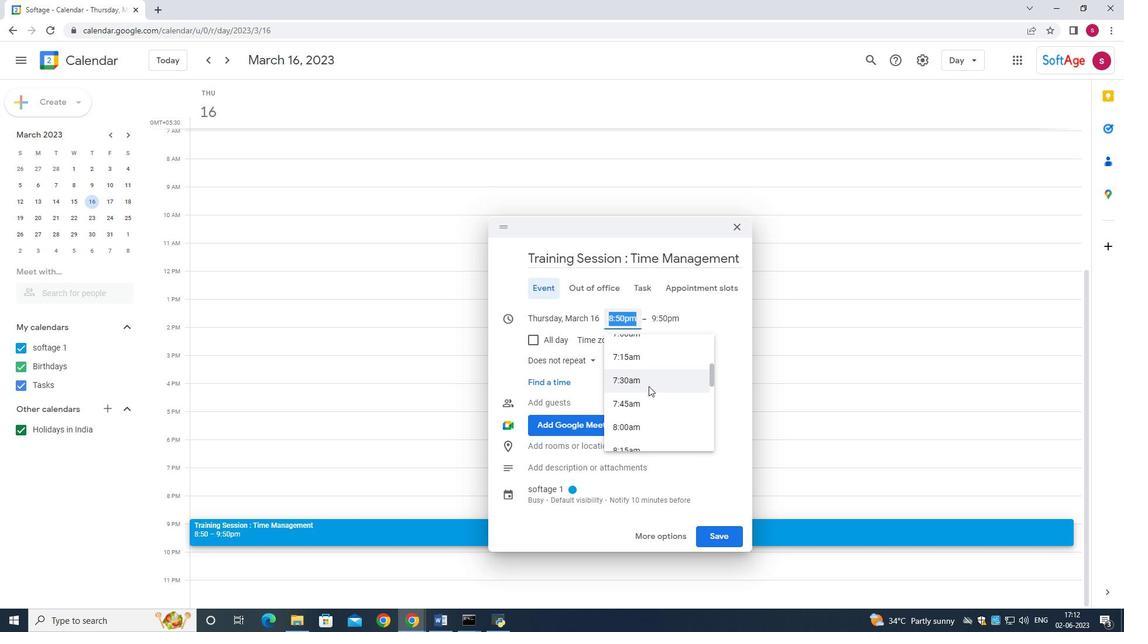 
Action: Mouse moved to (645, 418)
Screenshot: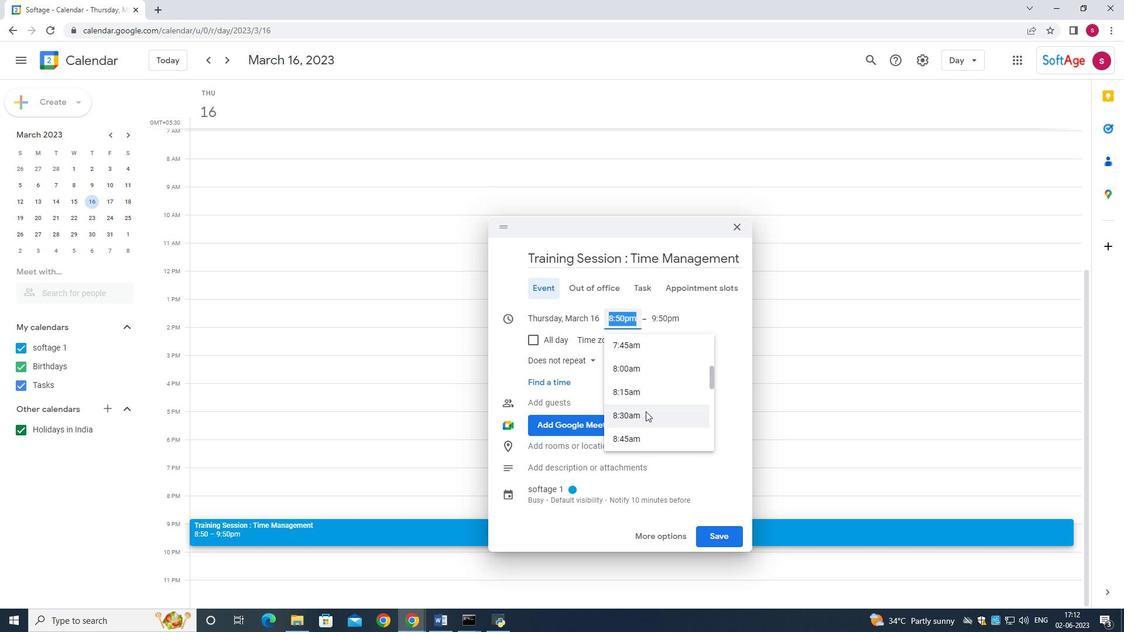 
Action: Mouse scrolled (645, 417) with delta (0, 0)
Screenshot: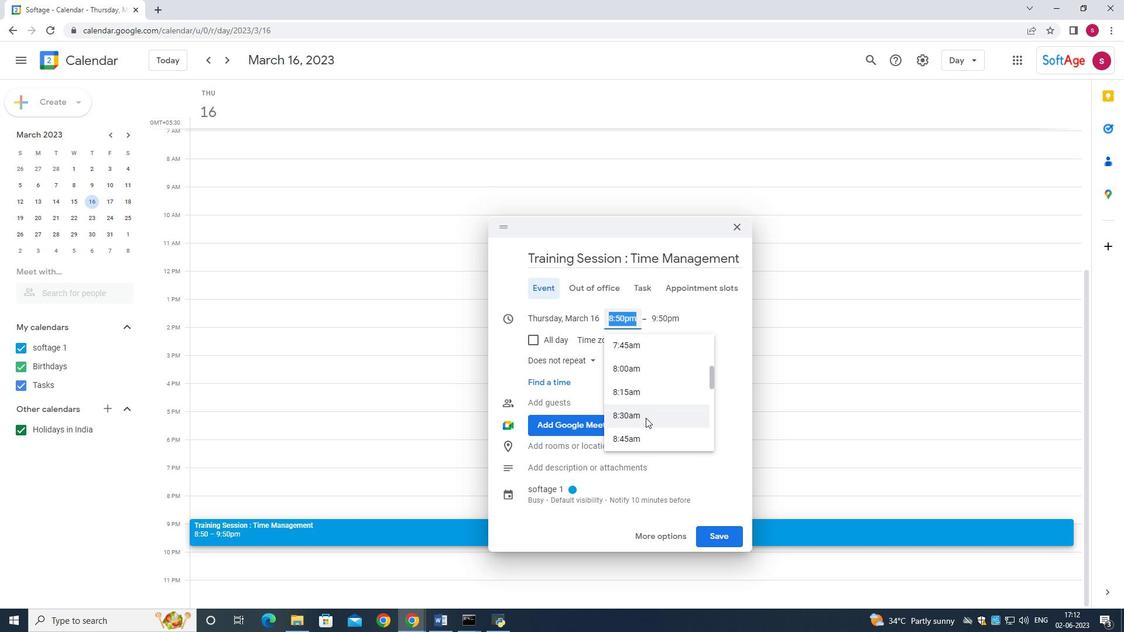 
Action: Mouse moved to (640, 376)
Screenshot: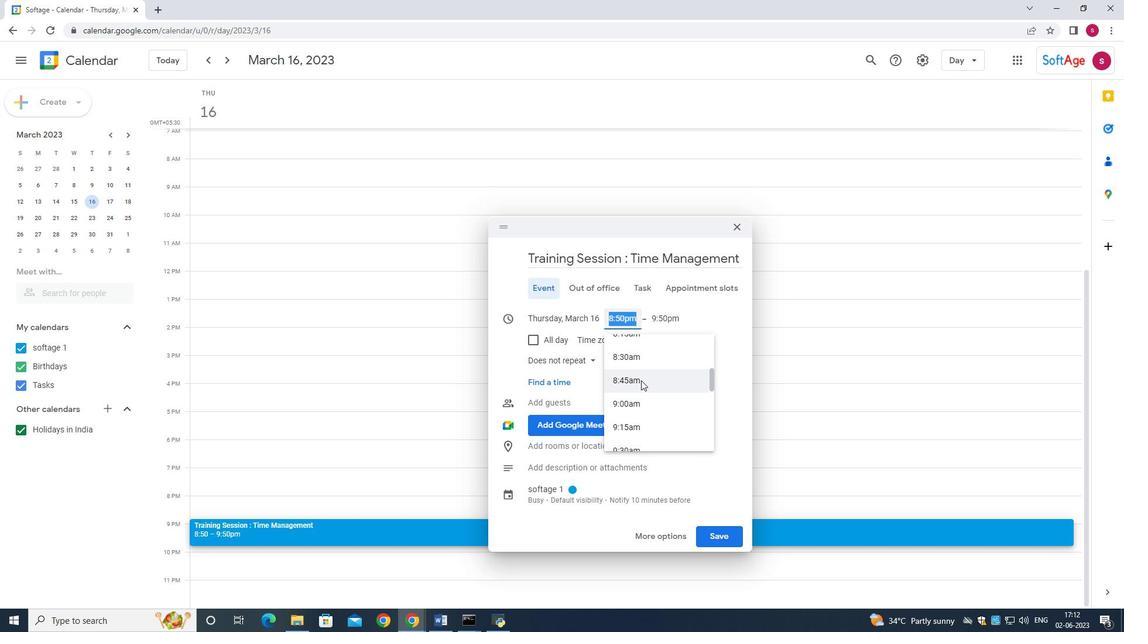 
Action: Mouse pressed left at (640, 376)
Screenshot: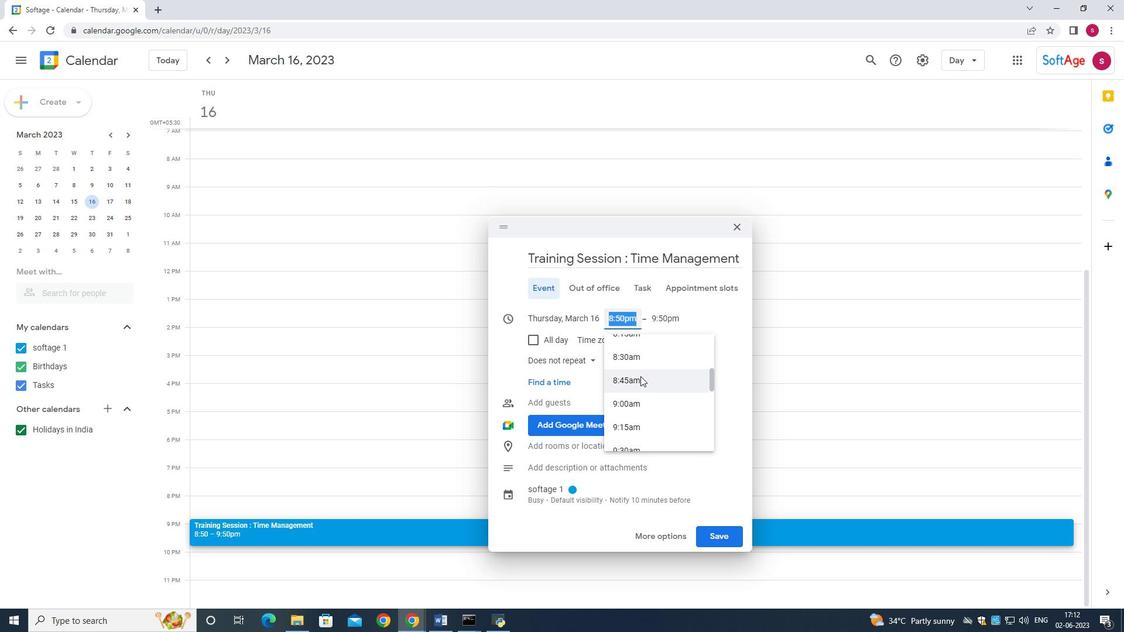 
Action: Mouse moved to (671, 278)
Screenshot: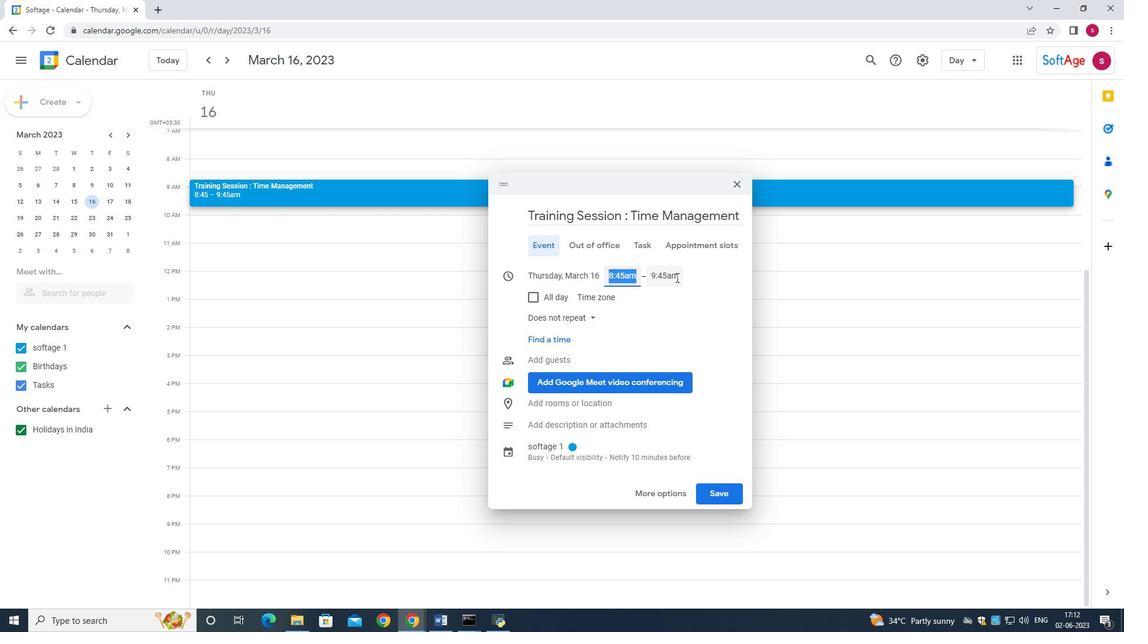 
Action: Mouse pressed left at (671, 278)
Screenshot: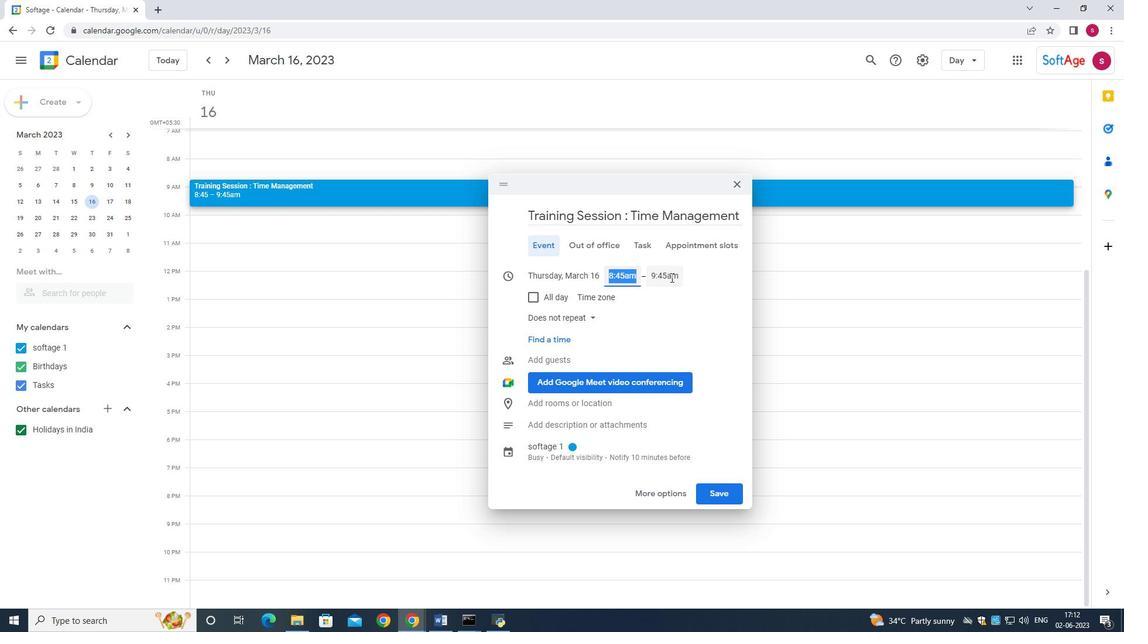 
Action: Mouse moved to (689, 350)
Screenshot: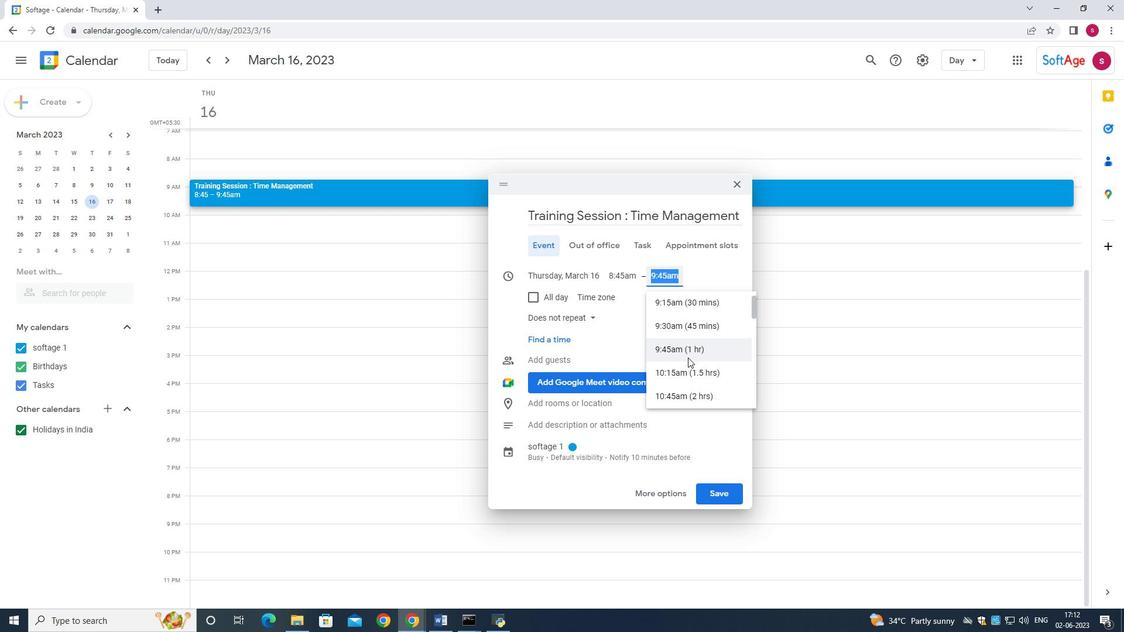 
Action: Mouse scrolled (689, 350) with delta (0, 0)
Screenshot: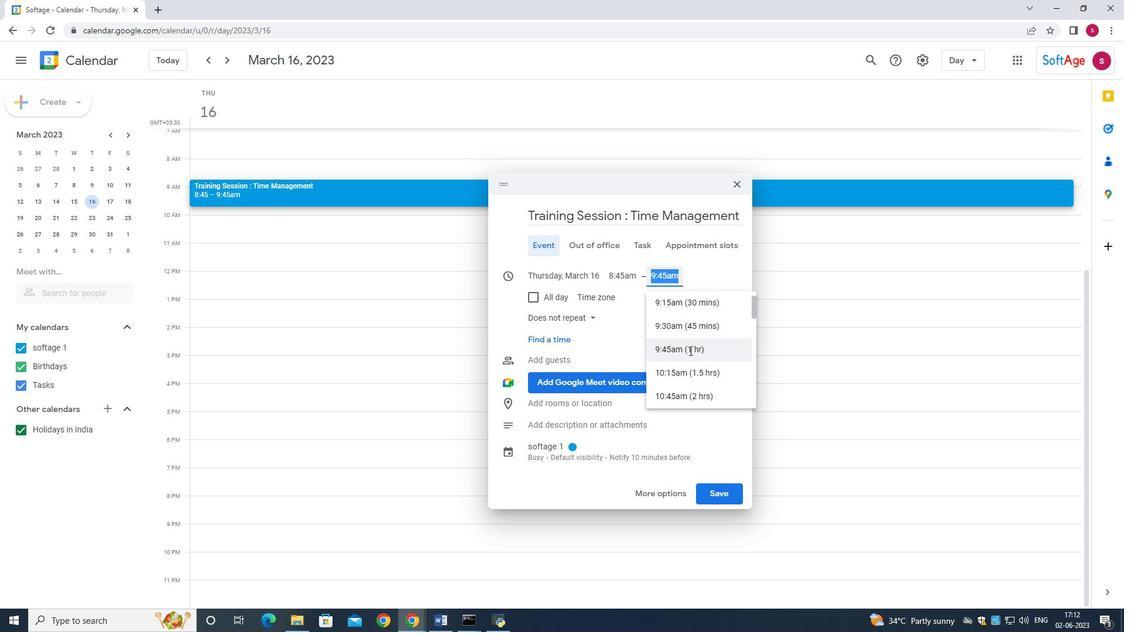 
Action: Mouse moved to (681, 339)
Screenshot: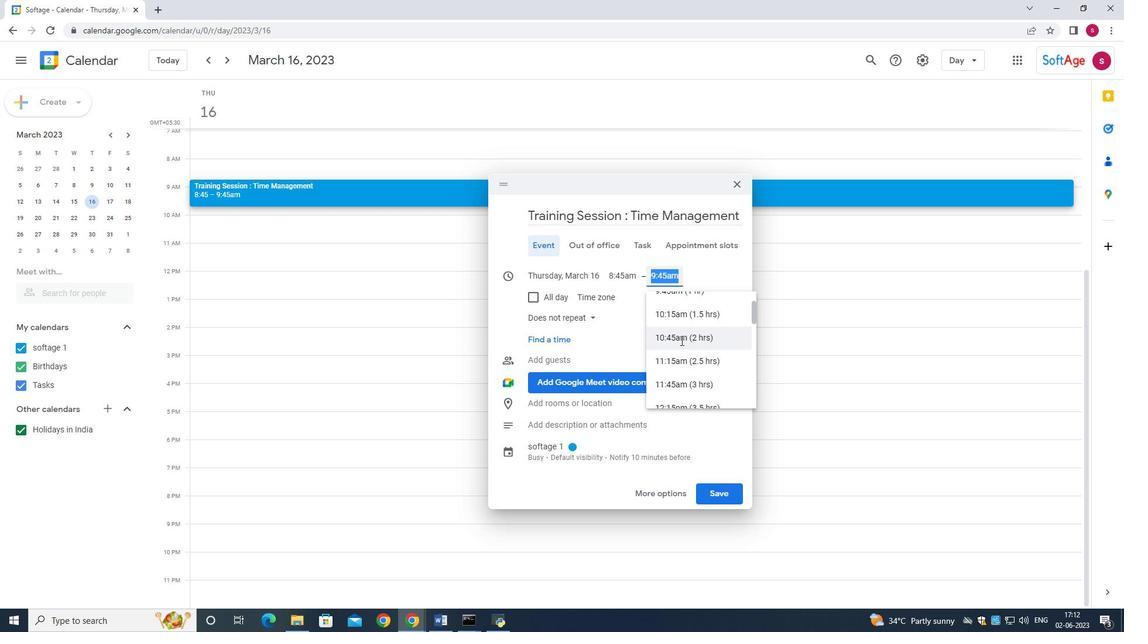 
Action: Mouse pressed left at (681, 339)
Screenshot: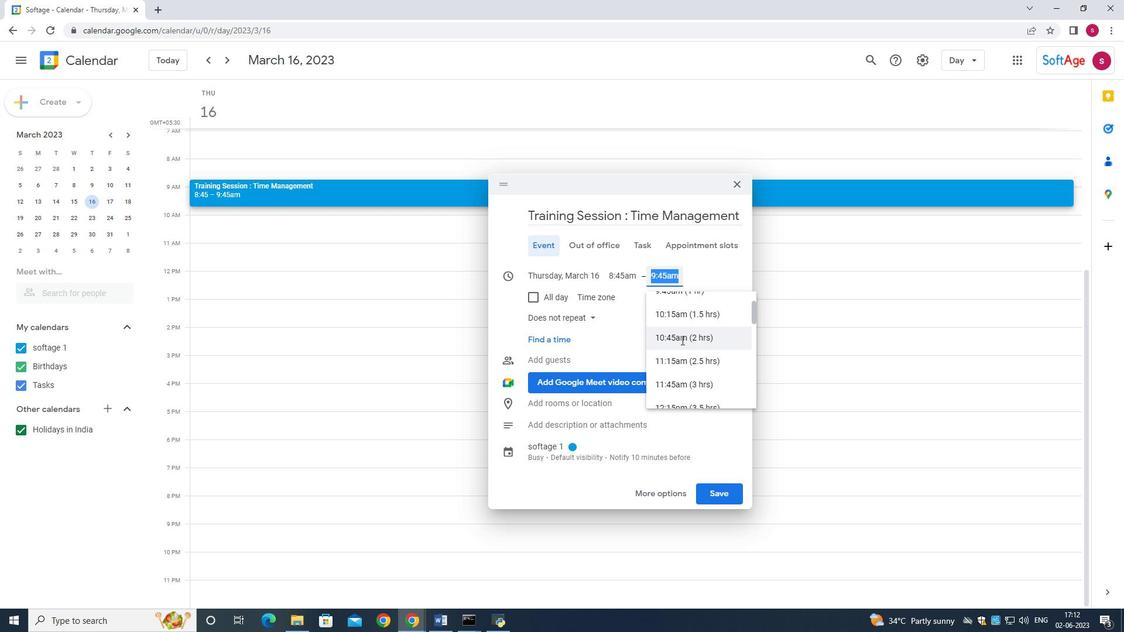 
Action: Mouse moved to (670, 274)
Screenshot: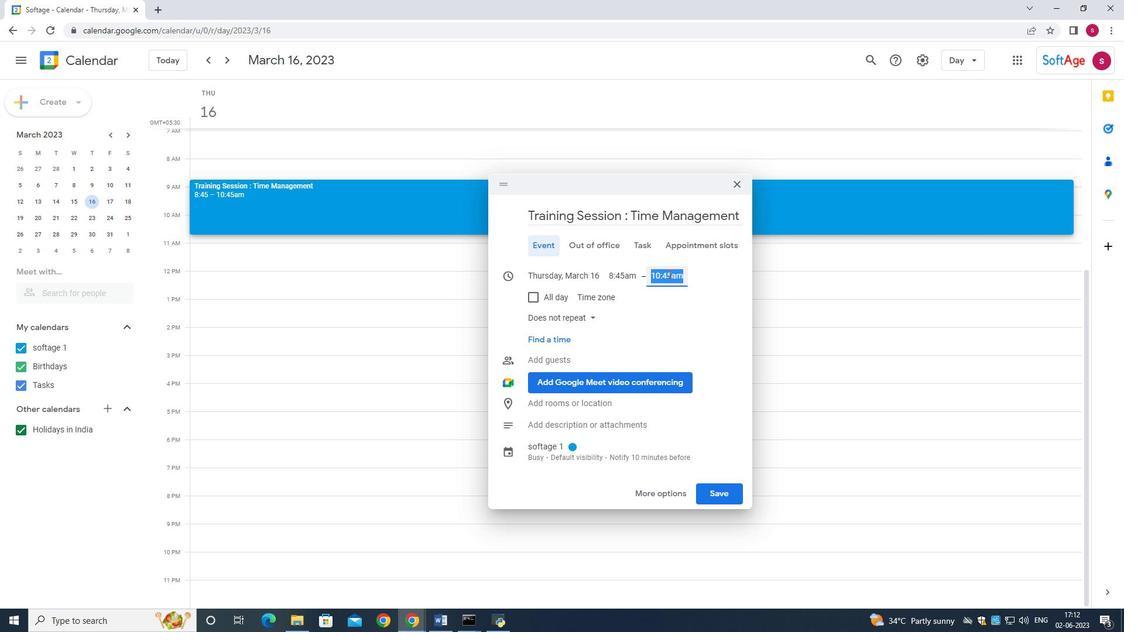 
Action: Mouse pressed left at (670, 274)
Screenshot: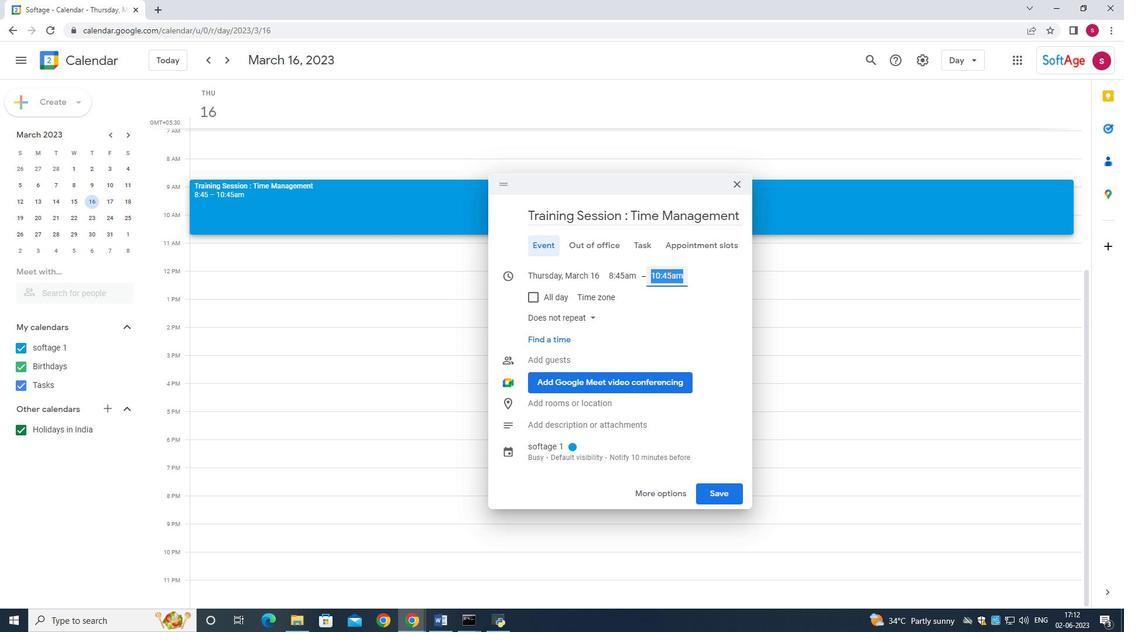 
Action: Mouse moved to (671, 277)
Screenshot: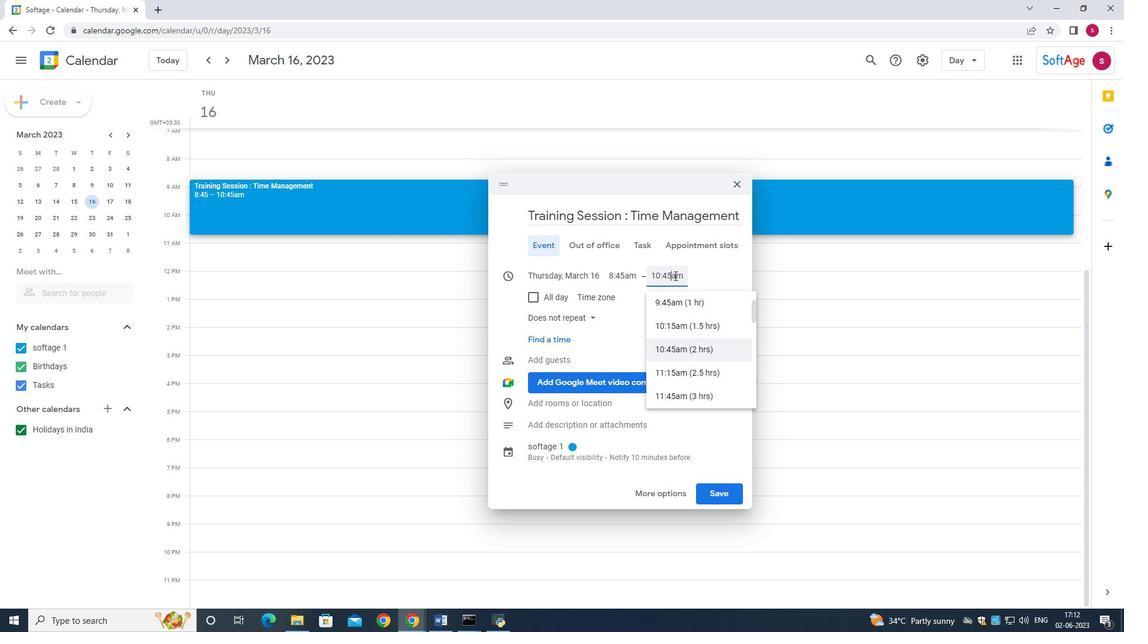 
Action: Key pressed <Key.backspace><Key.backspace>50
Screenshot: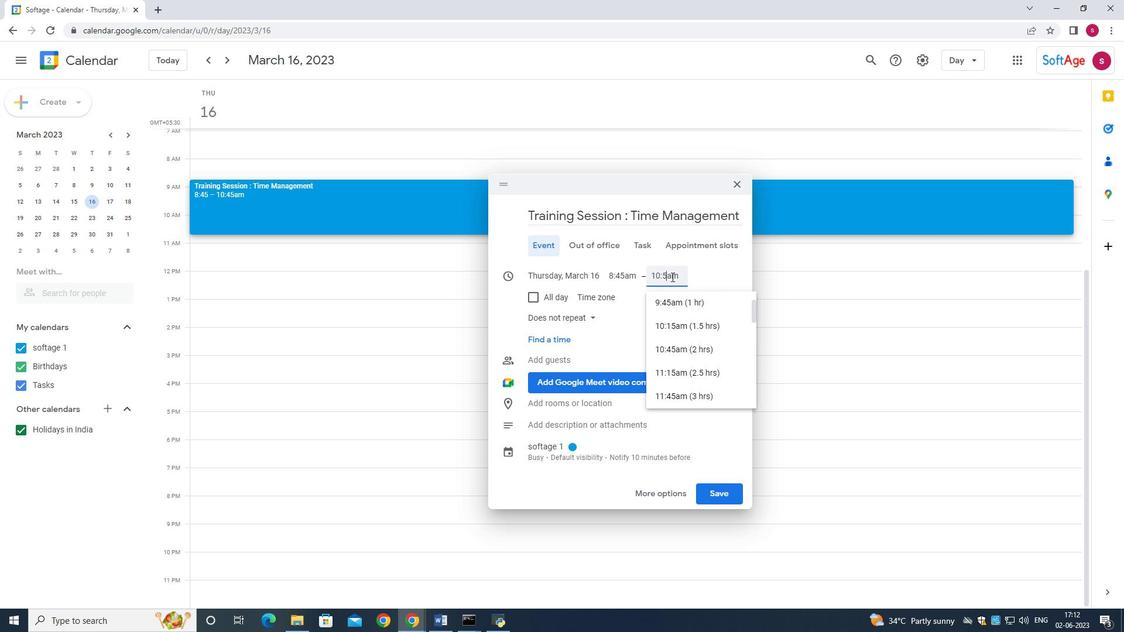 
Action: Mouse moved to (626, 275)
Screenshot: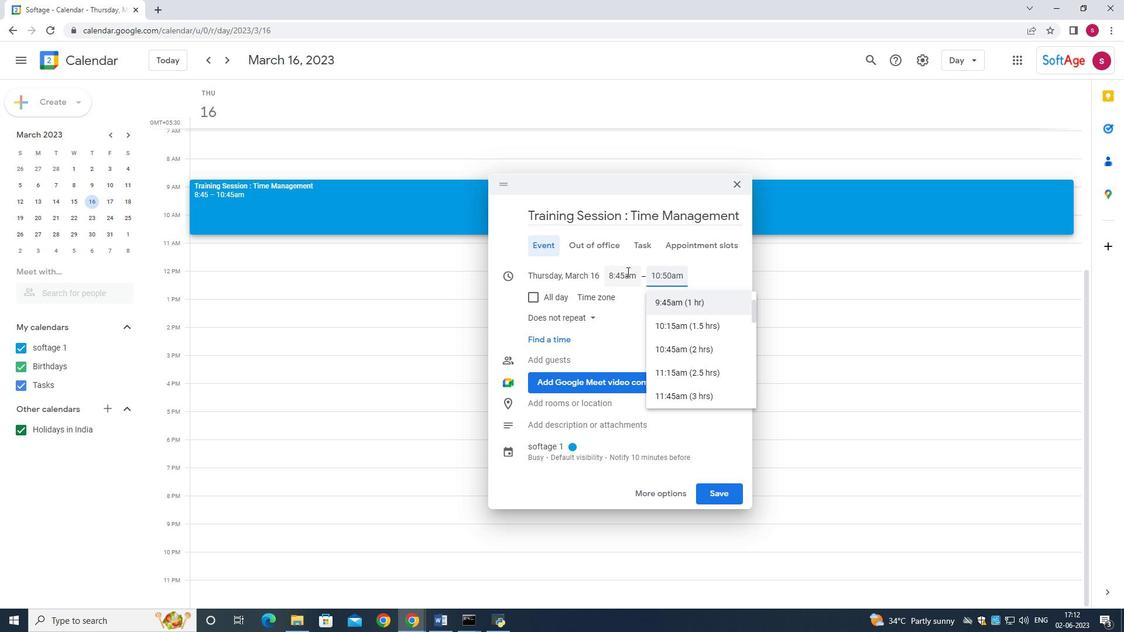 
Action: Mouse pressed left at (626, 275)
Screenshot: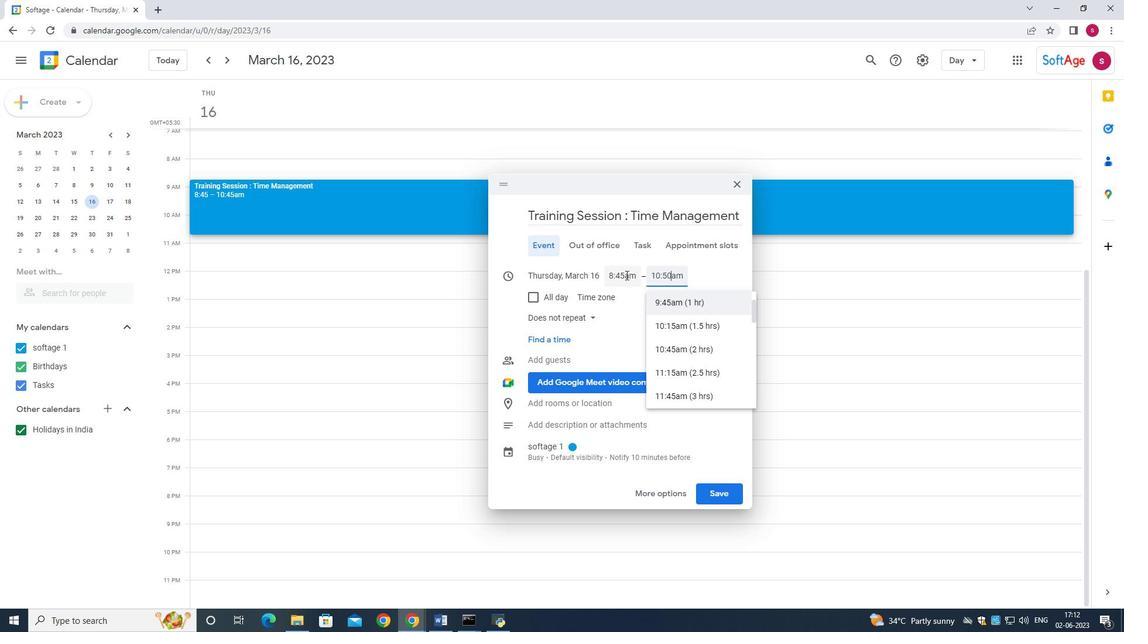 
Action: Mouse moved to (626, 275)
Screenshot: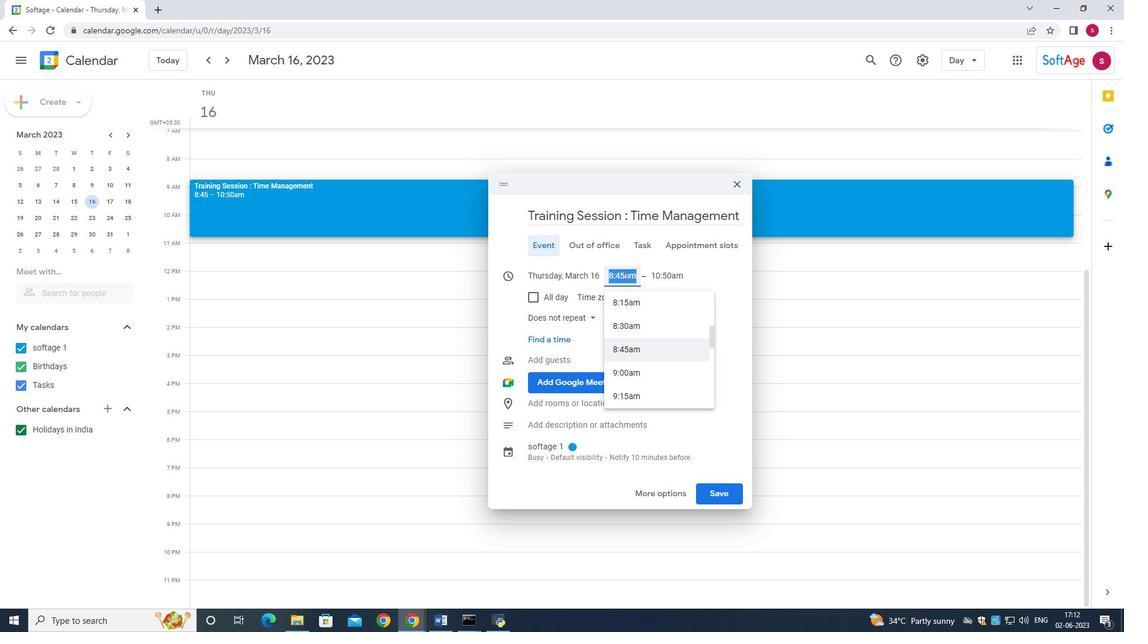 
Action: Mouse pressed left at (626, 275)
Screenshot: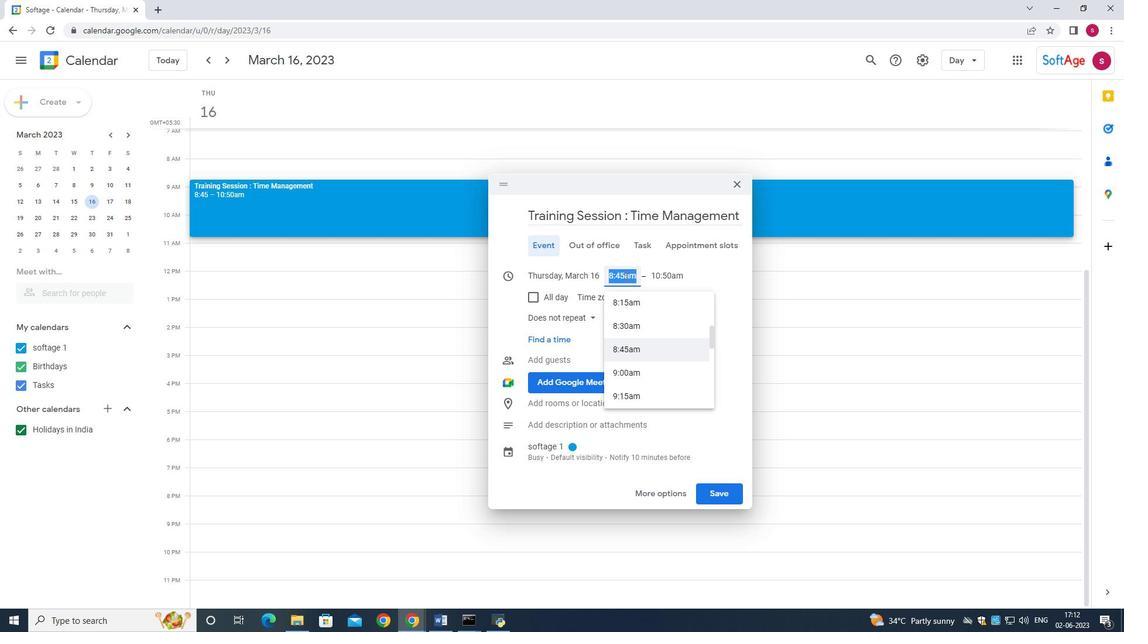
Action: Key pressed <Key.backspace><Key.backspace>50
Screenshot: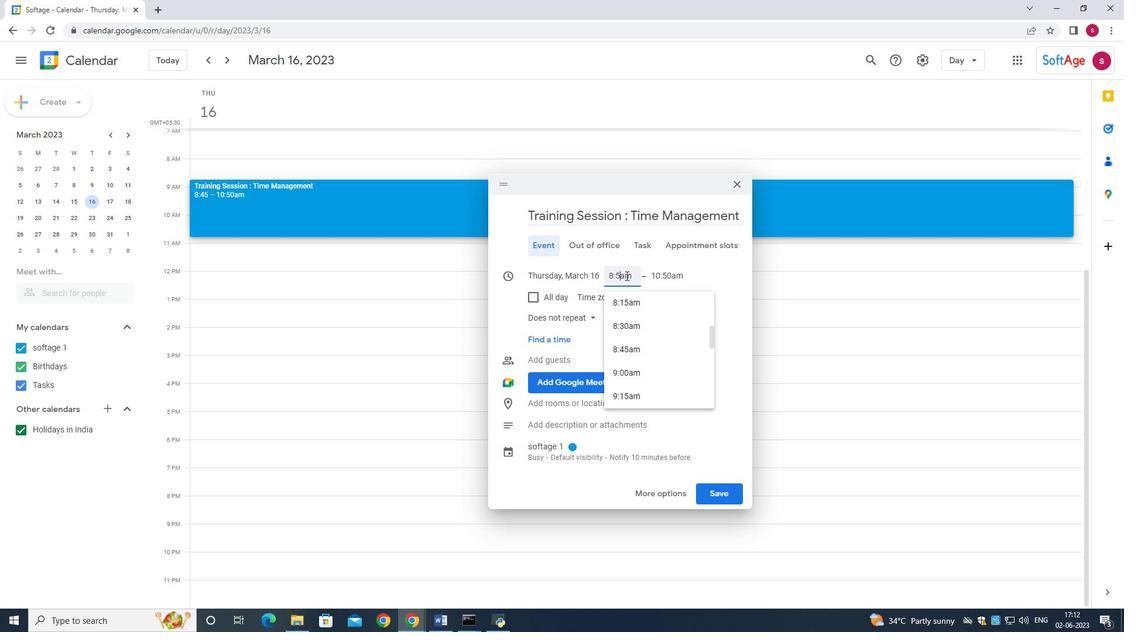 
Action: Mouse moved to (856, 318)
Screenshot: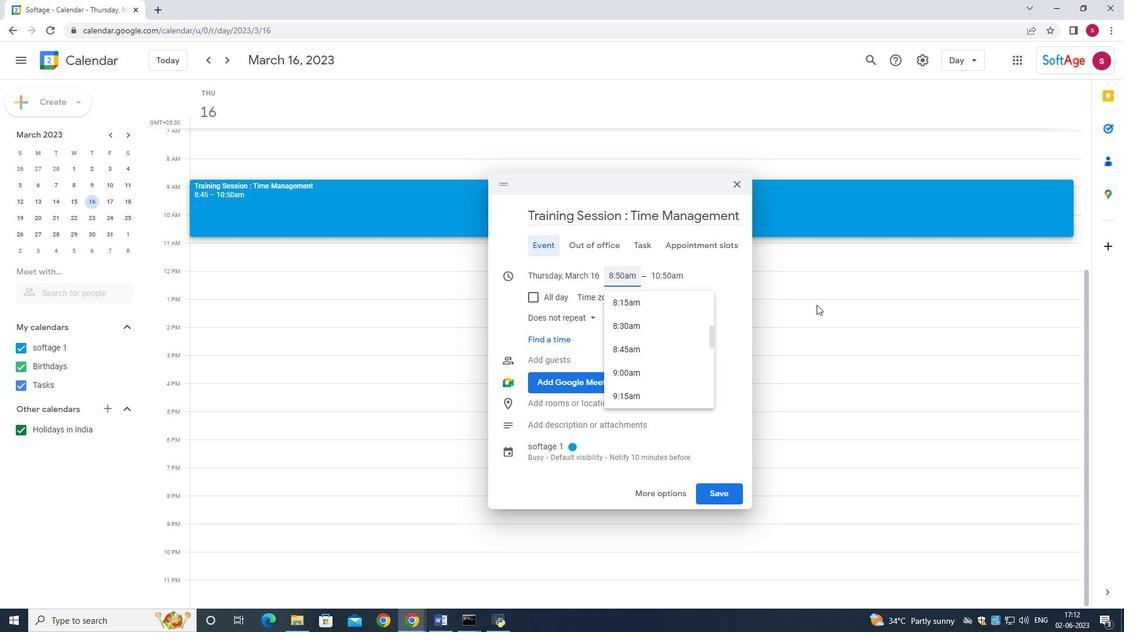 
Action: Mouse pressed left at (856, 318)
Screenshot: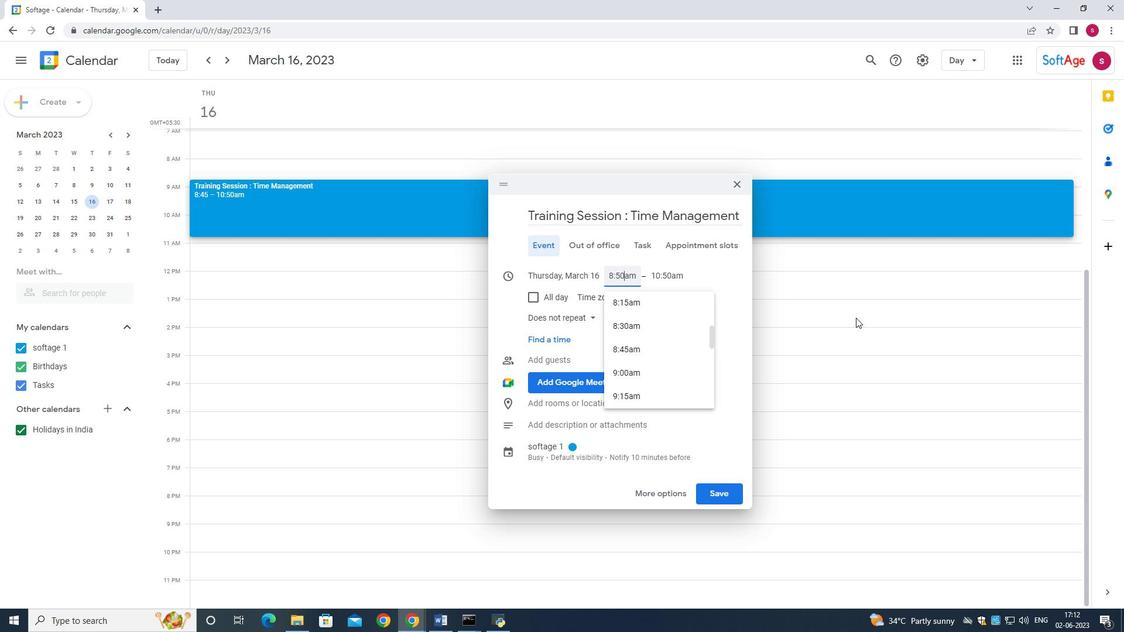 
Action: Mouse moved to (587, 426)
Screenshot: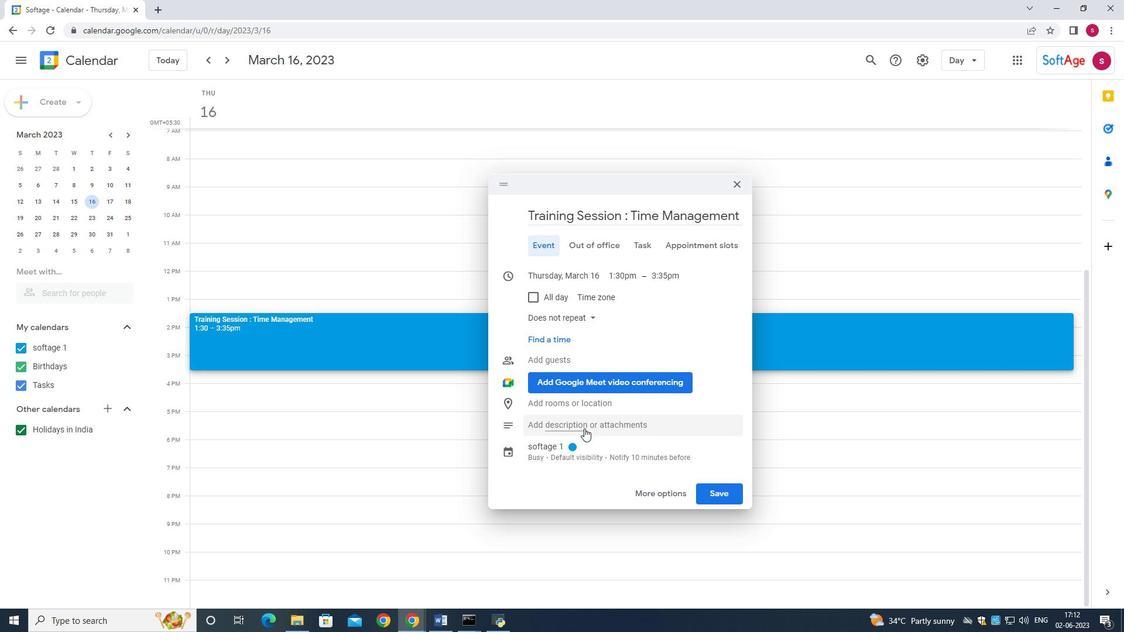 
Action: Mouse pressed left at (587, 426)
Screenshot: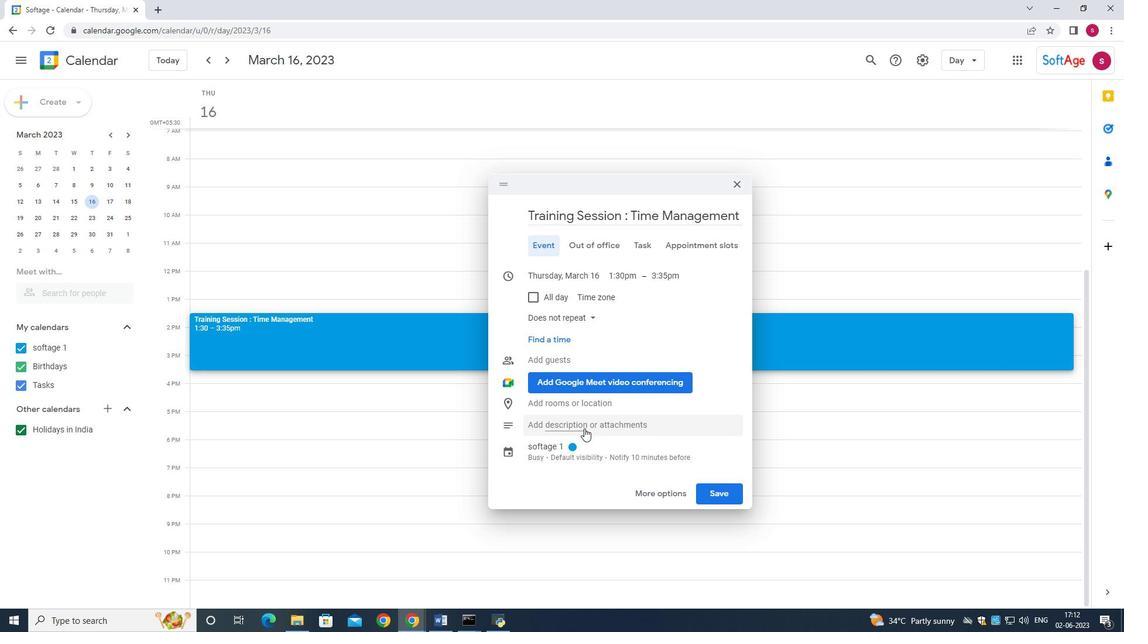 
Action: Mouse moved to (570, 463)
Screenshot: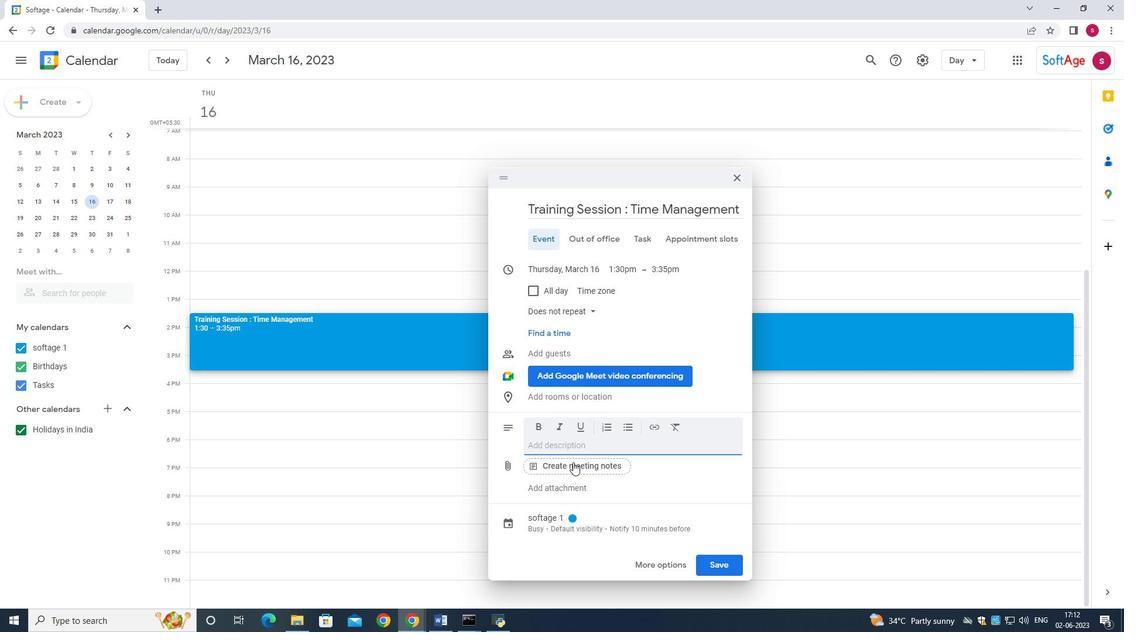 
Action: Key pressed <Key.shift><Key.shift><Key.shift><Key.shift><Key.shift><Key.shift><Key.shift><Key.shift><Key.shift><Key.shift><Key.shift><Key.shift><Key.shift><Key.shift><Key.shift><Key.shift>This<Key.space>training<Key.space>session<Key.space>is<Key.space>designed<Key.space>to<Key.space>help<Key.space>participants<Key.space>effectively<Key.space>manage<Key.space>their<Key.space>time,<Key.space>increase<Key.space>productivity,<Key.space>and<Key.space>achieve<Key.space>a<Key.space>better<Key.space>work-life<Key.space>balance<Key.space><Key.backspace><Key.space>.<Key.space><Key.shift>Select<Key.space>event<Key.space>color<Key.space><Key.shift>Basil.<Key.space><Key.shift>Add<Key.space>location<Key.space>for<Key.space>the<Key.space>event<Key.space>as<Key.space><Key.backspace><Key.backspace><Key.backspace><Key.backspace><Key.backspace><Key.backspace><Key.backspace><Key.backspace><Key.backspace><Key.backspace><Key.backspace><Key.backspace><Key.backspace><Key.backspace><Key.backspace><Key.backspace><Key.backspace><Key.backspace><Key.backspace><Key.backspace><Key.backspace><Key.backspace><Key.backspace><Key.backspace><Key.backspace><Key.backspace><Key.backspace><Key.backspace><Key.backspace><Key.backspace>
Screenshot: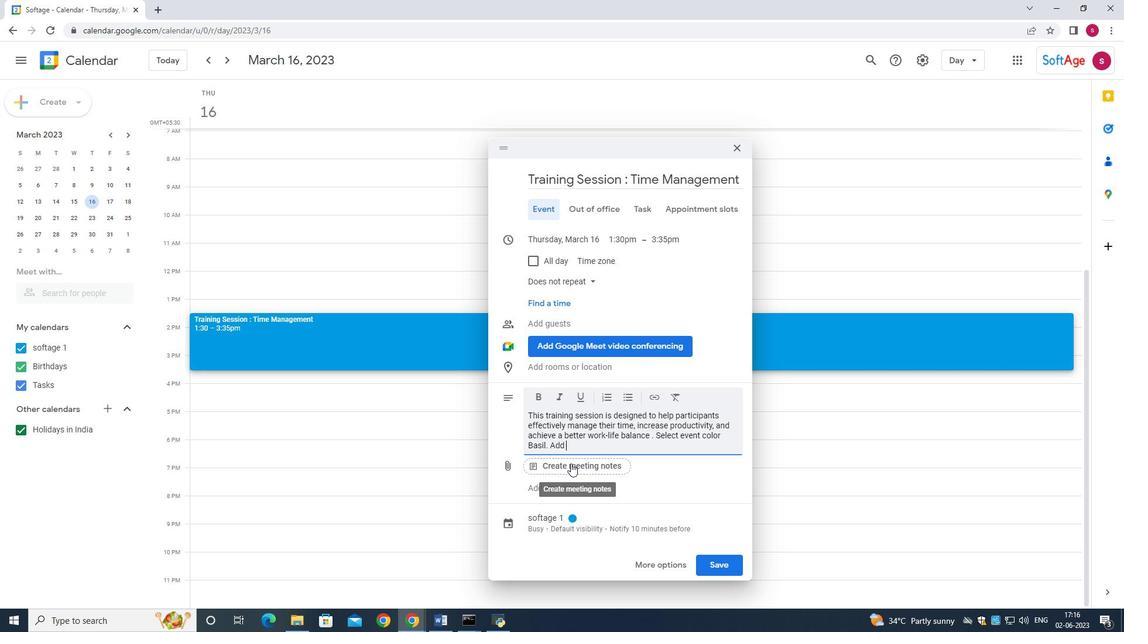
Action: Mouse moved to (572, 371)
Screenshot: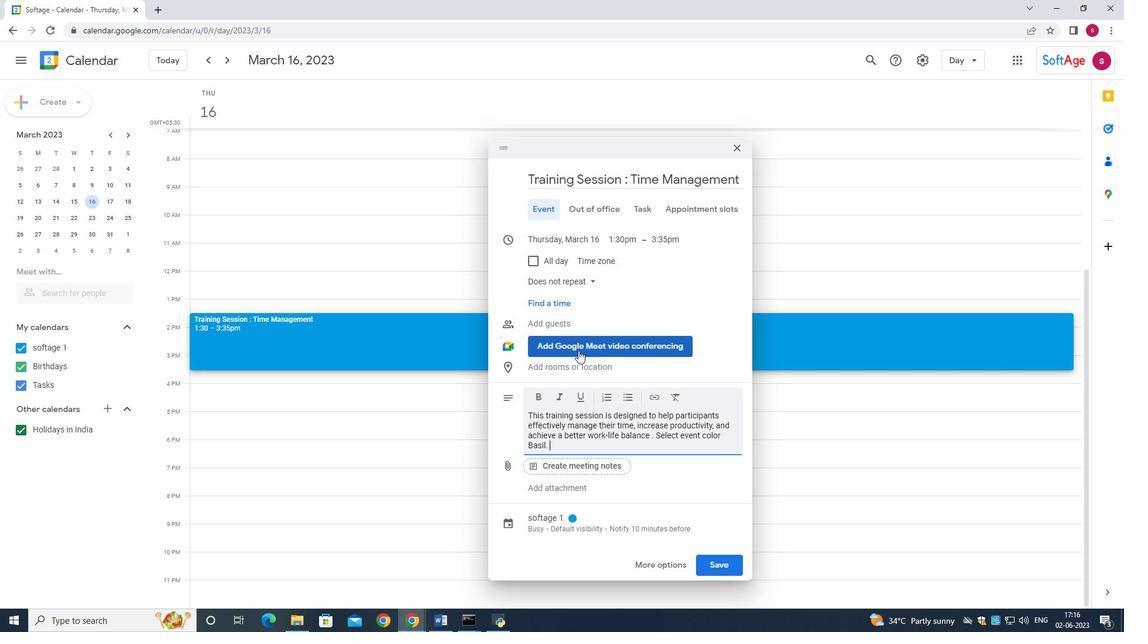 
Action: Mouse pressed left at (572, 371)
Screenshot: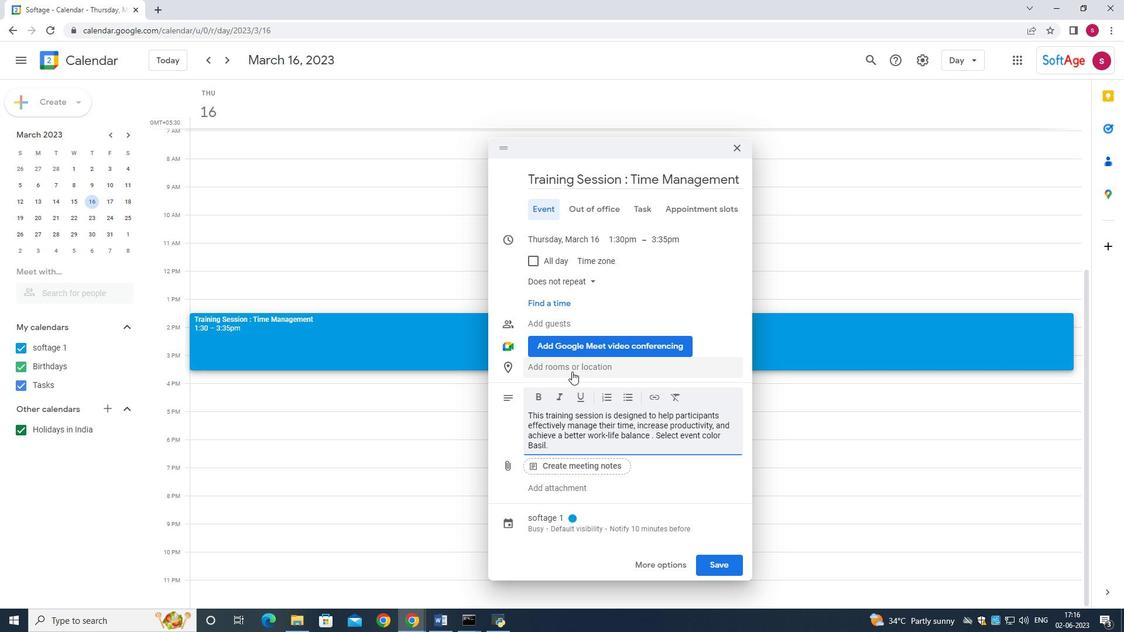 
Action: Mouse pressed left at (572, 371)
Screenshot: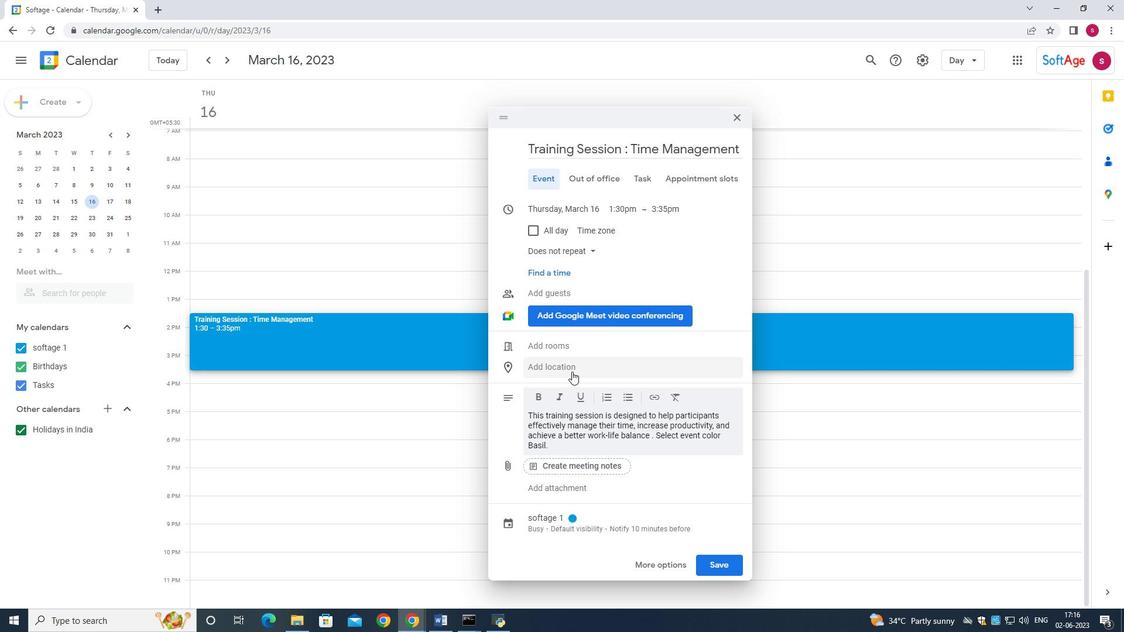 
Action: Key pressed 654<Key.space><Key.shift>Qur<Key.backspace>een's<Key.space><Key.shift>Road,<Key.space><Key.shift>Cente<Key.backspace>ral<Key.space><Key.backspace>,<Key.space><Key.shift>Hong<Key.space><Key.shift>Kong,<Key.space>logged<Key.space><Key.backspace><Key.backspace><Key.backspace><Key.backspace><Key.backspace><Key.backspace><Key.backspace><Key.backspace><Key.backspace>
Screenshot: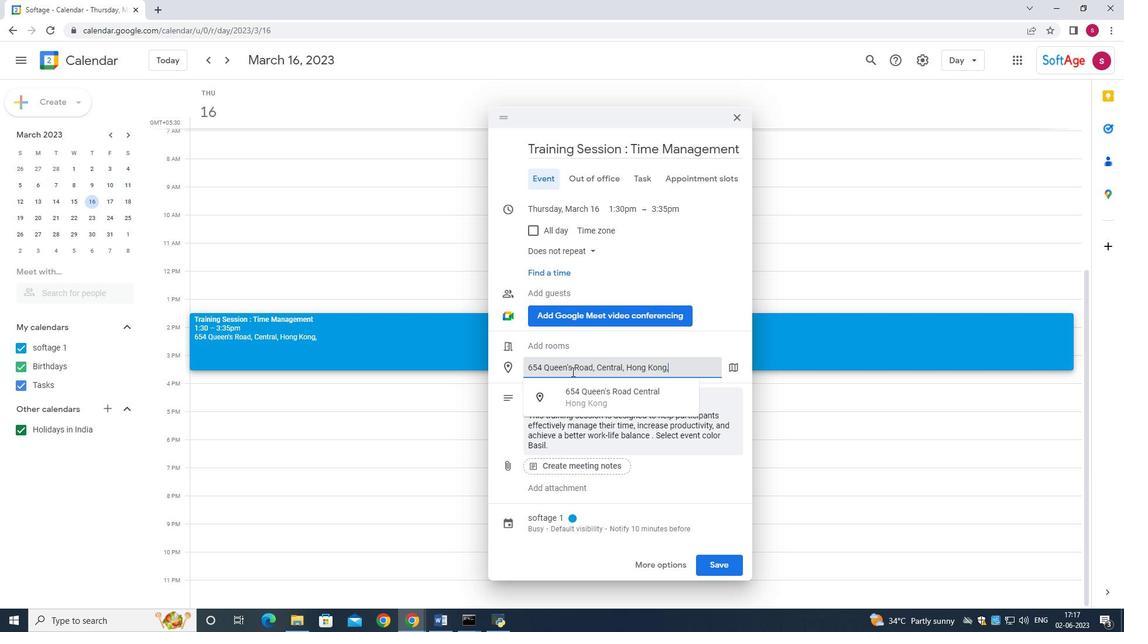 
Action: Mouse moved to (819, 401)
Screenshot: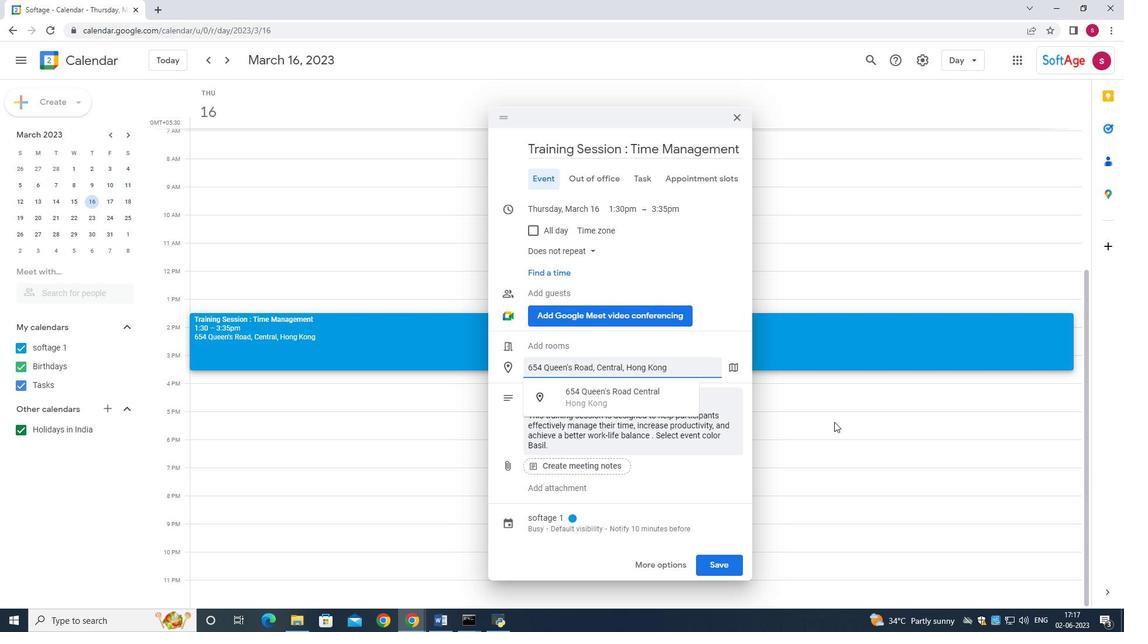 
Action: Mouse pressed left at (819, 401)
Screenshot: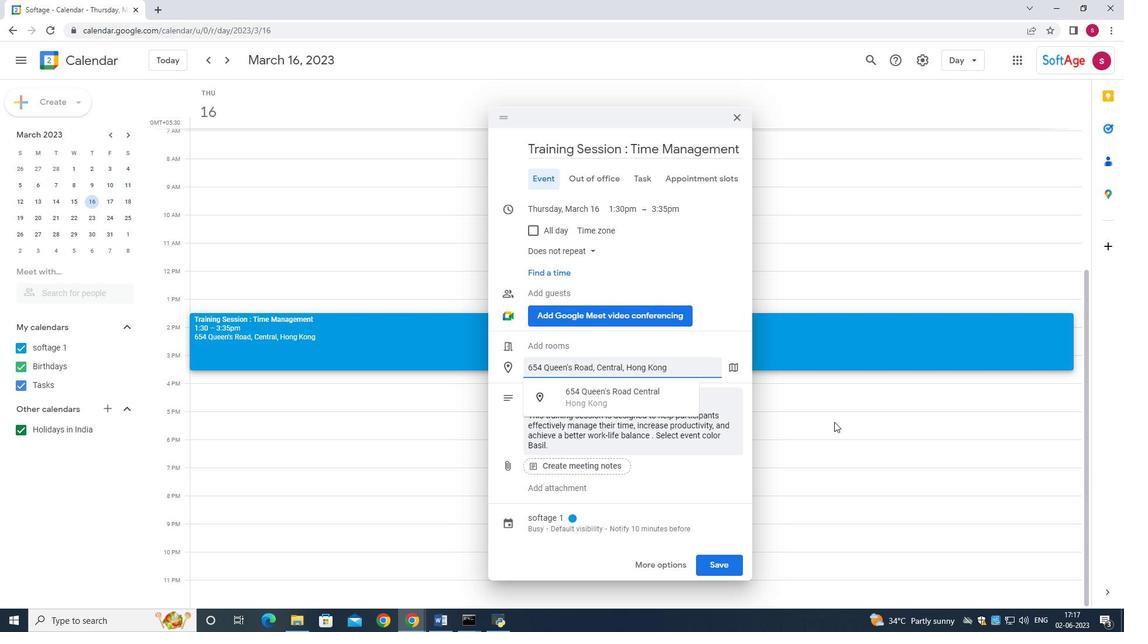 
Action: Mouse moved to (656, 433)
Screenshot: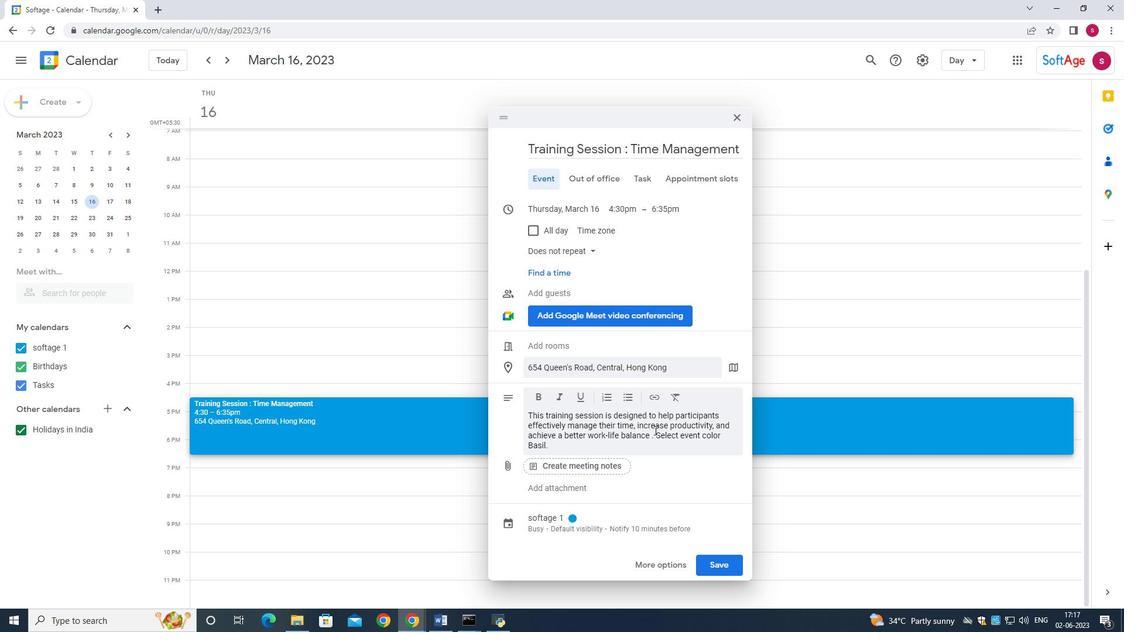 
Action: Mouse pressed left at (656, 433)
Screenshot: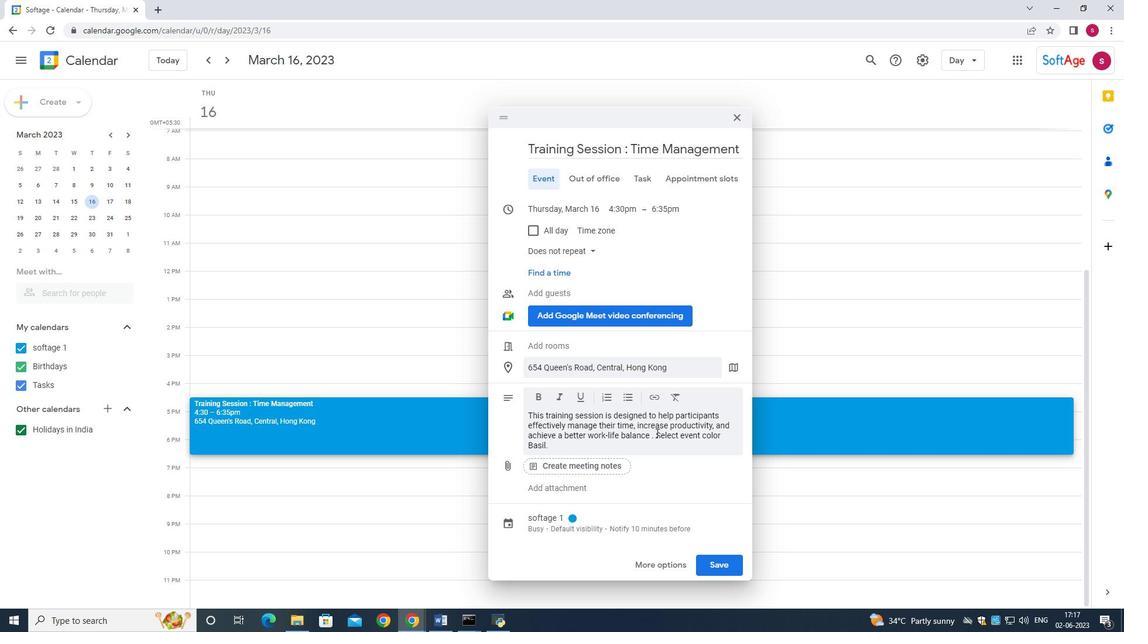 
Action: Mouse moved to (692, 446)
Screenshot: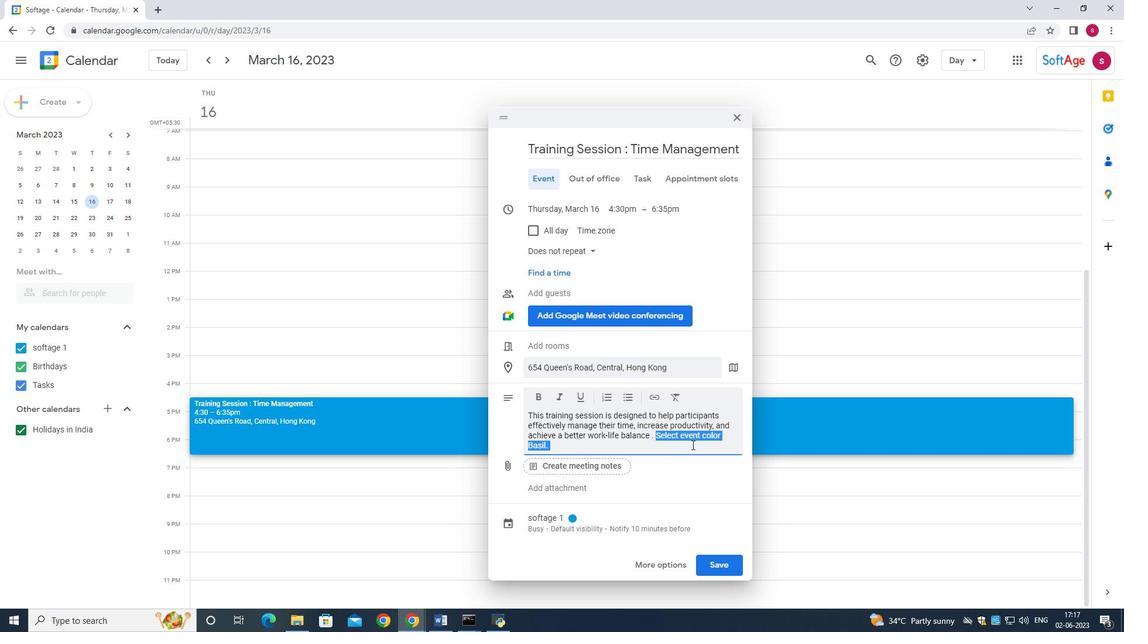 
Action: Key pressed <Key.backspace>
Screenshot: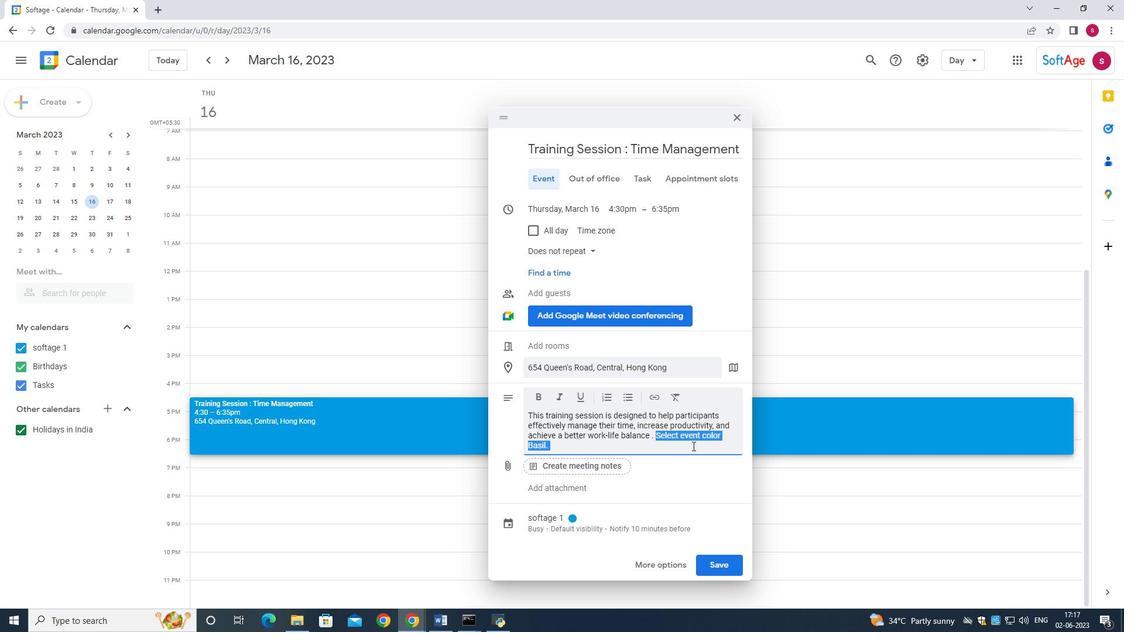
Action: Mouse moved to (577, 518)
Screenshot: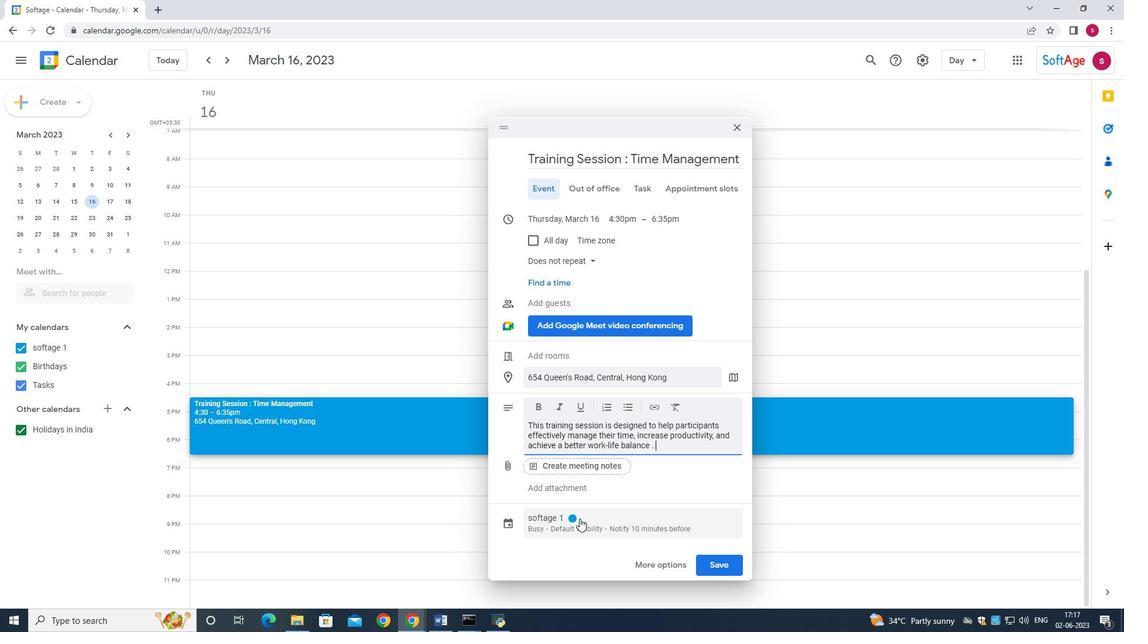 
Action: Mouse pressed left at (577, 518)
Screenshot: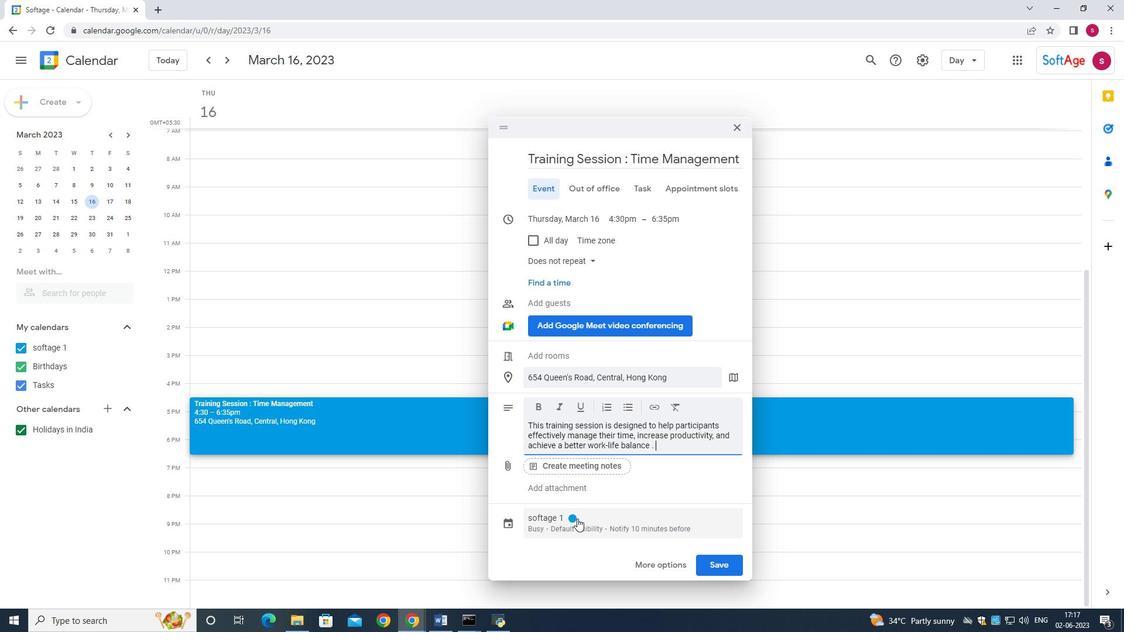 
Action: Mouse moved to (587, 438)
Screenshot: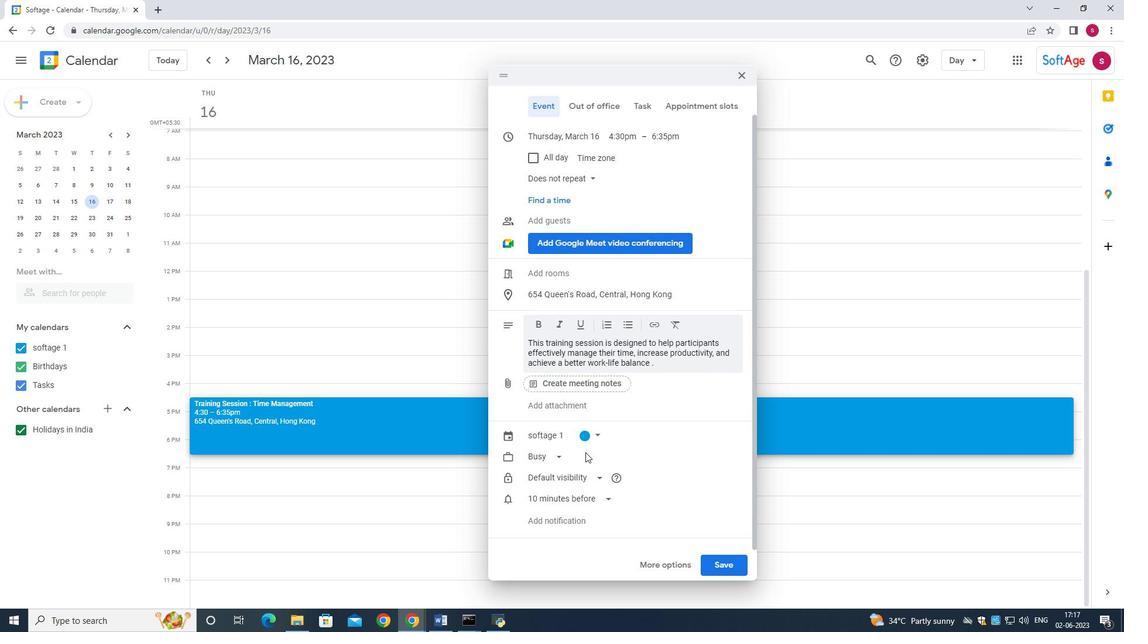 
Action: Mouse pressed left at (587, 438)
Screenshot: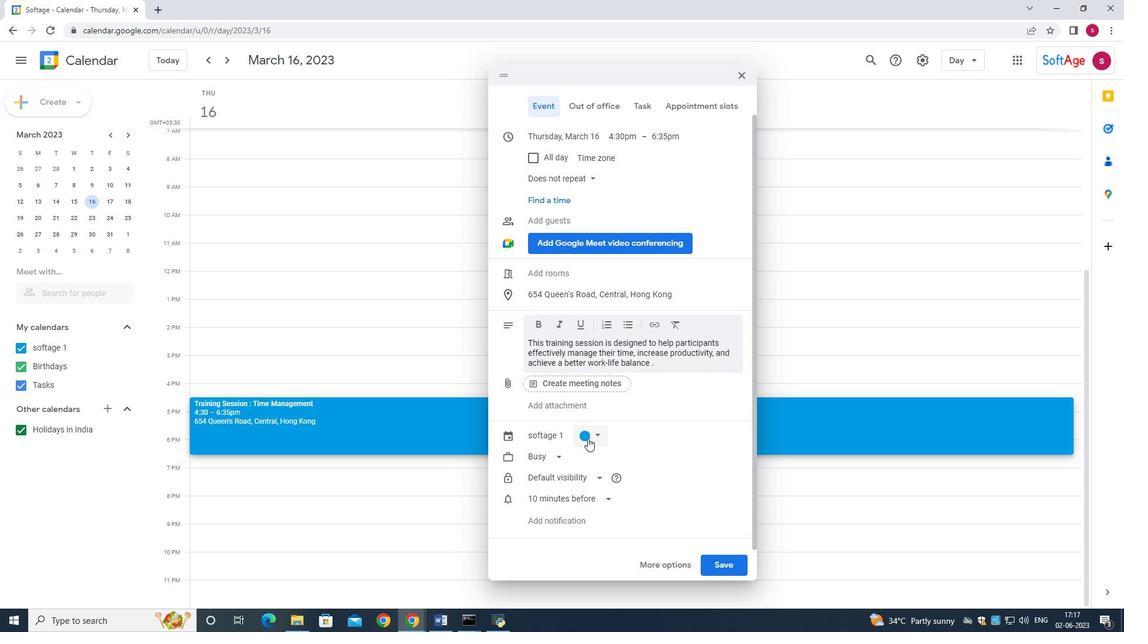 
Action: Mouse moved to (602, 464)
Screenshot: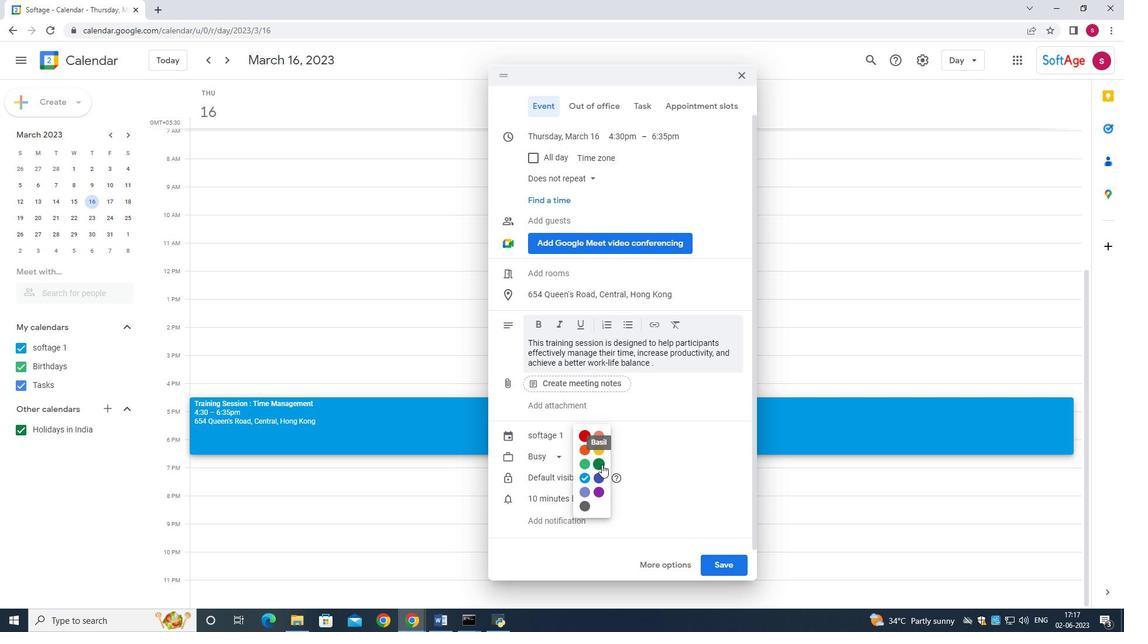 
Action: Mouse pressed left at (602, 464)
Screenshot: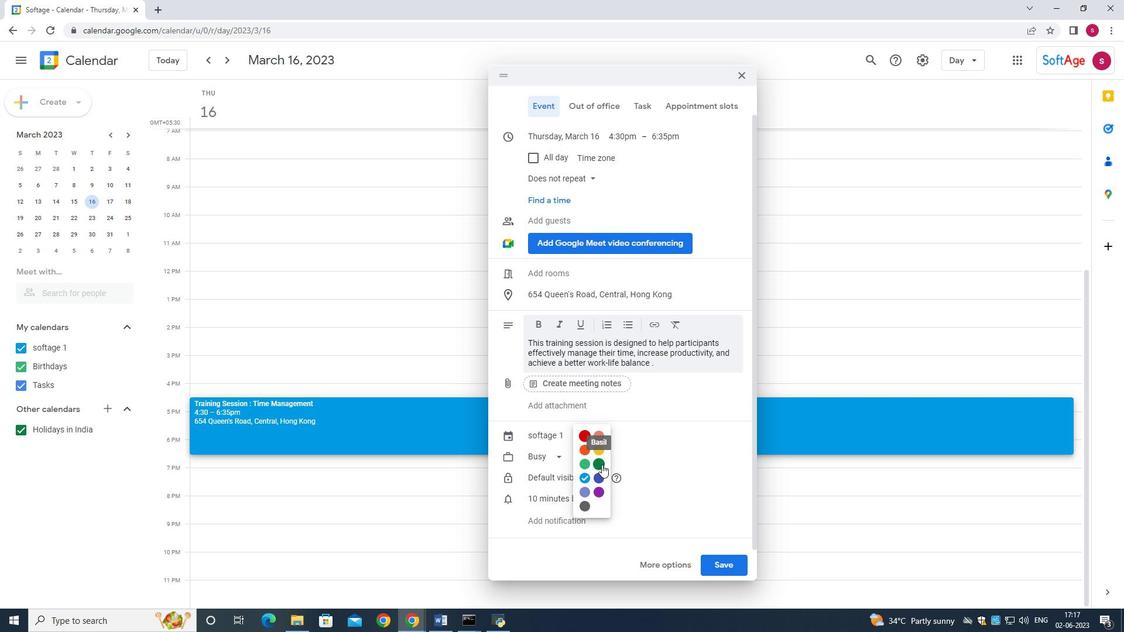 
Action: Mouse moved to (721, 566)
Screenshot: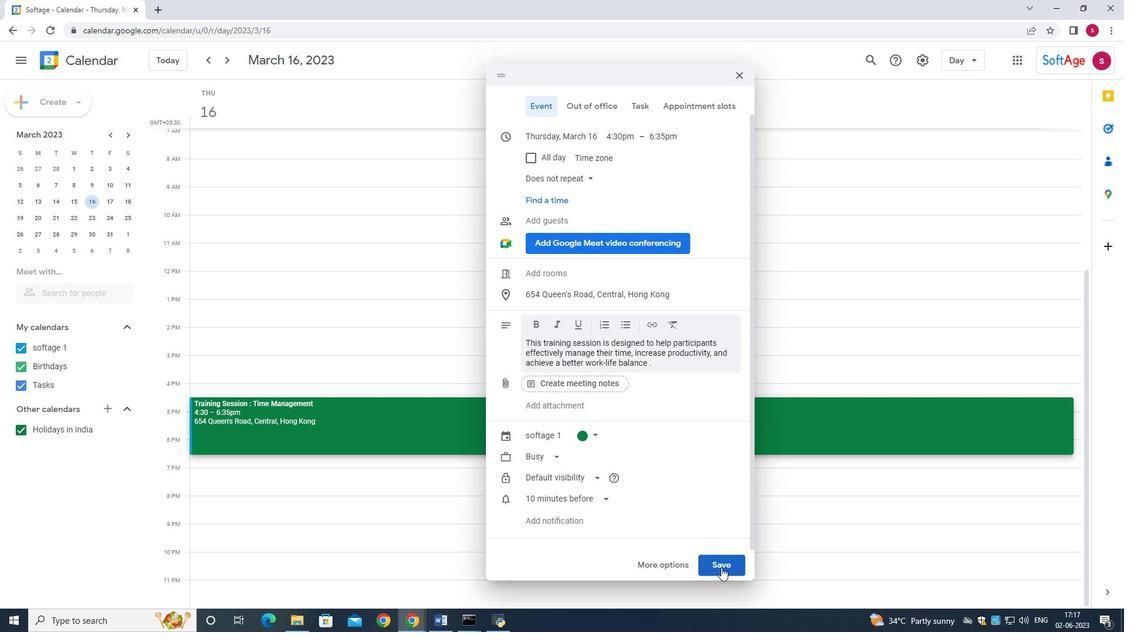 
Action: Mouse pressed left at (721, 566)
Screenshot: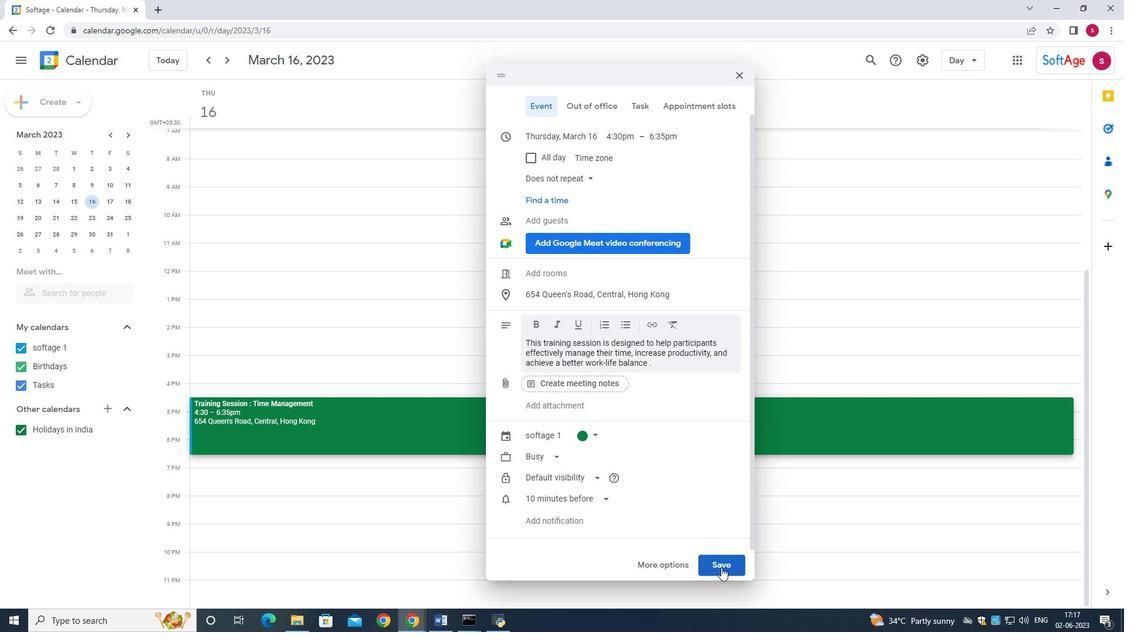 
Action: Mouse moved to (333, 414)
Screenshot: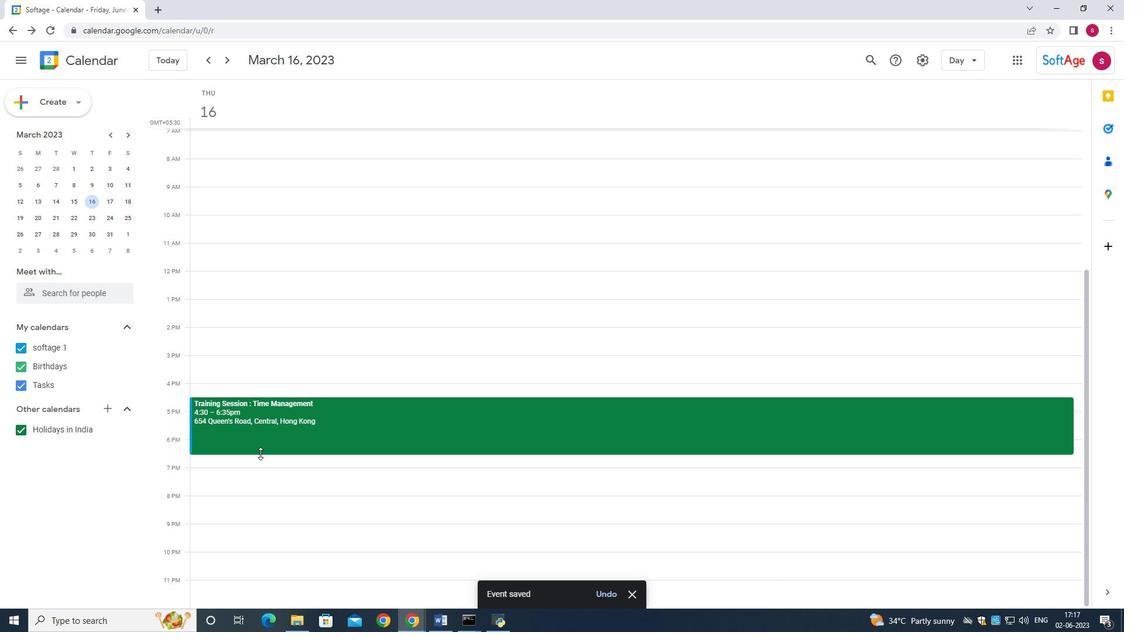 
Action: Mouse pressed left at (333, 414)
Screenshot: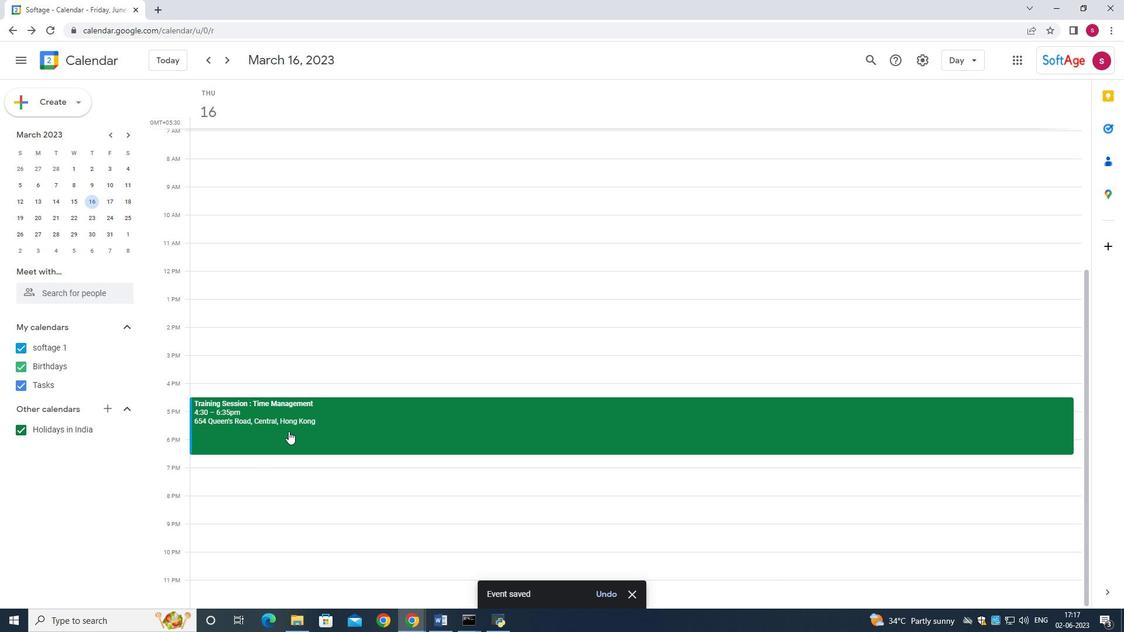 
Action: Mouse moved to (686, 236)
Screenshot: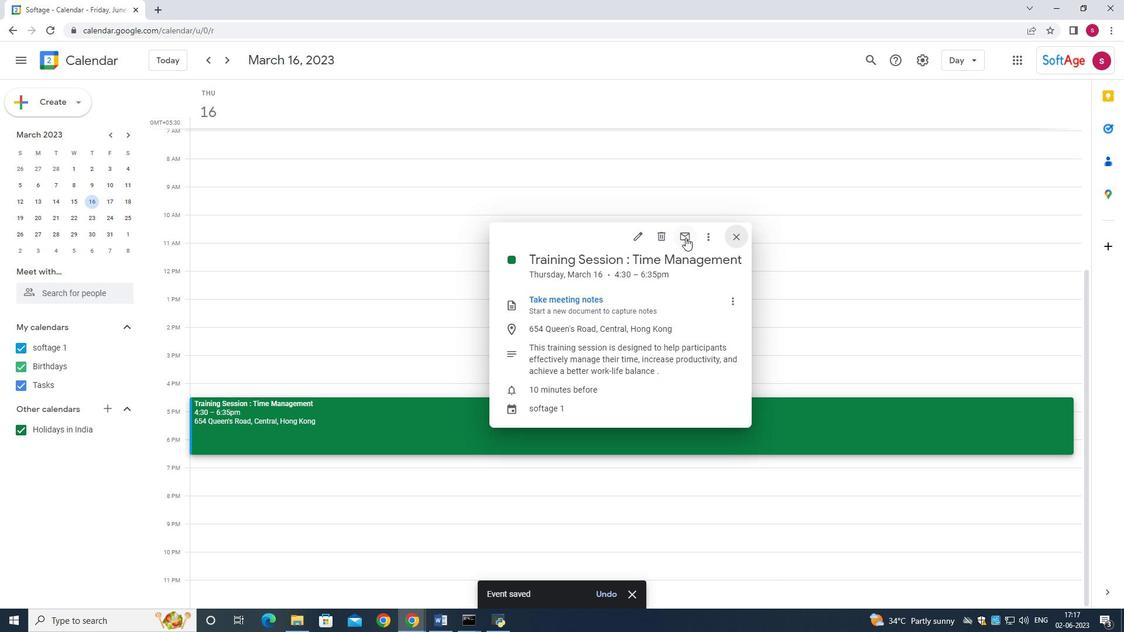 
Action: Mouse pressed left at (686, 236)
Screenshot: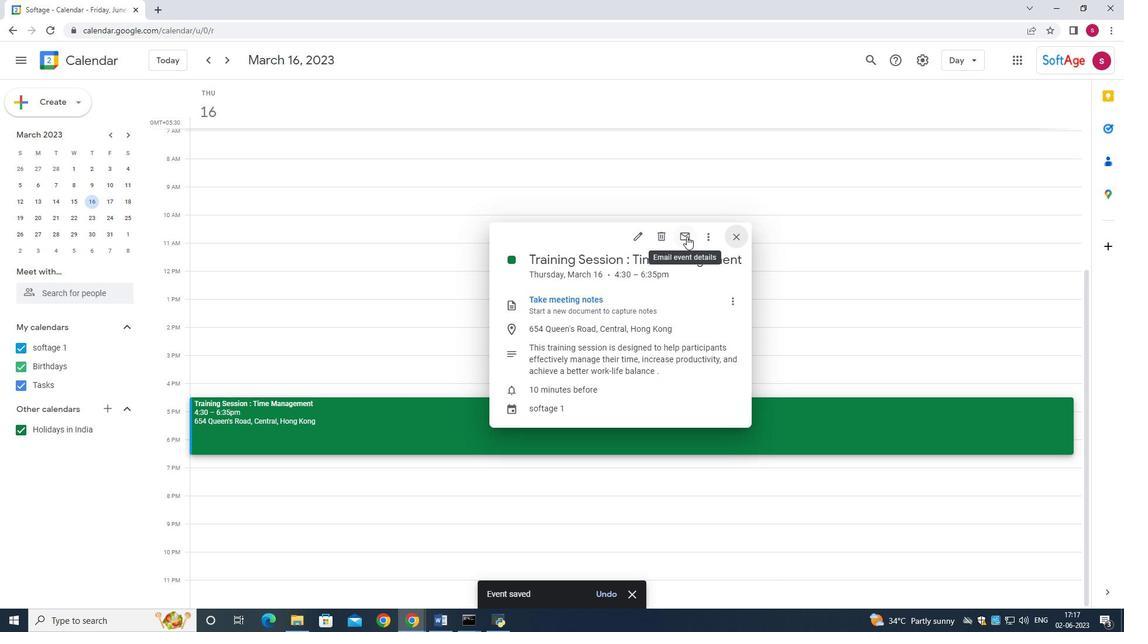 
Action: Mouse moved to (417, 278)
Screenshot: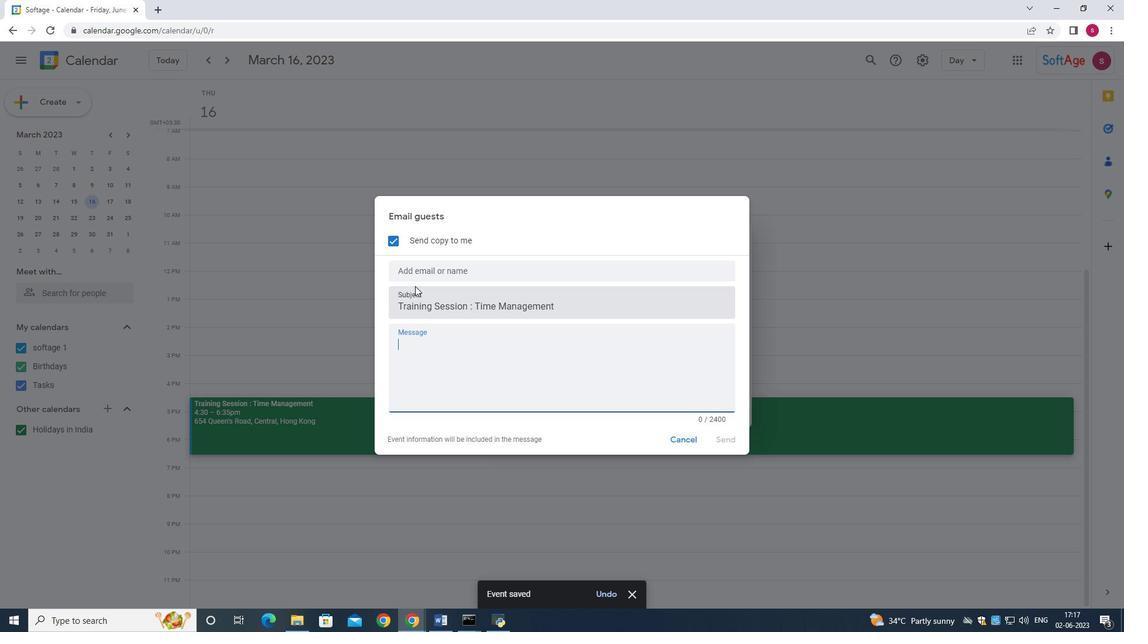 
Action: Mouse pressed left at (417, 278)
Screenshot: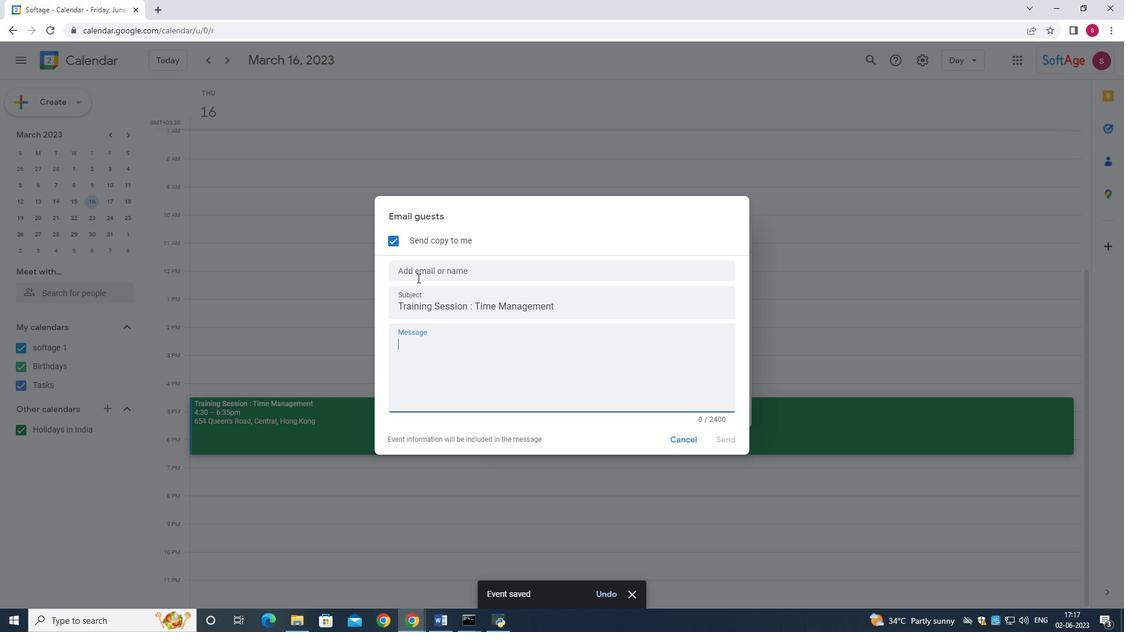 
Action: Mouse moved to (403, 281)
Screenshot: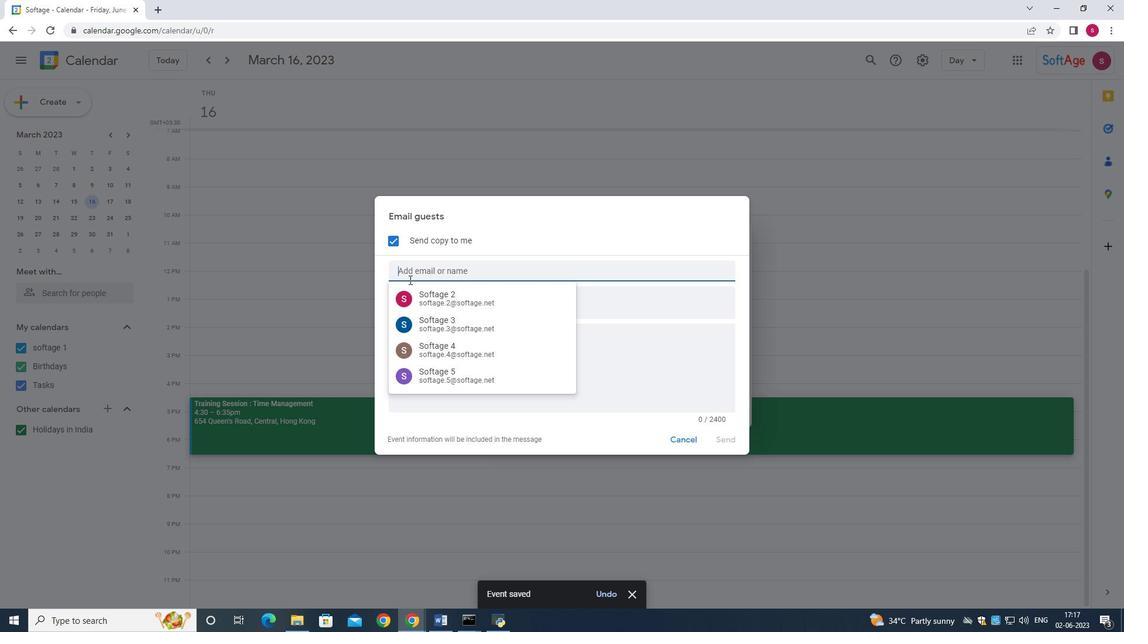 
Action: Key pressed softage.7
Screenshot: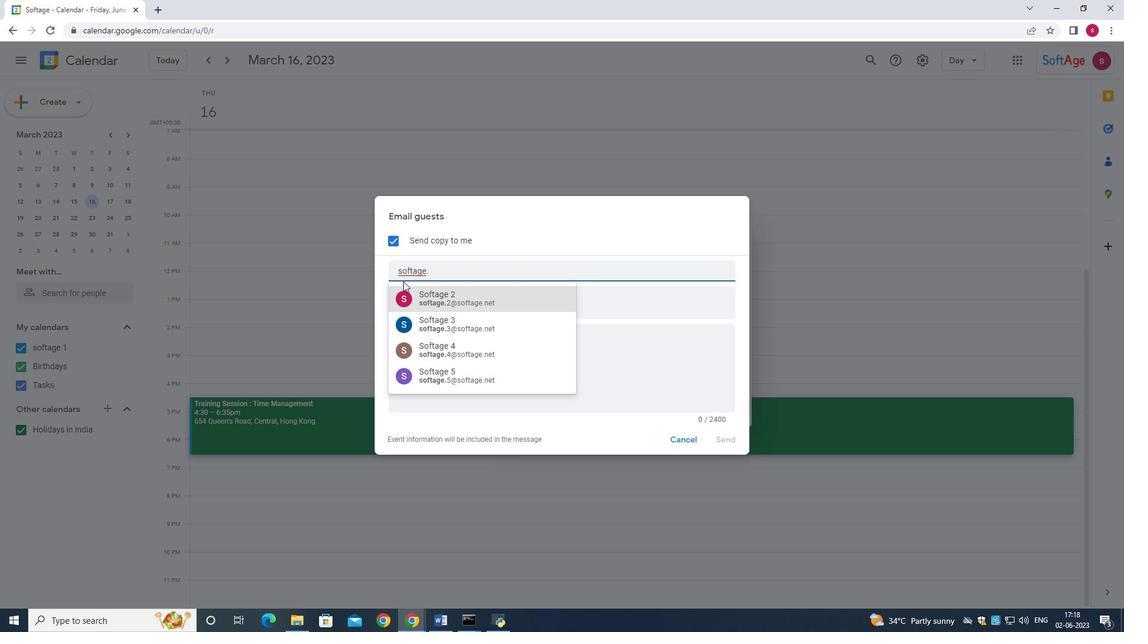 
Action: Mouse moved to (432, 288)
Screenshot: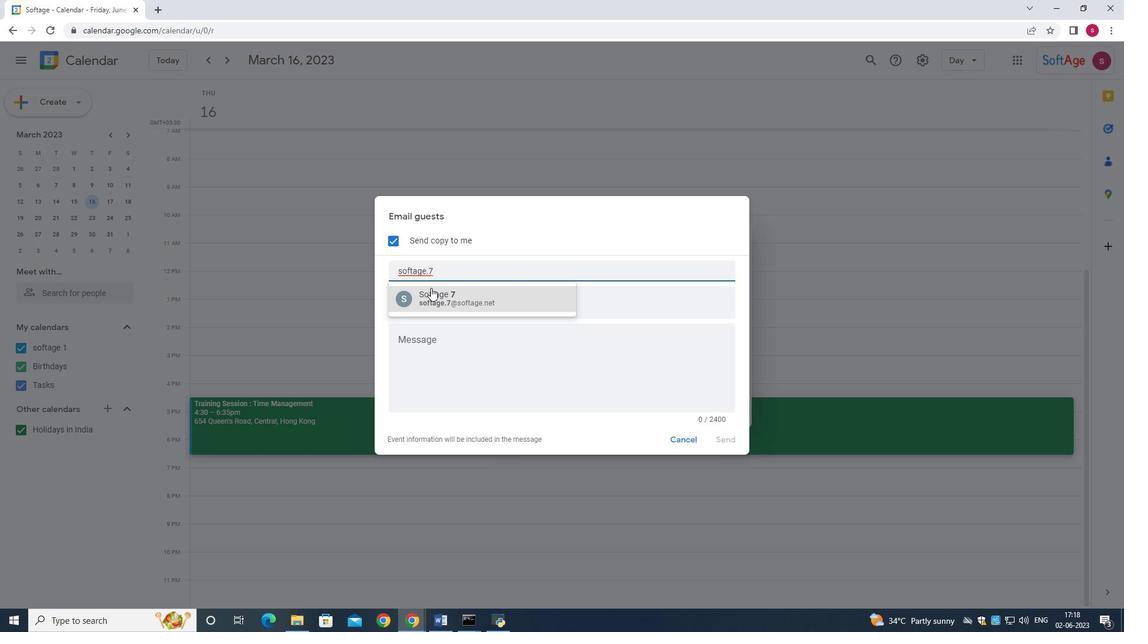 
Action: Mouse pressed left at (432, 288)
Screenshot: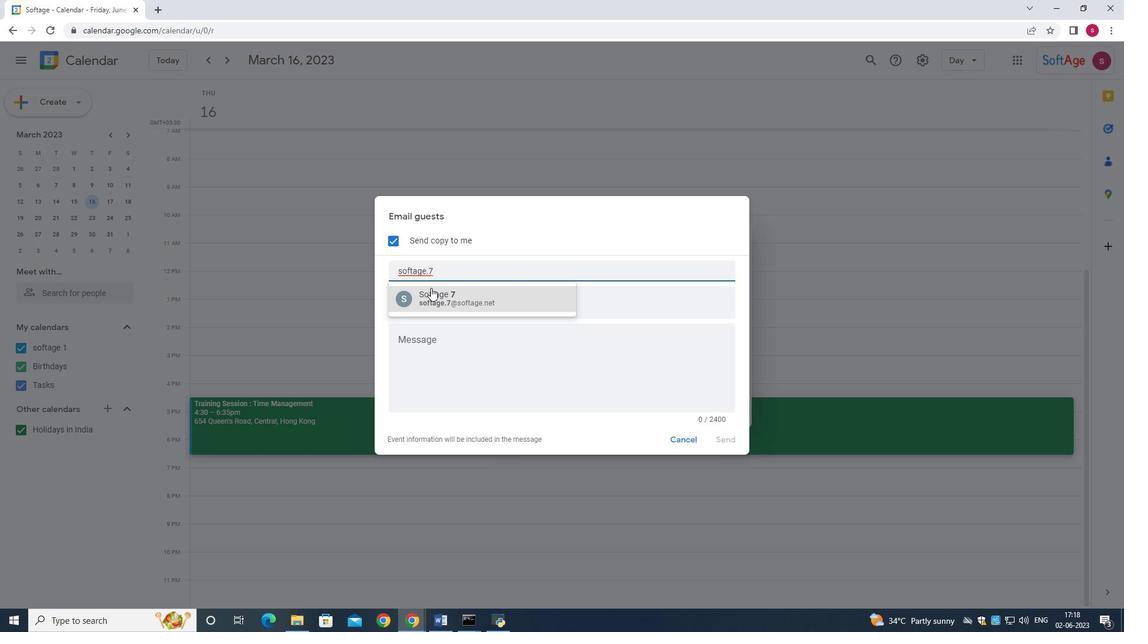 
Action: Mouse moved to (445, 279)
Screenshot: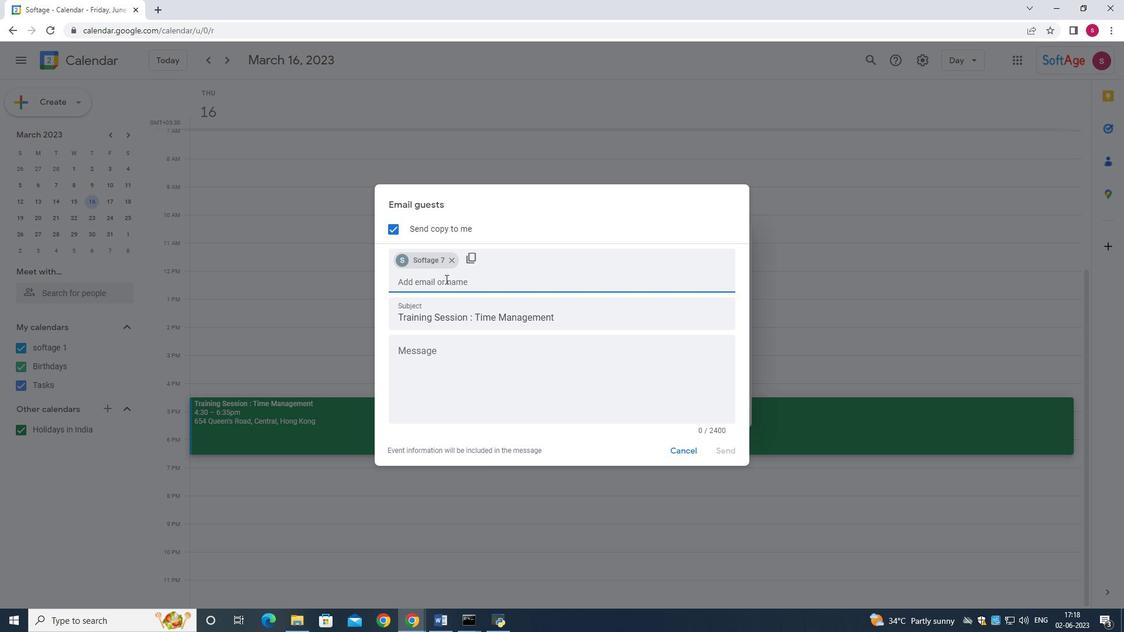 
Action: Key pressed <Key.shift>S<Key.backspace>softage.8
Screenshot: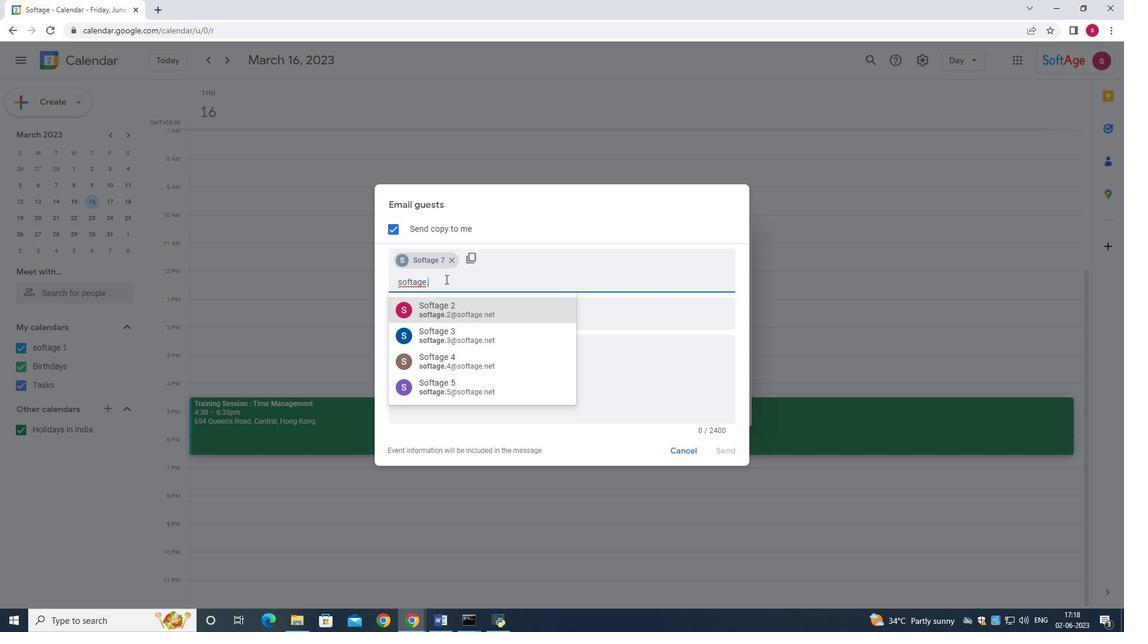 
Action: Mouse moved to (448, 317)
Screenshot: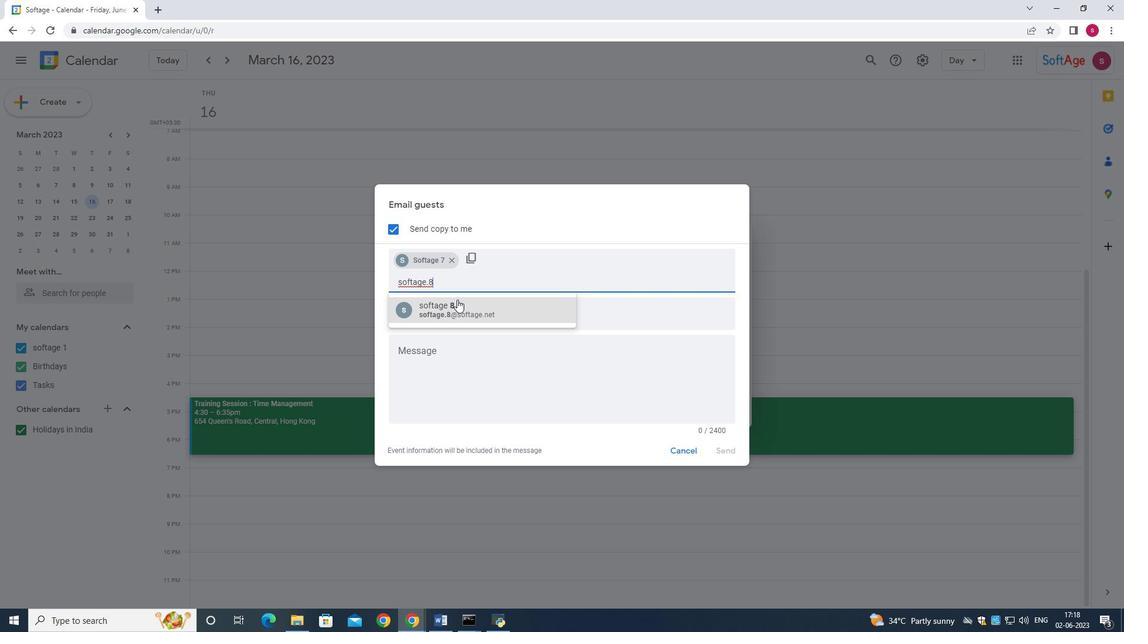 
Action: Mouse pressed left at (448, 317)
Screenshot: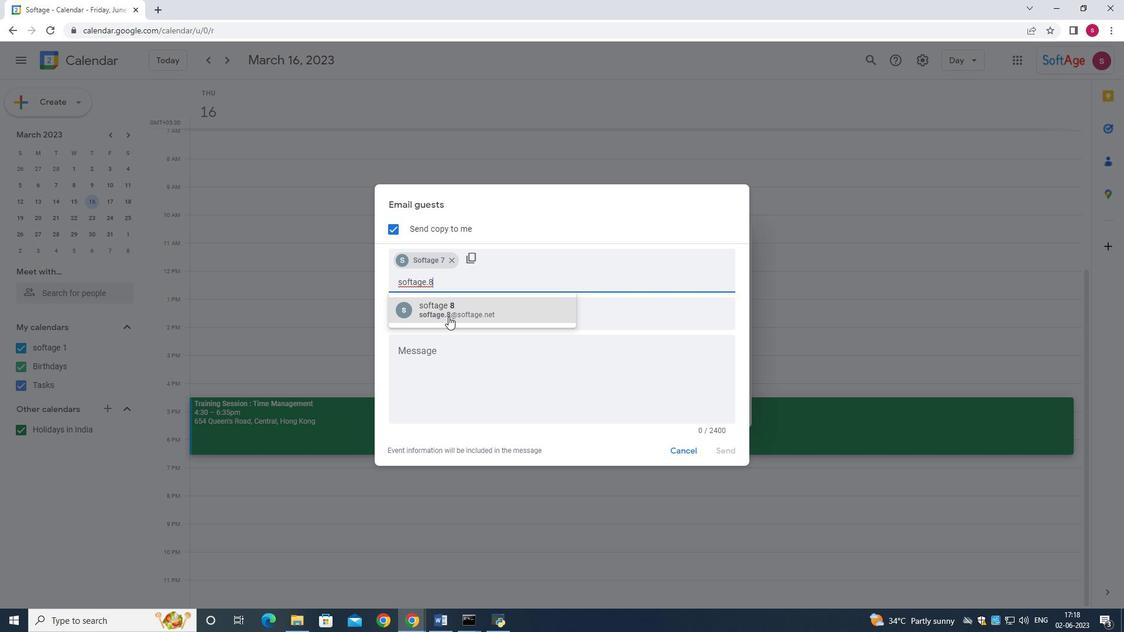 
Action: Mouse moved to (445, 369)
Screenshot: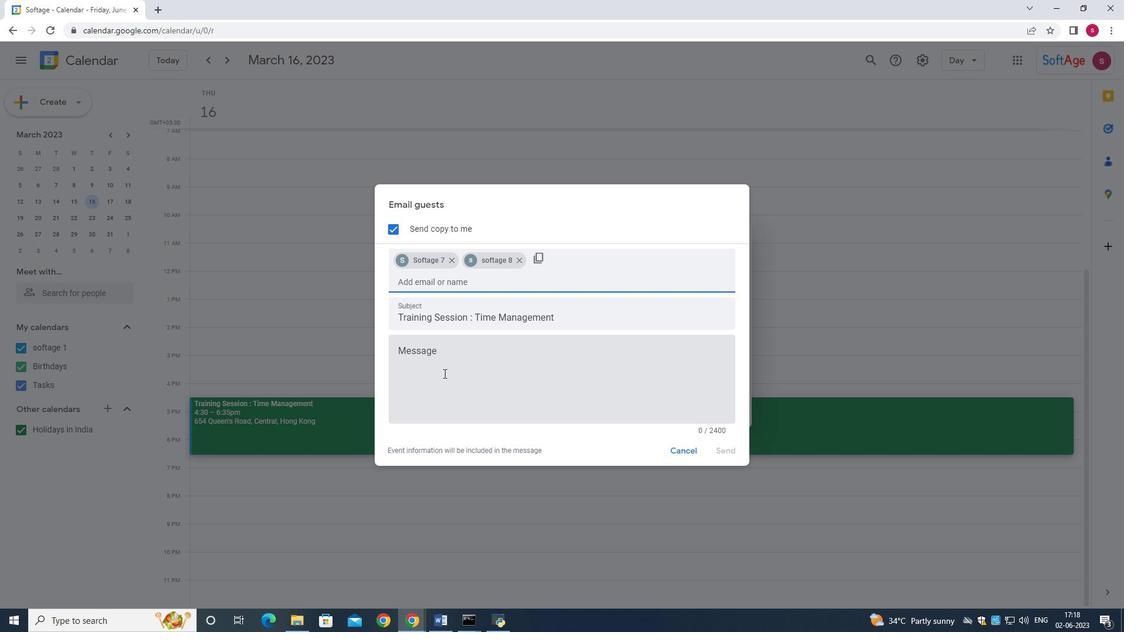 
Action: Mouse pressed left at (445, 369)
Screenshot: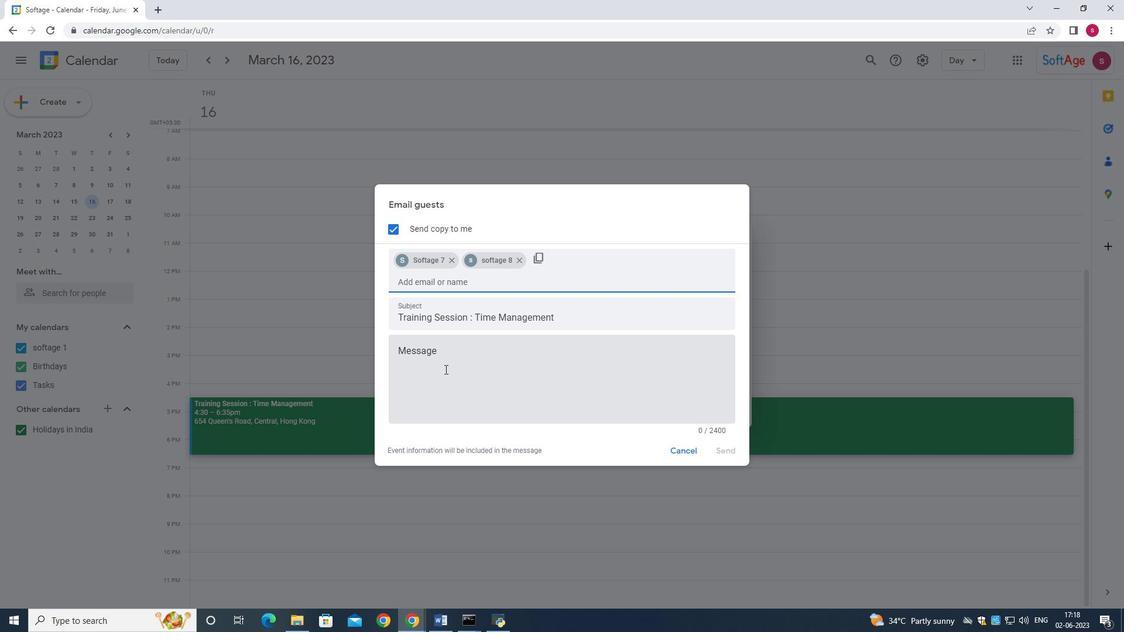 
Action: Mouse moved to (428, 368)
Screenshot: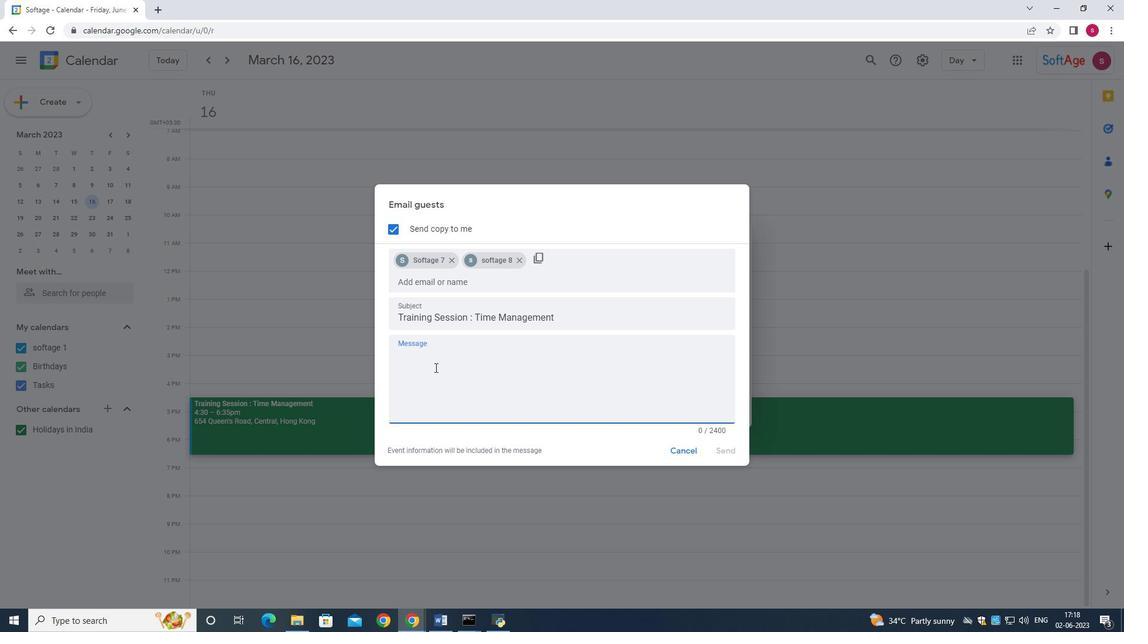 
Action: Key pressed <Key.shift>Reminder<Key.space>fpor<Key.space>the<Key.space>
Screenshot: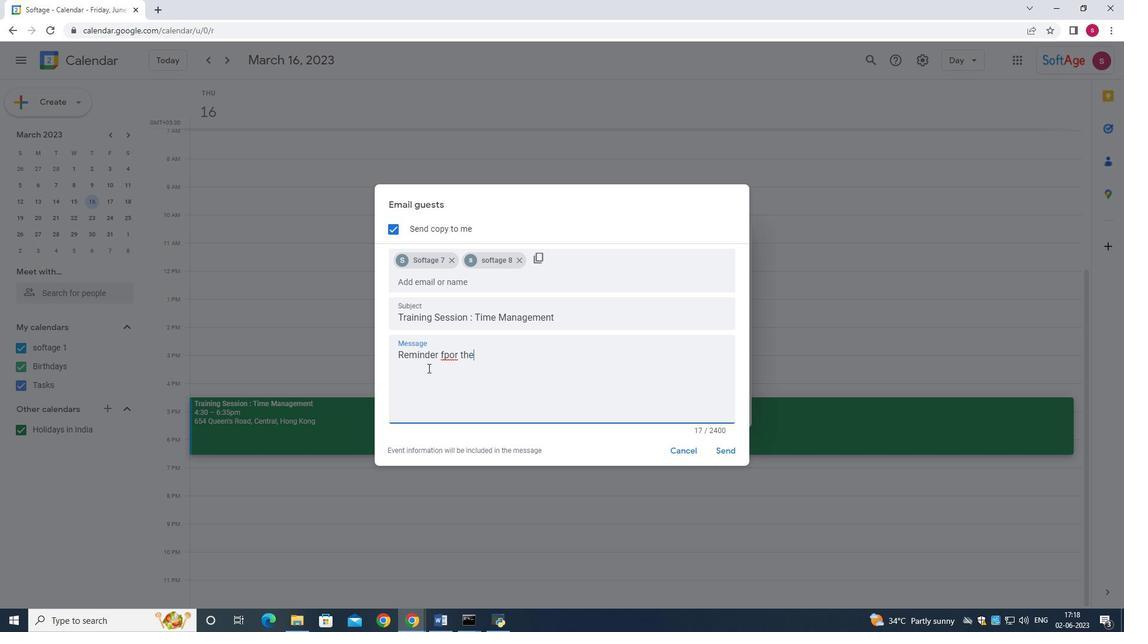 
Action: Mouse moved to (450, 351)
Screenshot: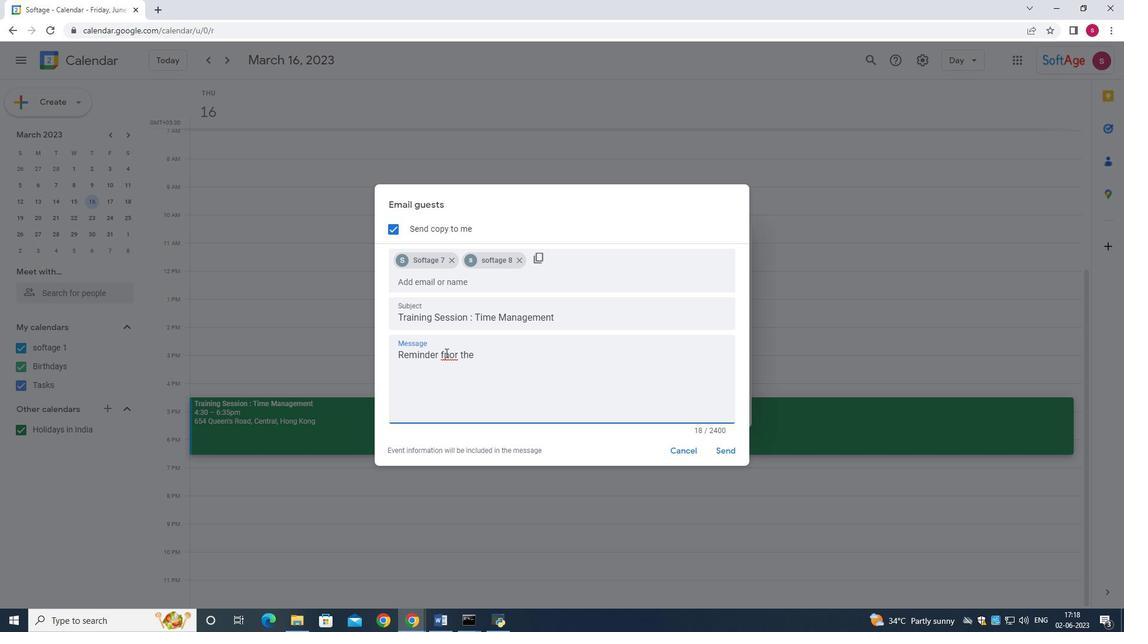 
Action: Mouse pressed left at (450, 351)
Screenshot: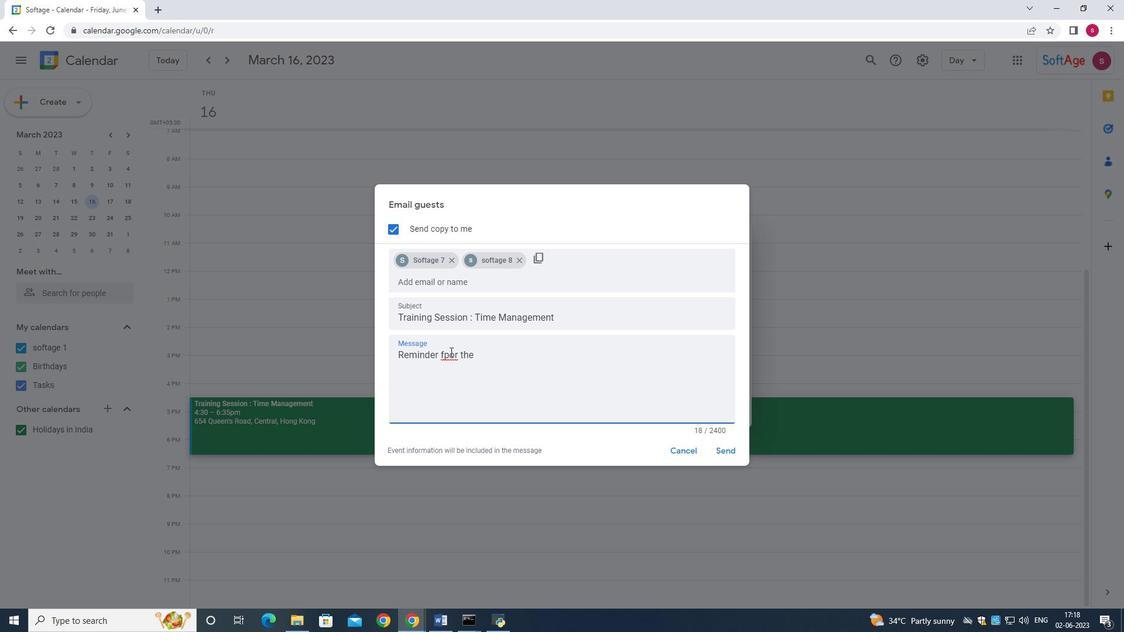 
Action: Key pressed <Key.backspace>
Screenshot: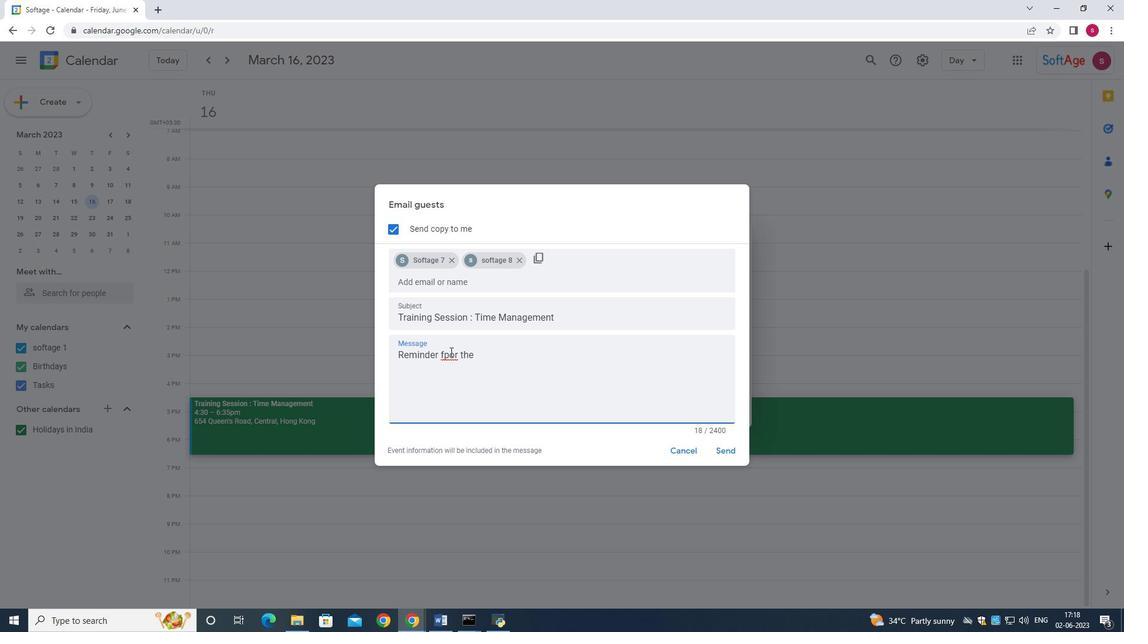 
Action: Mouse moved to (474, 353)
Screenshot: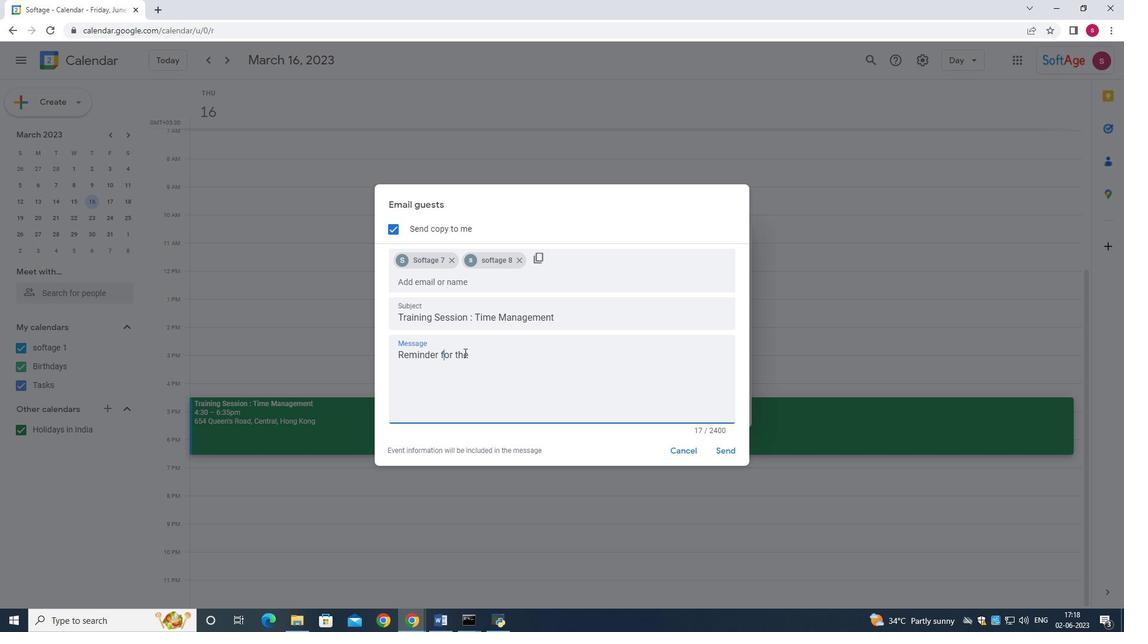 
Action: Mouse pressed left at (474, 353)
Screenshot: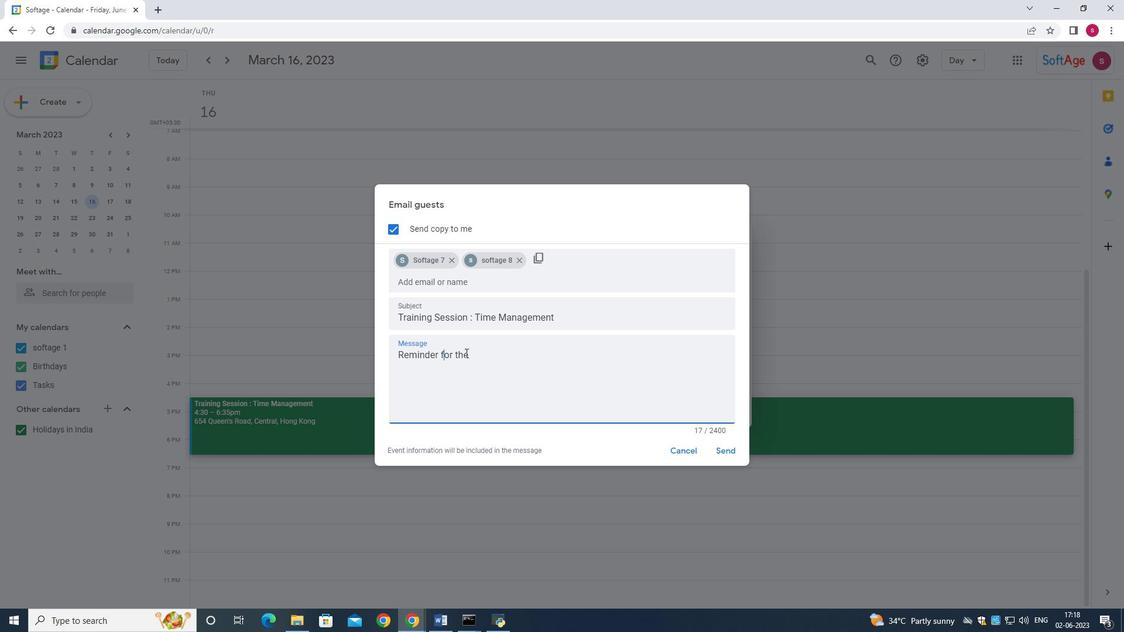 
Action: Mouse moved to (521, 340)
Screenshot: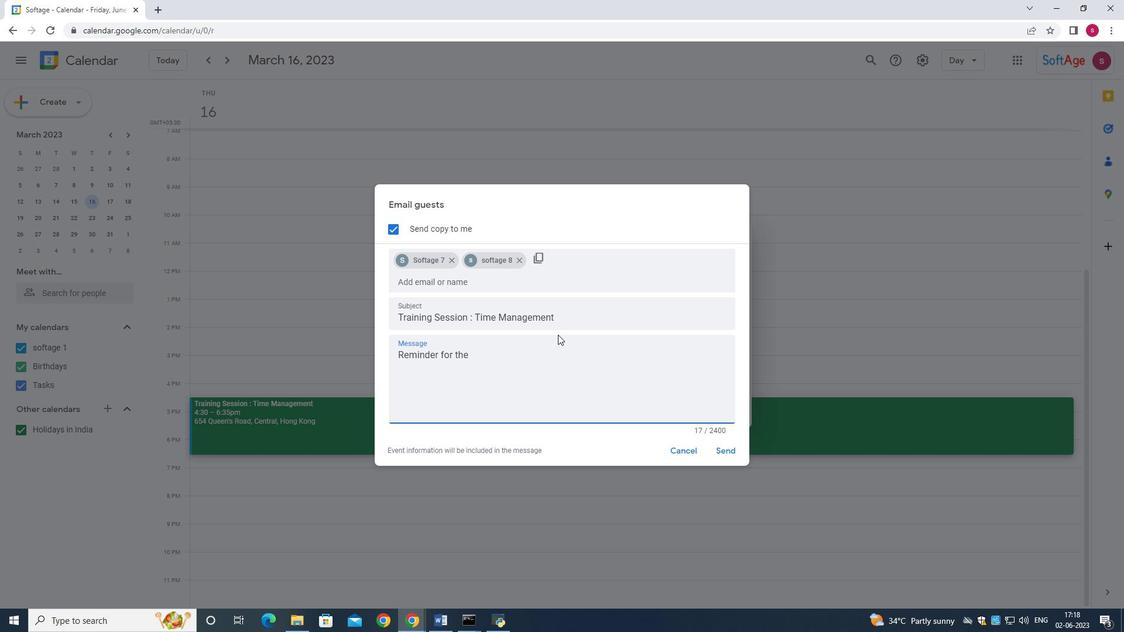 
Action: Key pressed event<Key.space><Key.shift>Every<Key.space>e<Key.backspace>weekday<Key.space><Key.shift_r>(<Key.shift>Monday<Key.space>to<Key.space><Key.shift>Friday<Key.shift_r>)
Screenshot: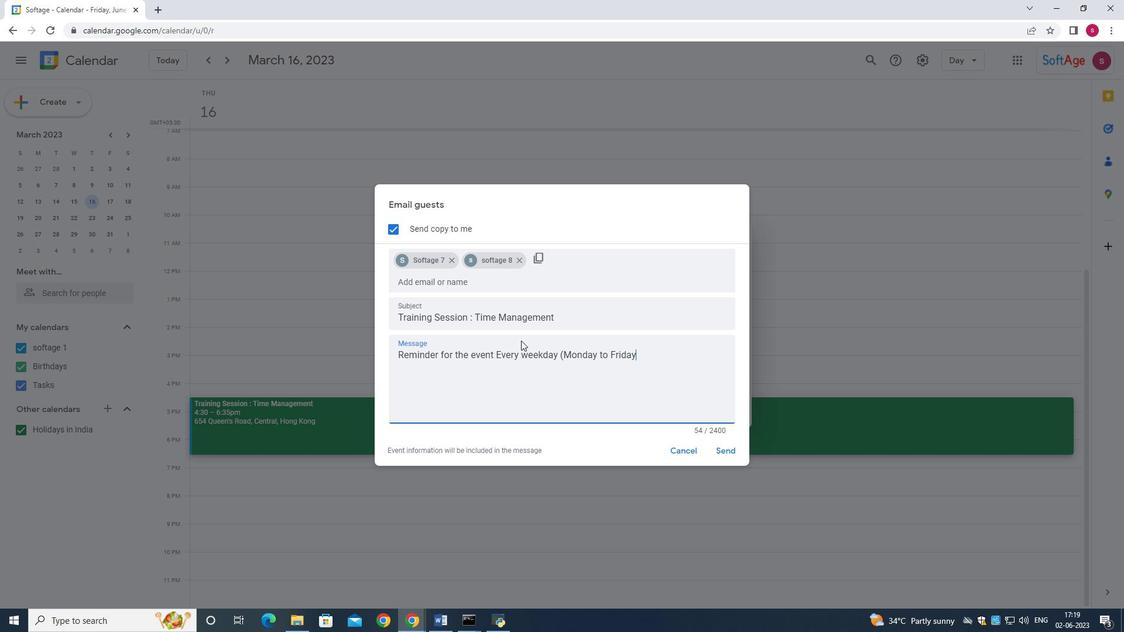 
Action: Mouse moved to (660, 361)
Screenshot: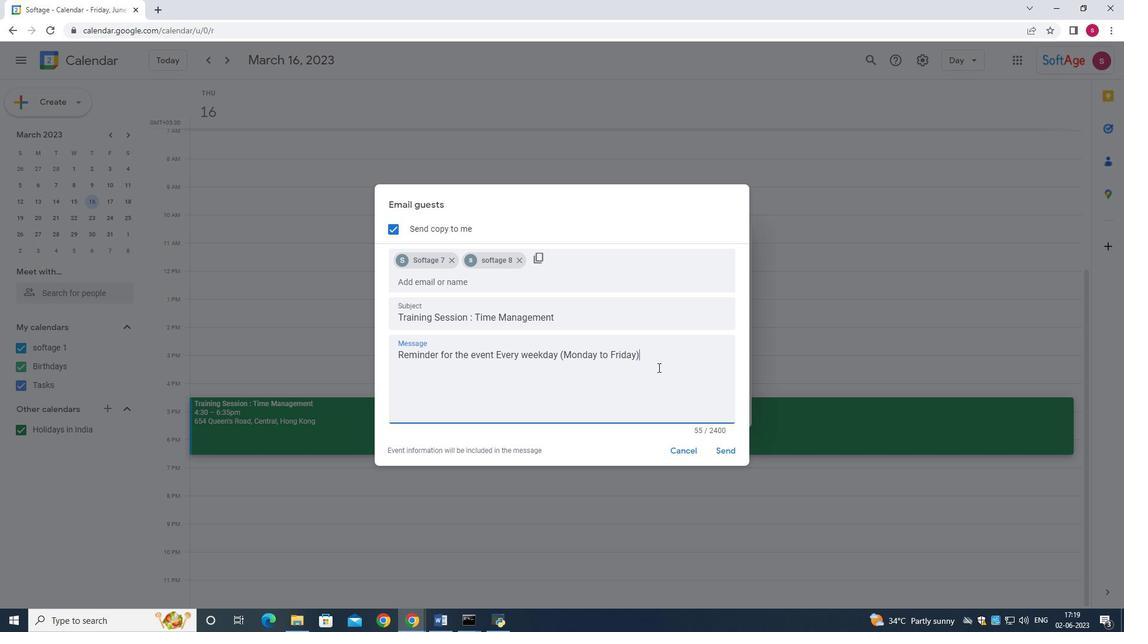 
Action: Mouse pressed left at (660, 361)
Screenshot: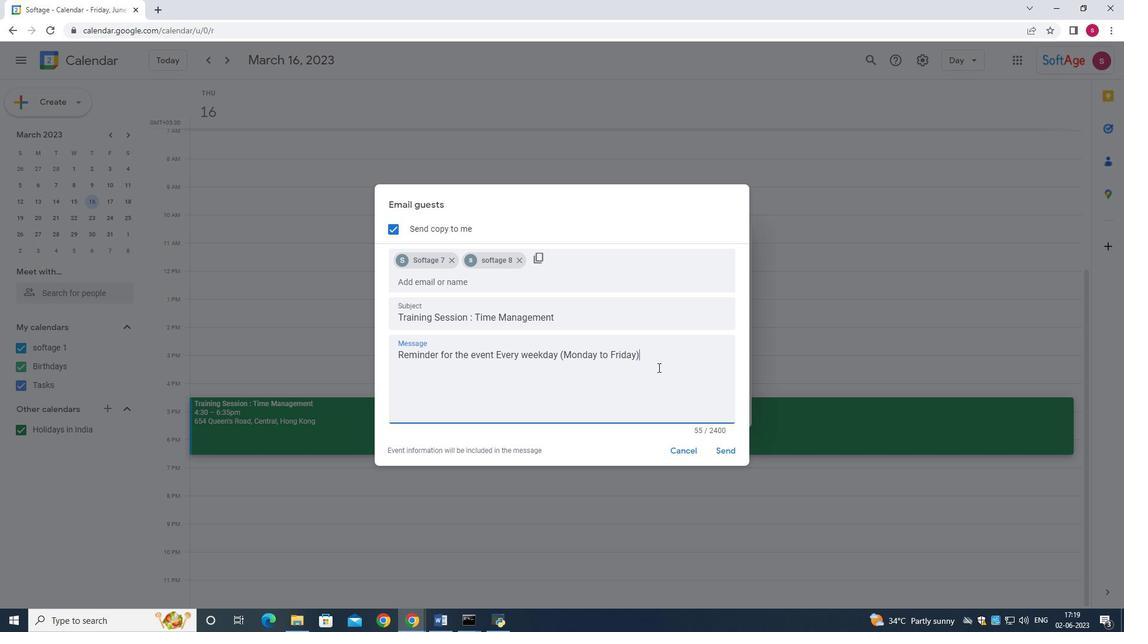 
Action: Mouse moved to (657, 356)
Screenshot: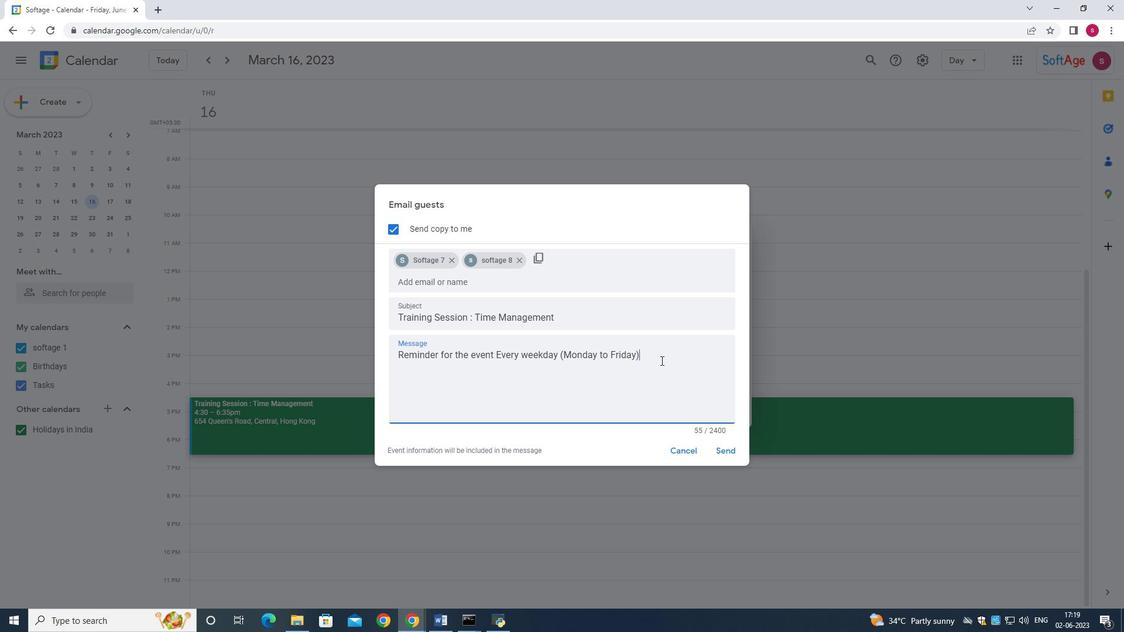 
Action: Mouse pressed left at (657, 356)
Screenshot: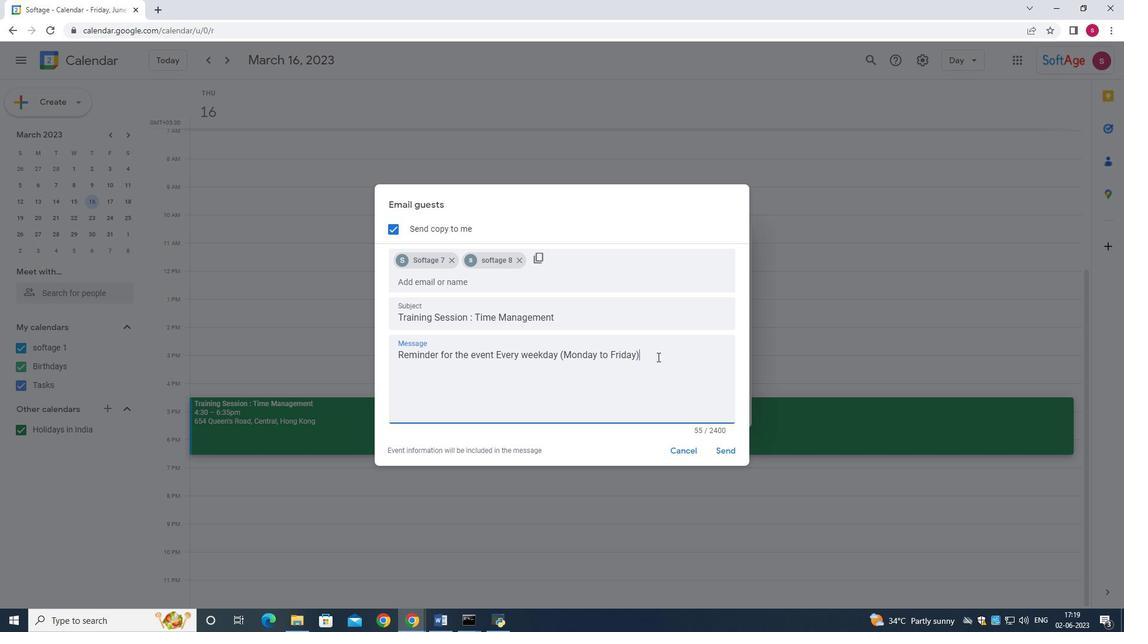 
Action: Mouse moved to (650, 357)
Screenshot: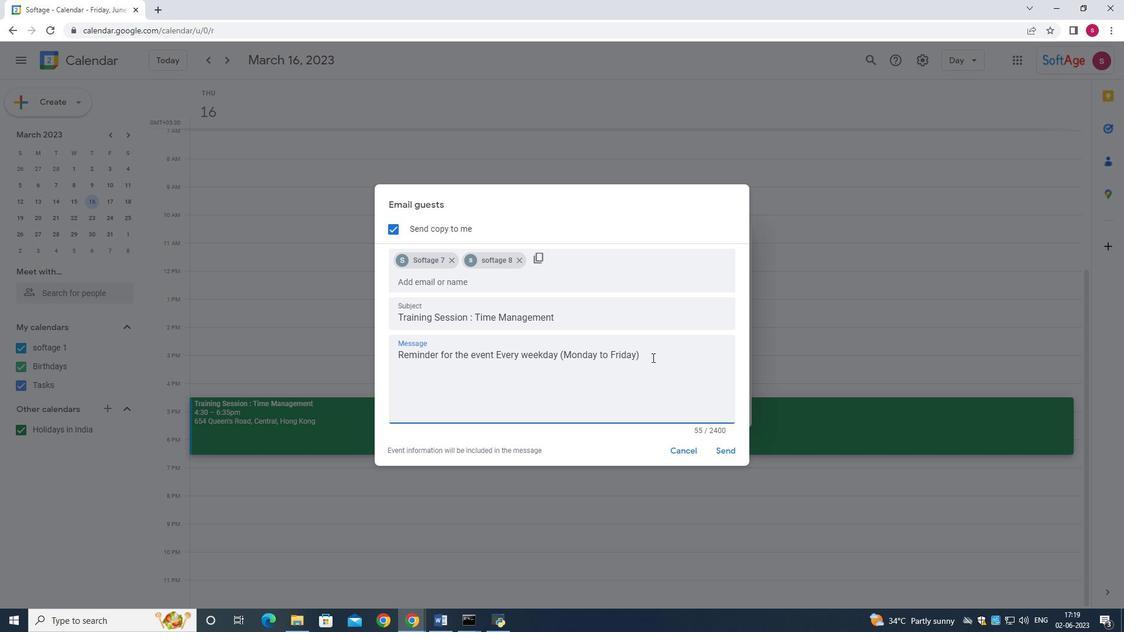 
Action: Mouse pressed left at (650, 357)
Screenshot: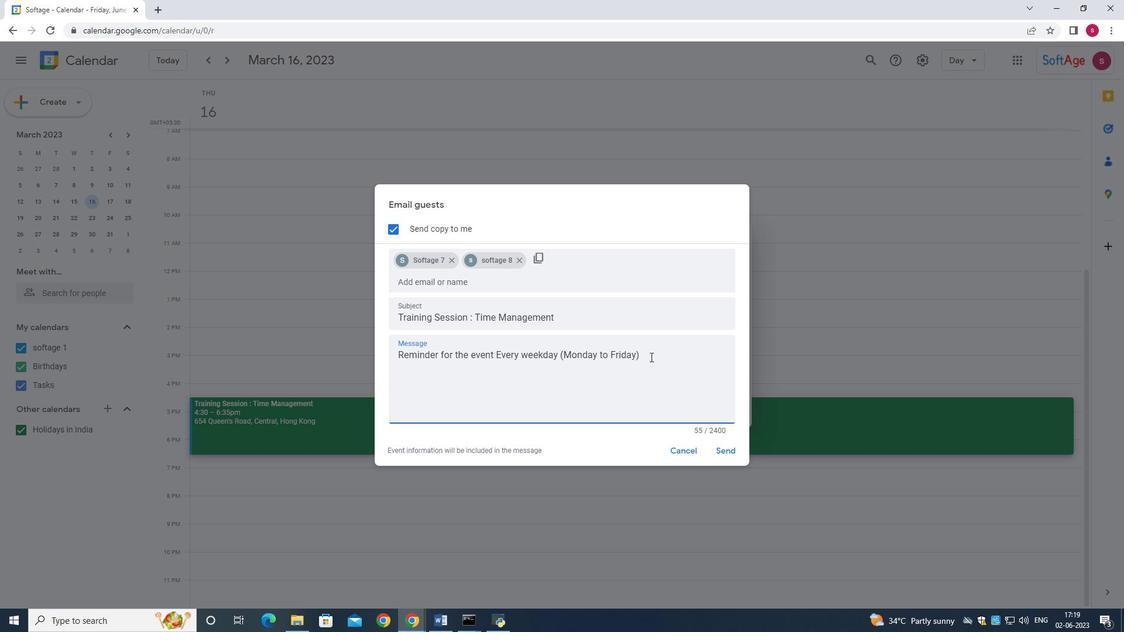 
Action: Mouse moved to (723, 446)
Screenshot: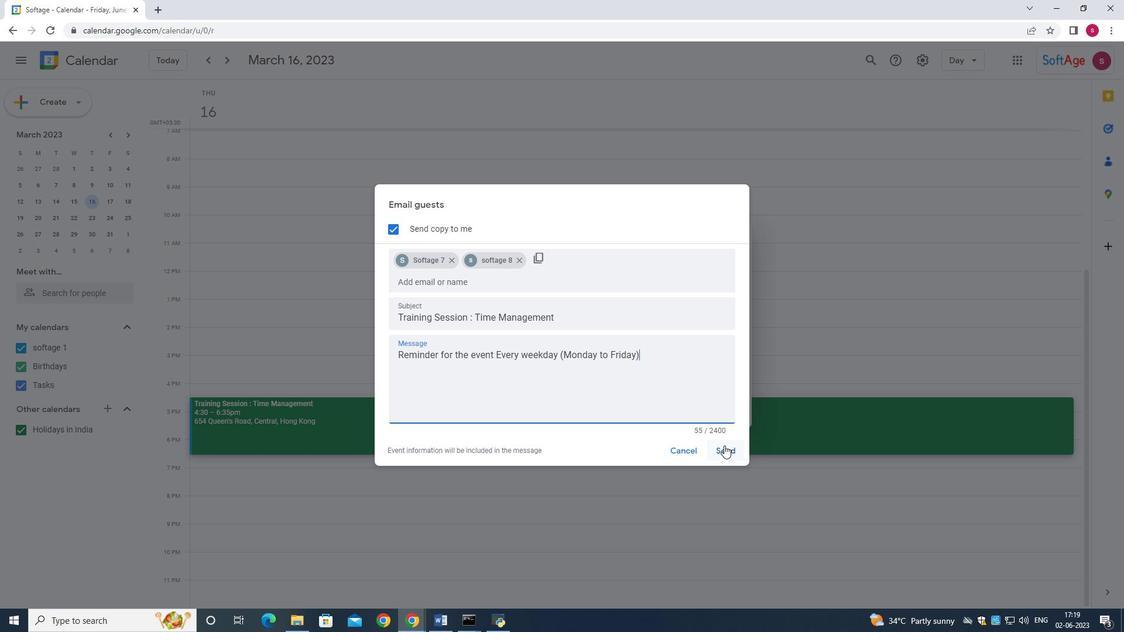 
Action: Mouse pressed left at (723, 446)
Screenshot: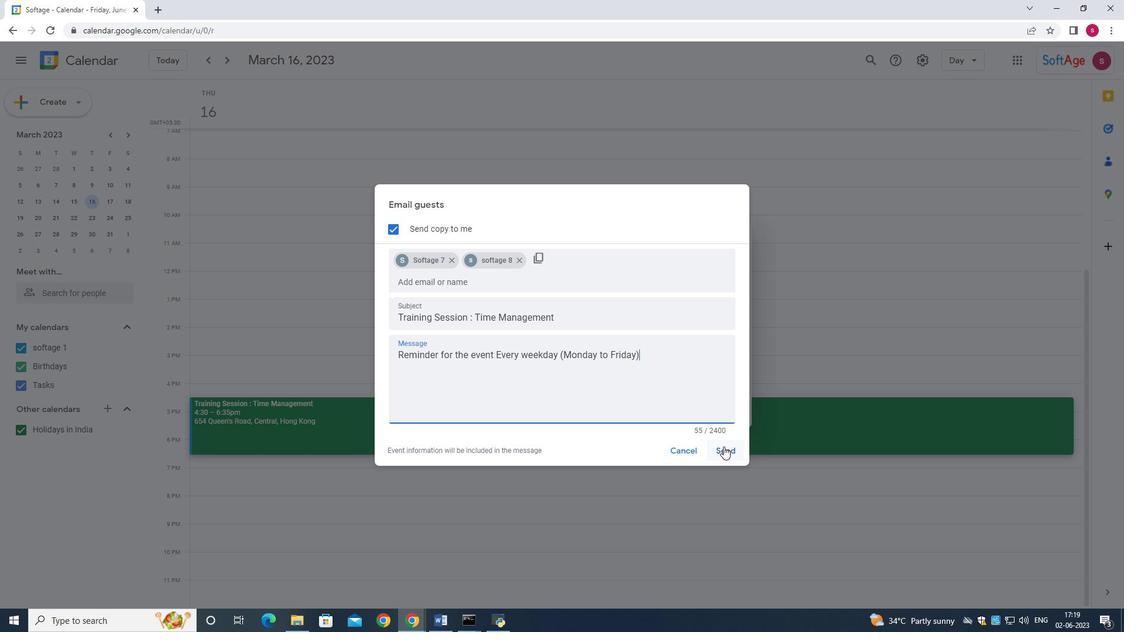 
Action: Mouse moved to (622, 197)
Screenshot: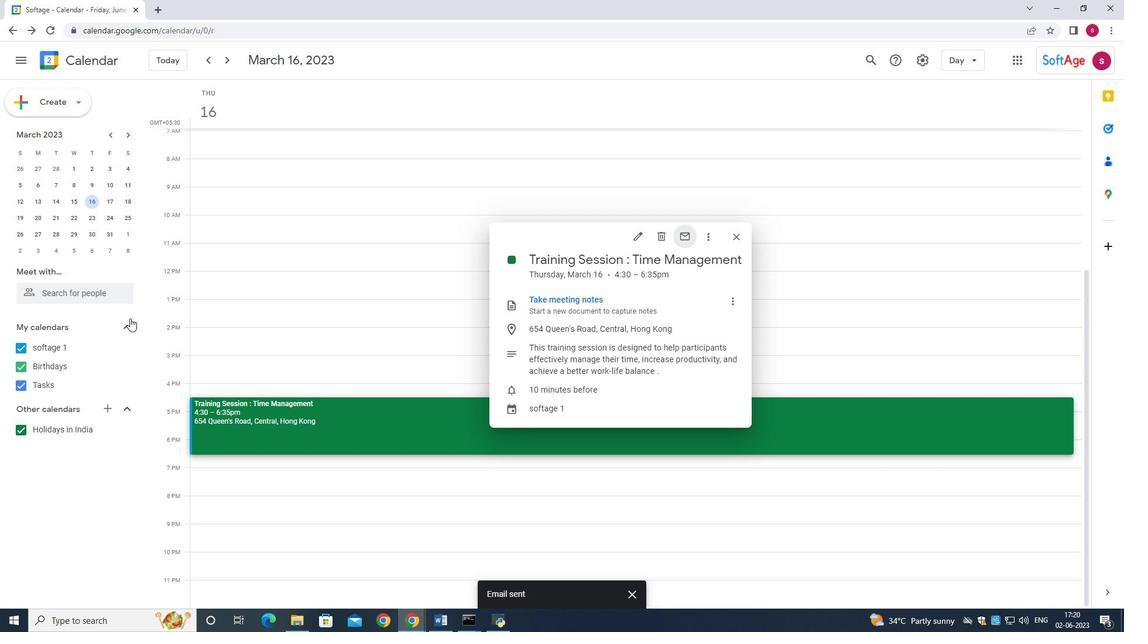 
